 Task: Find connections with filter location Illapel with filter topic #Selfworthwith filter profile language Spanish with filter current company Accolite Digital with filter school Jawahar Education Societys A.C.Patil College of Engineering 17 Sector-4 Kharghar Navi Mumbai-410 210 with filter industry Retail Pharmacies with filter service category Training with filter keywords title Biological Engineer
Action: Mouse moved to (594, 84)
Screenshot: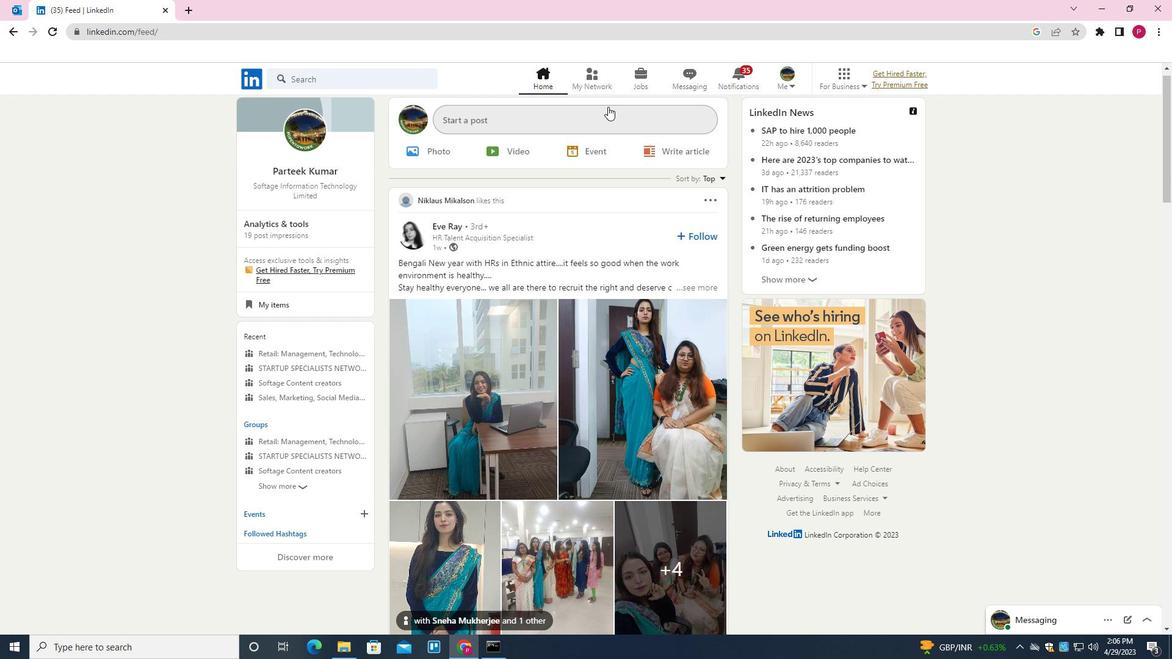 
Action: Mouse pressed left at (594, 84)
Screenshot: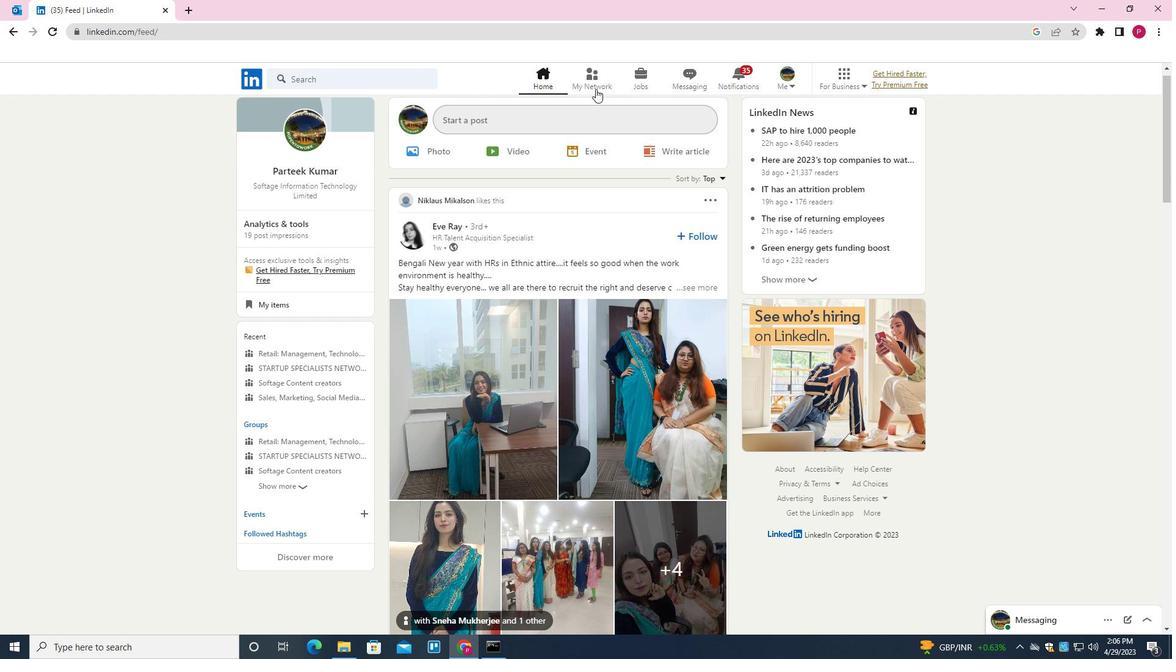 
Action: Mouse moved to (374, 149)
Screenshot: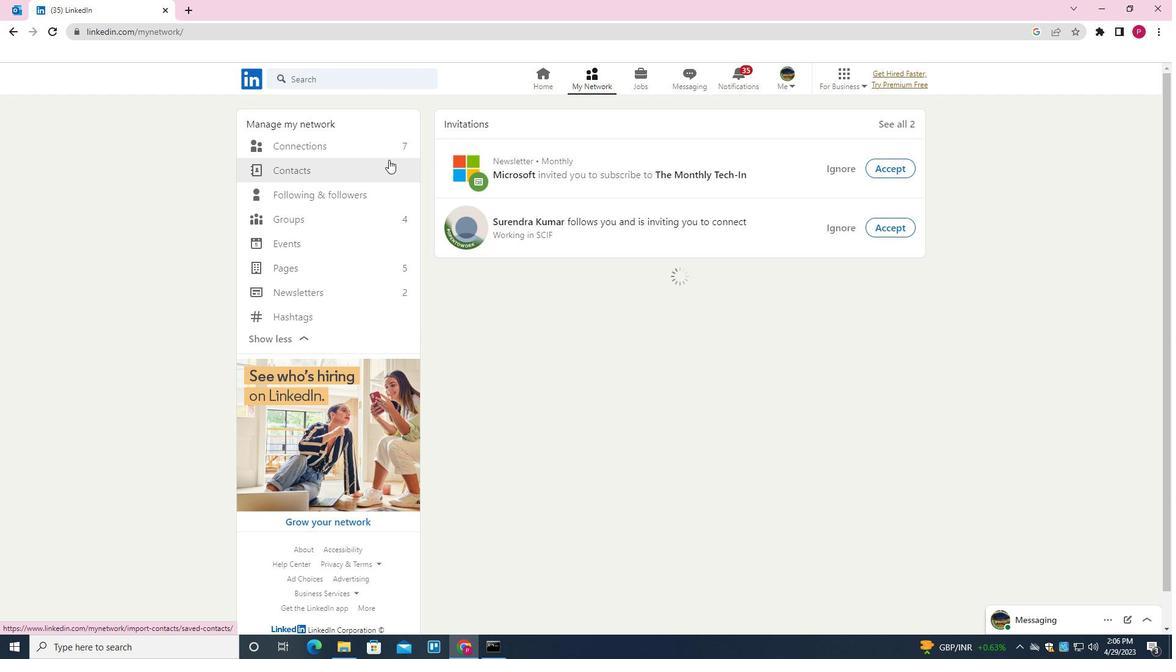 
Action: Mouse pressed left at (374, 149)
Screenshot: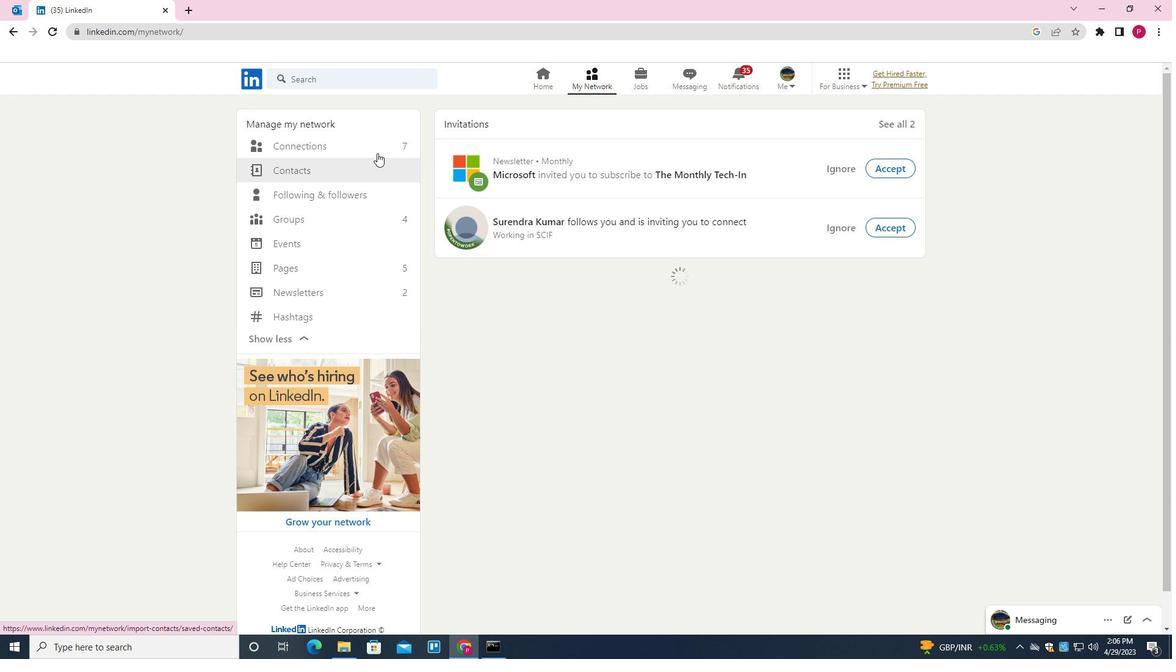 
Action: Mouse moved to (663, 151)
Screenshot: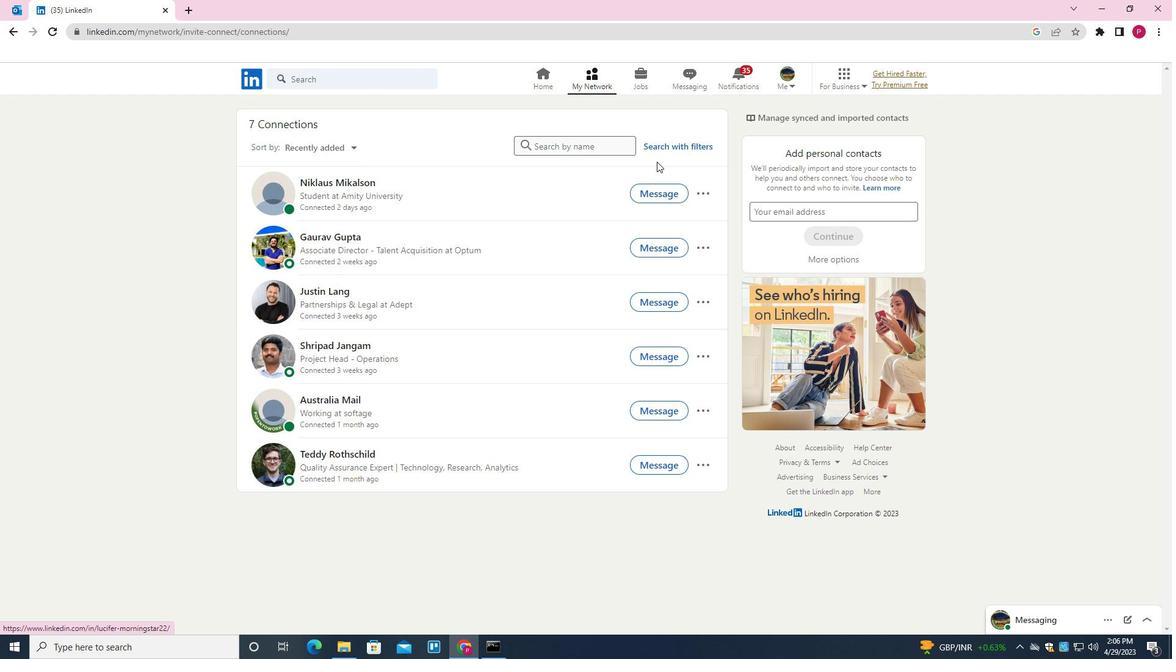 
Action: Mouse pressed left at (663, 151)
Screenshot: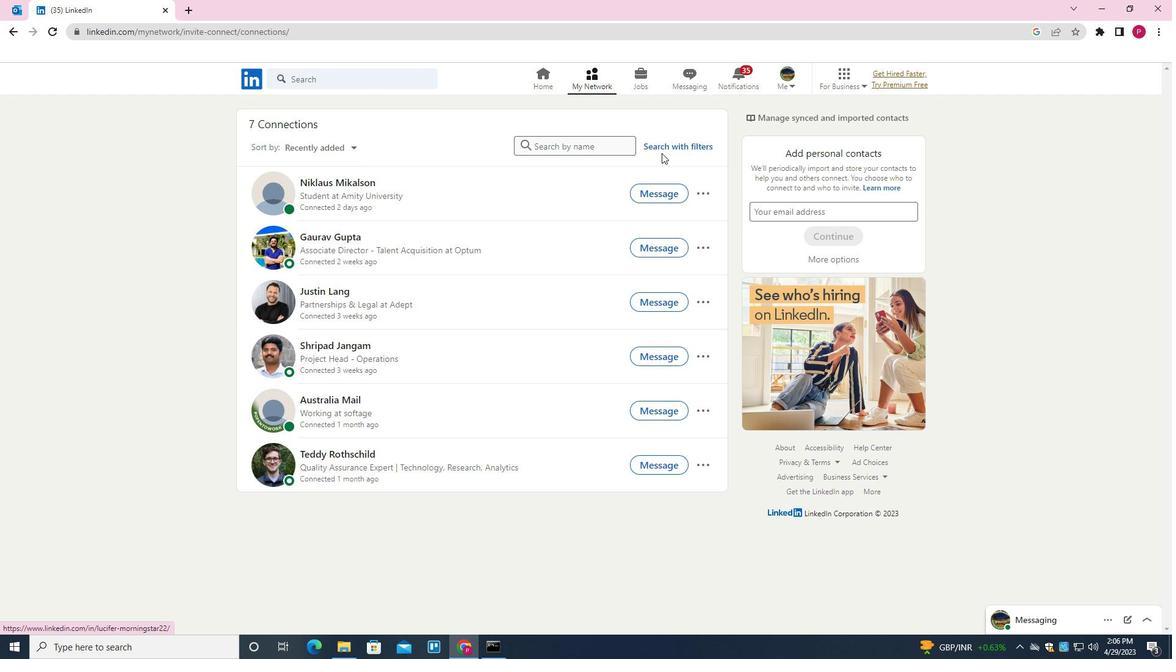 
Action: Mouse moved to (628, 114)
Screenshot: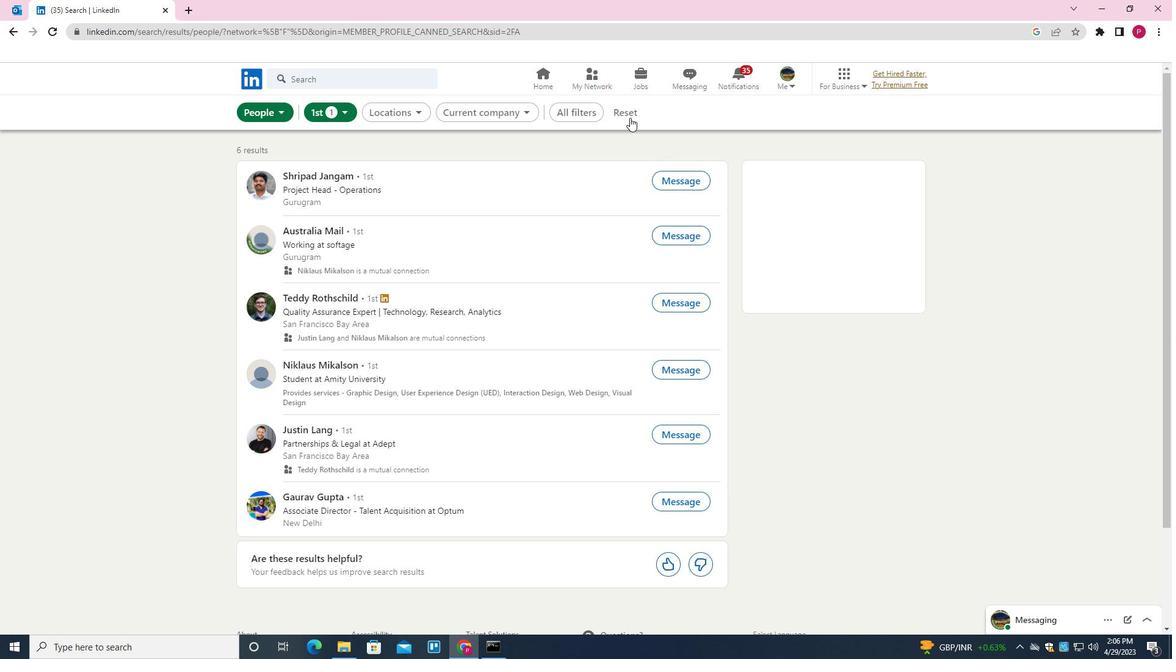 
Action: Mouse pressed left at (628, 114)
Screenshot: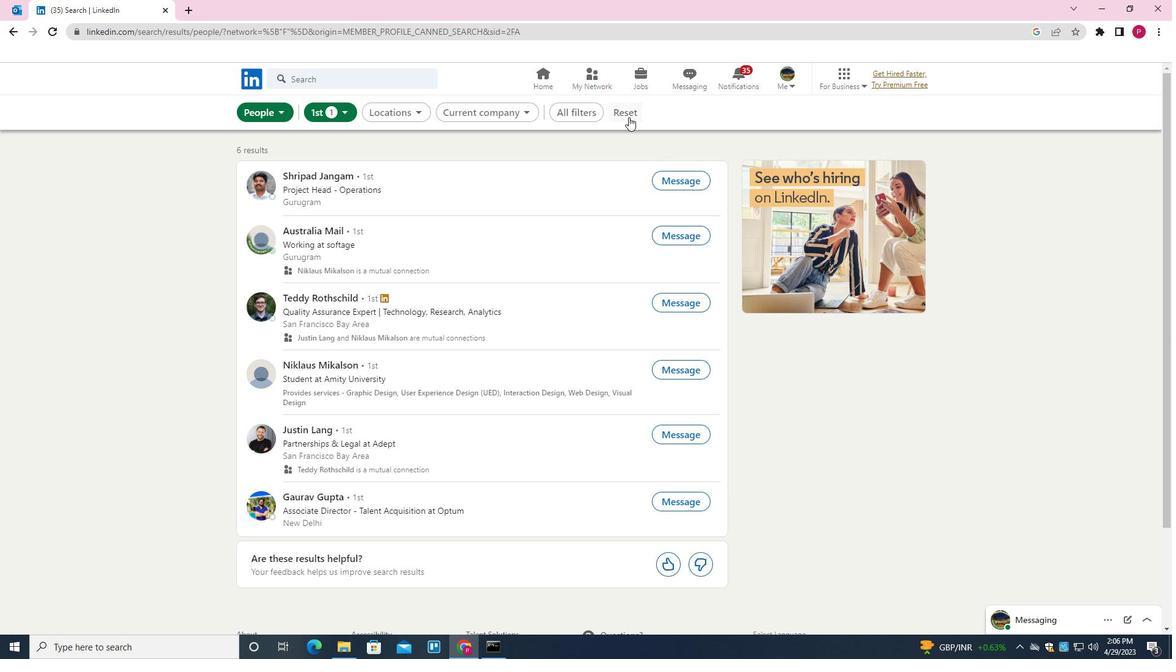 
Action: Mouse moved to (600, 110)
Screenshot: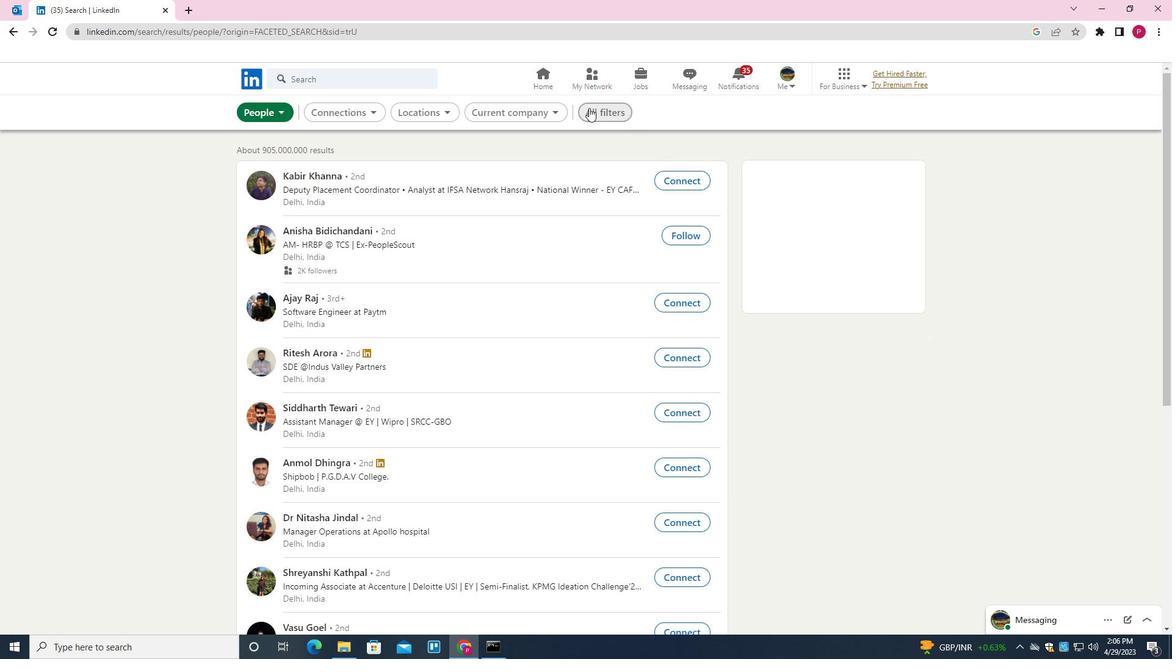 
Action: Mouse pressed left at (600, 110)
Screenshot: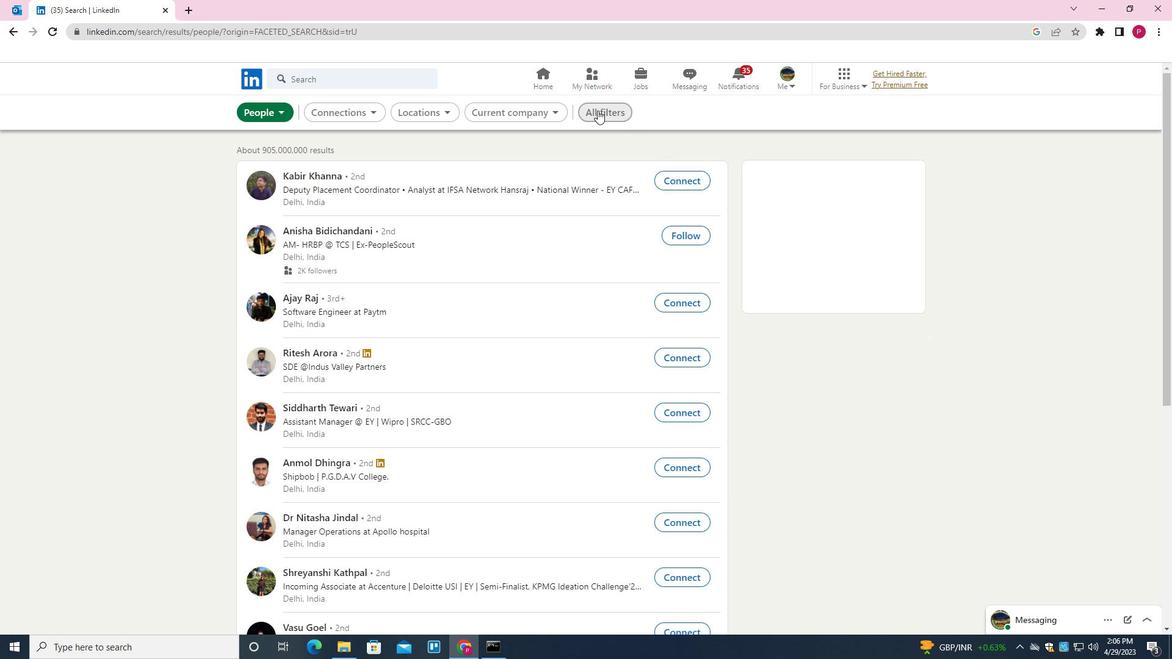 
Action: Mouse moved to (916, 315)
Screenshot: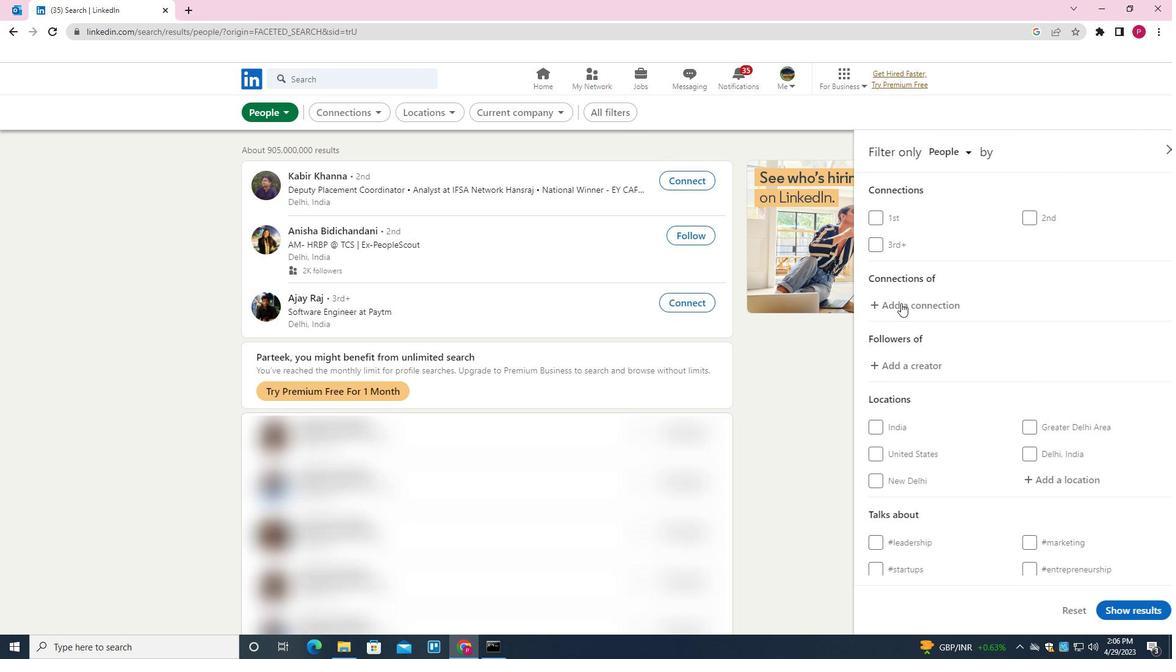 
Action: Mouse scrolled (916, 315) with delta (0, 0)
Screenshot: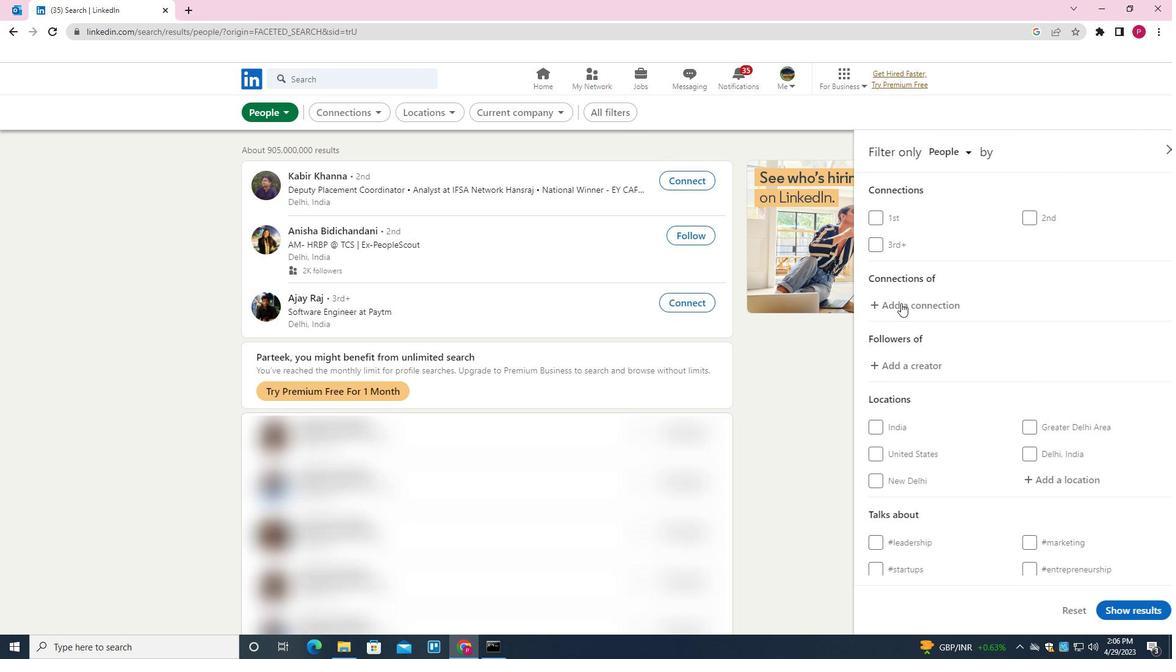 
Action: Mouse moved to (923, 319)
Screenshot: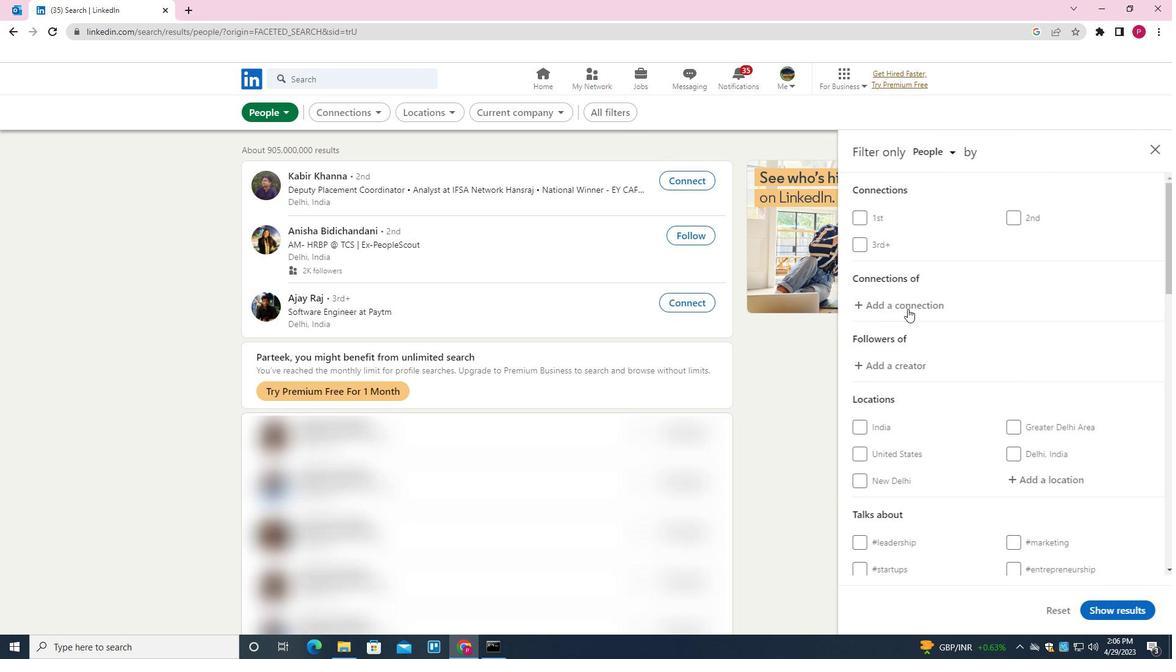 
Action: Mouse scrolled (923, 319) with delta (0, 0)
Screenshot: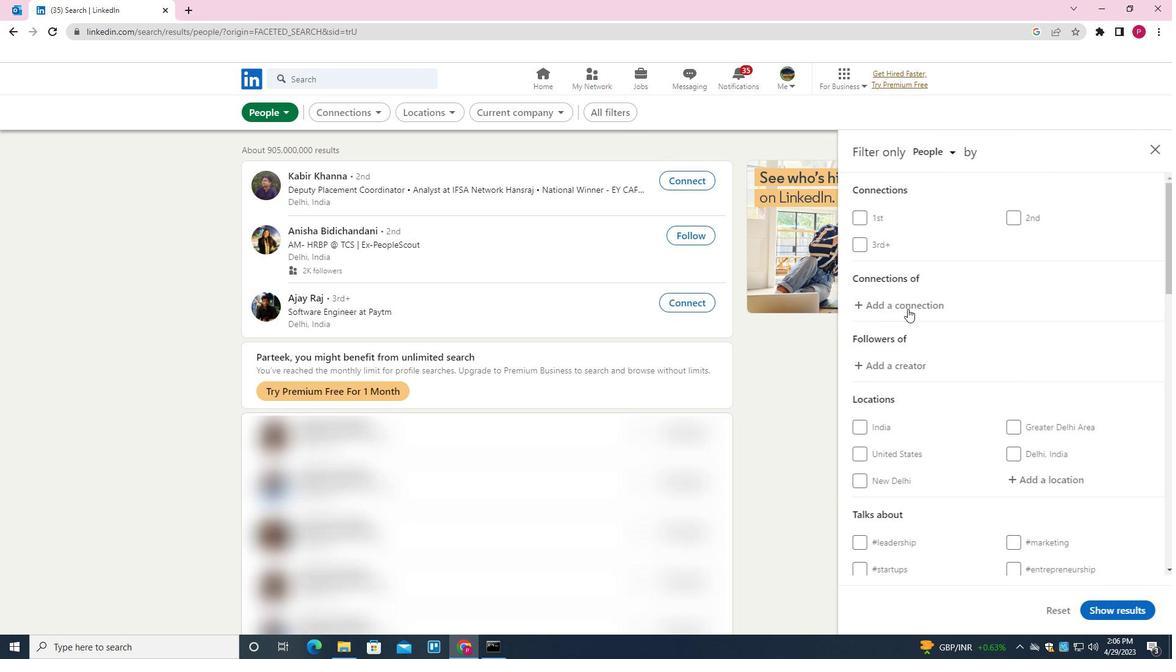 
Action: Mouse moved to (1027, 354)
Screenshot: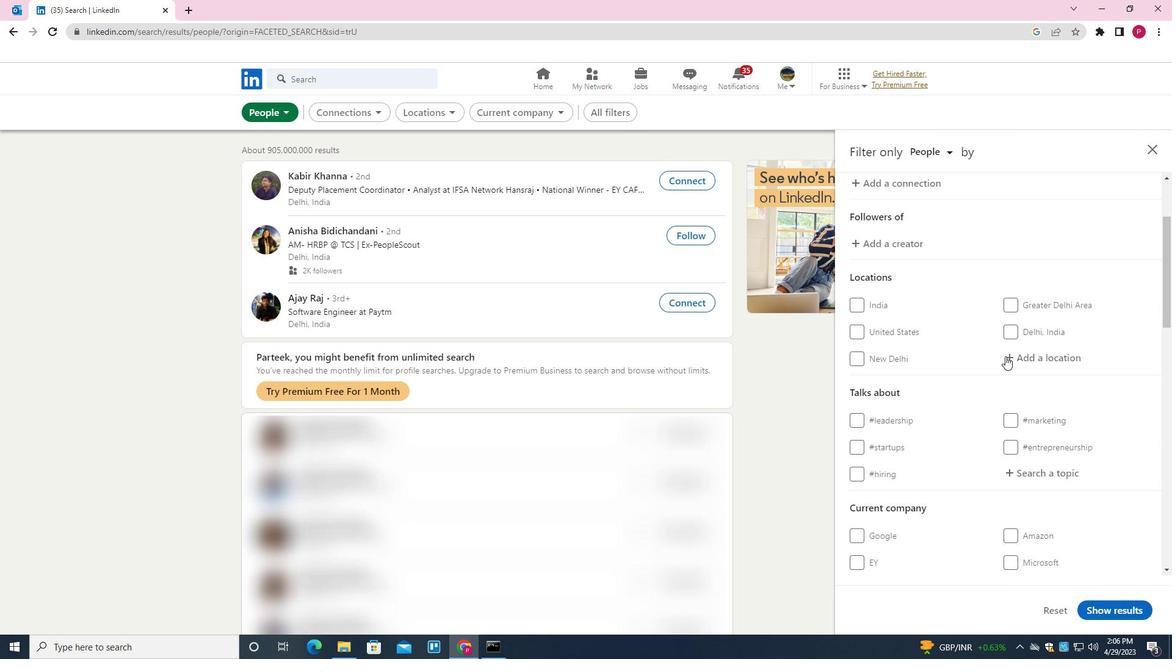 
Action: Mouse pressed left at (1027, 354)
Screenshot: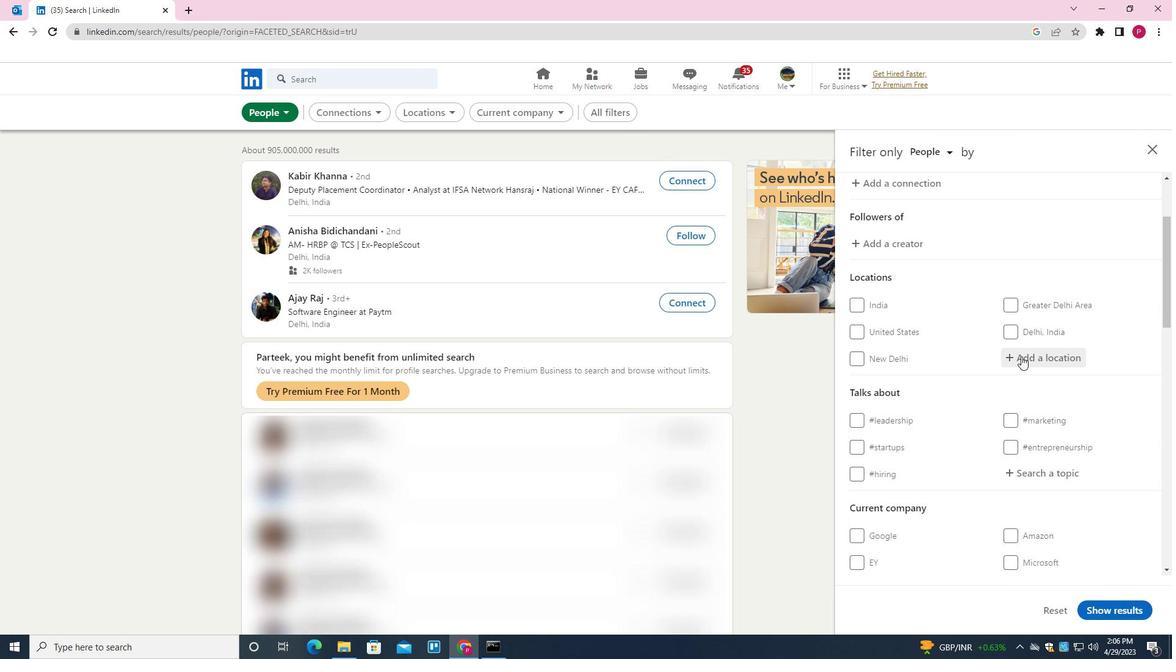 
Action: Mouse moved to (1029, 348)
Screenshot: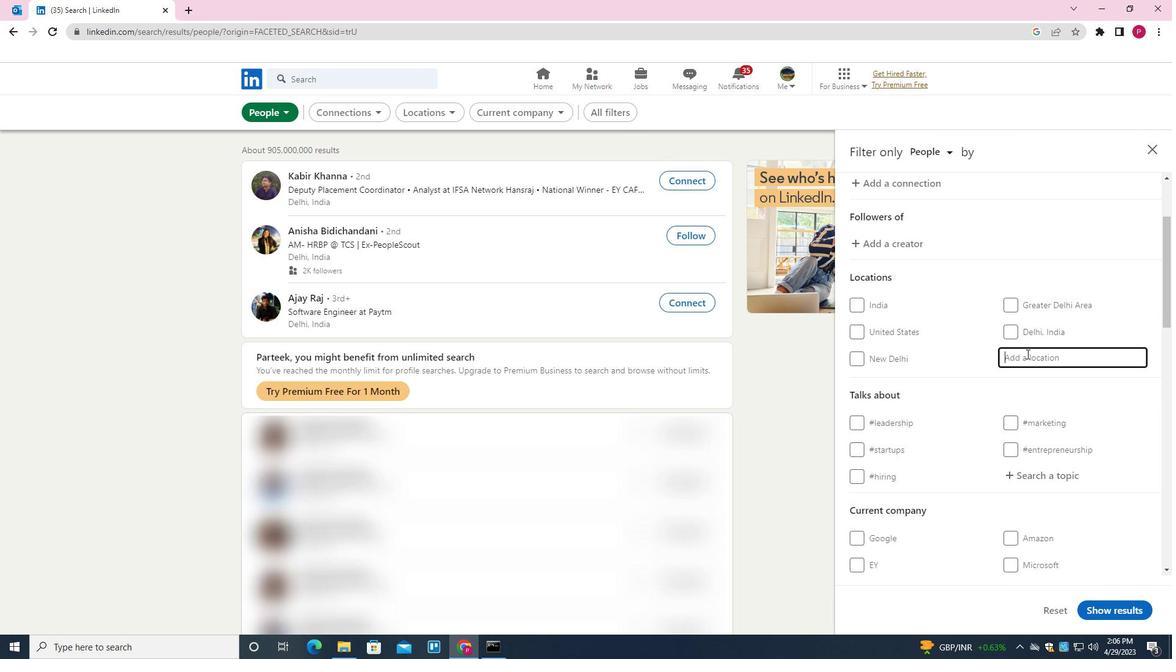 
Action: Key pressed <Key.shift><Key.shift><Key.shift>I<Key.shift>LL
Screenshot: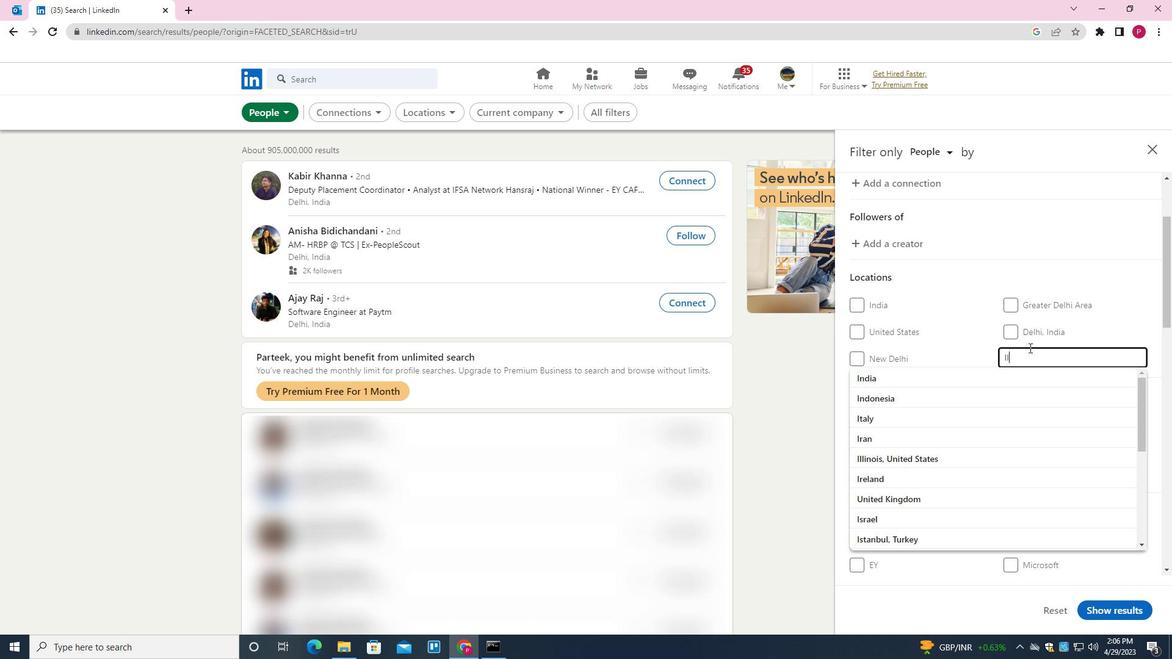 
Action: Mouse moved to (1029, 347)
Screenshot: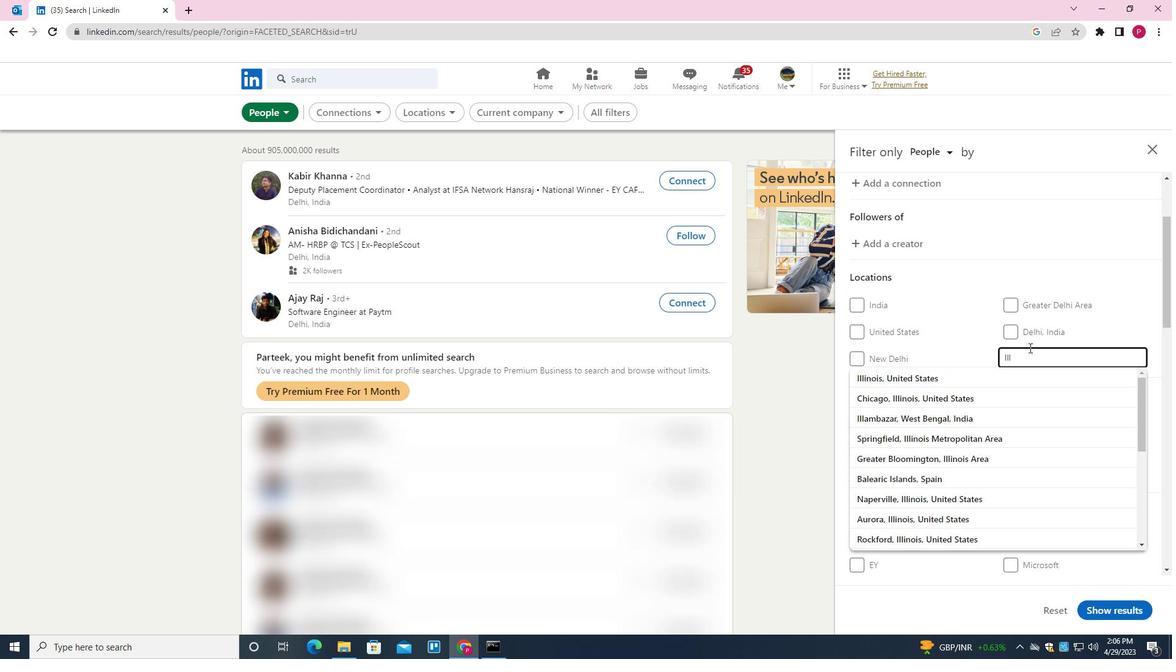 
Action: Key pressed APEL<Key.down><Key.enter>
Screenshot: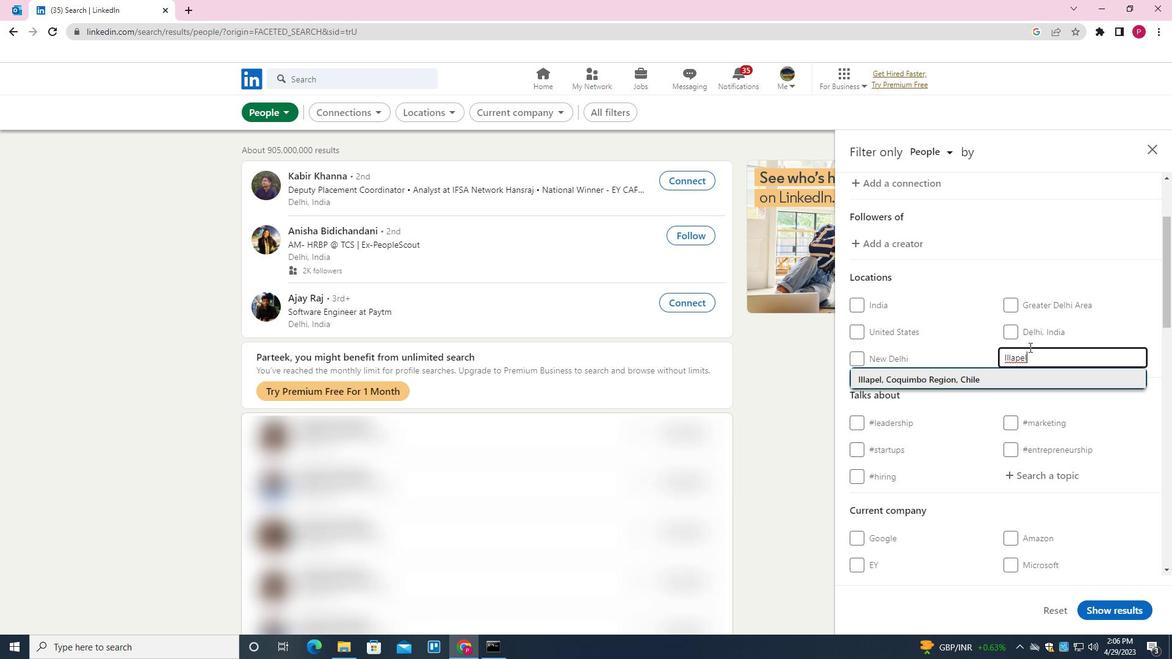 
Action: Mouse moved to (896, 385)
Screenshot: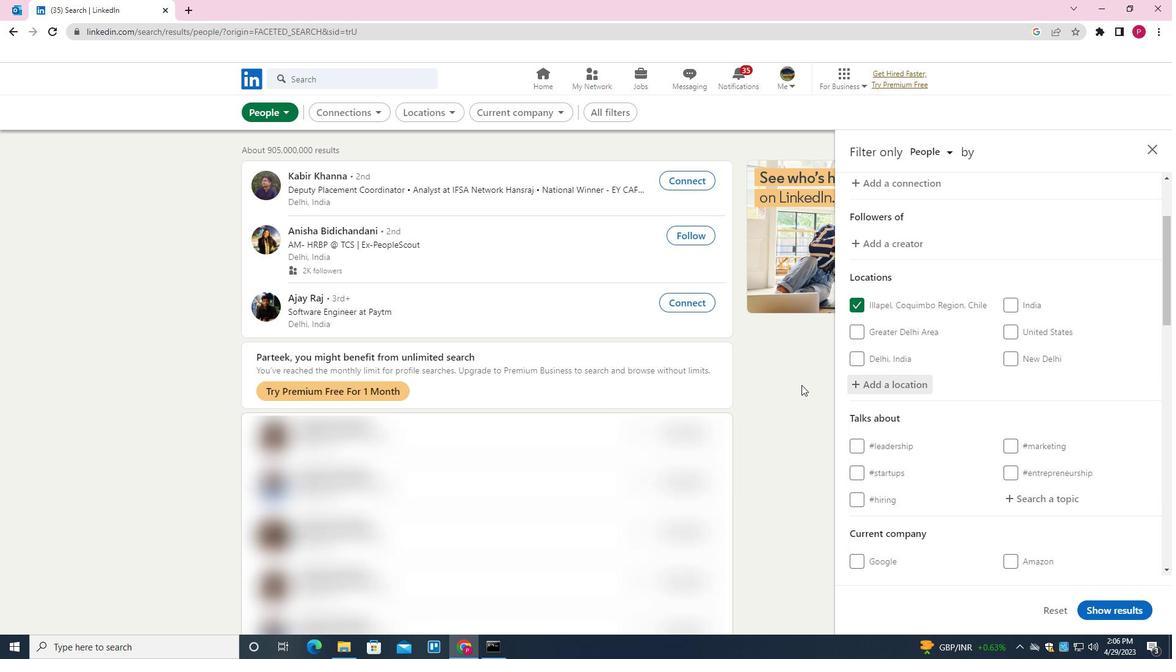 
Action: Mouse scrolled (896, 384) with delta (0, 0)
Screenshot: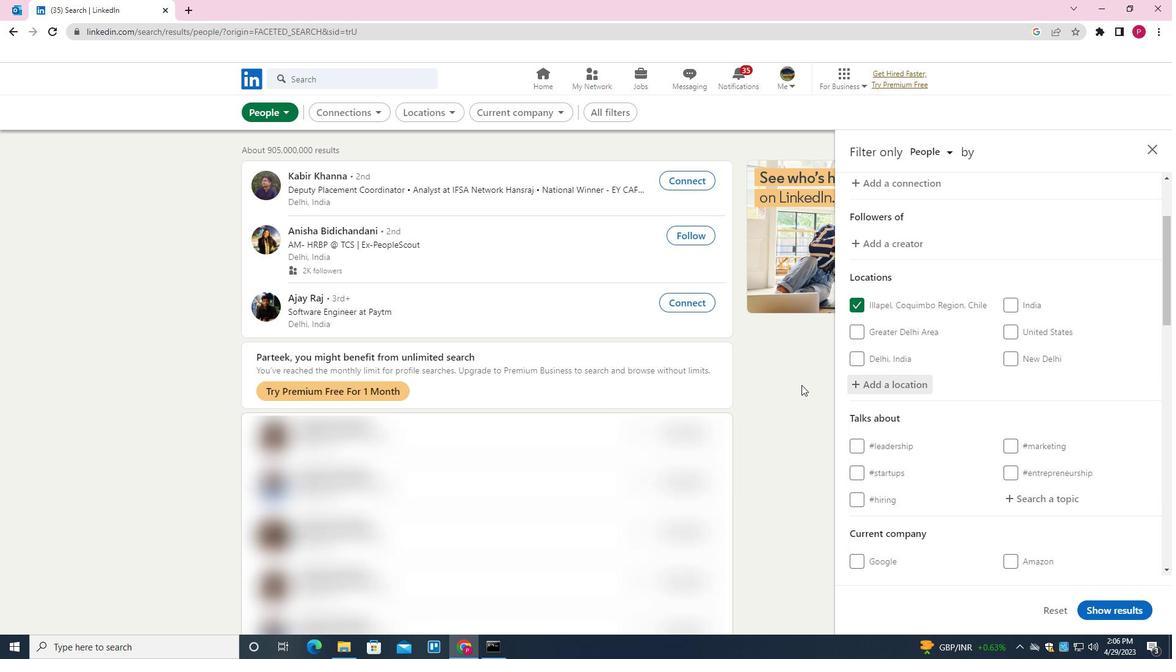 
Action: Mouse moved to (898, 385)
Screenshot: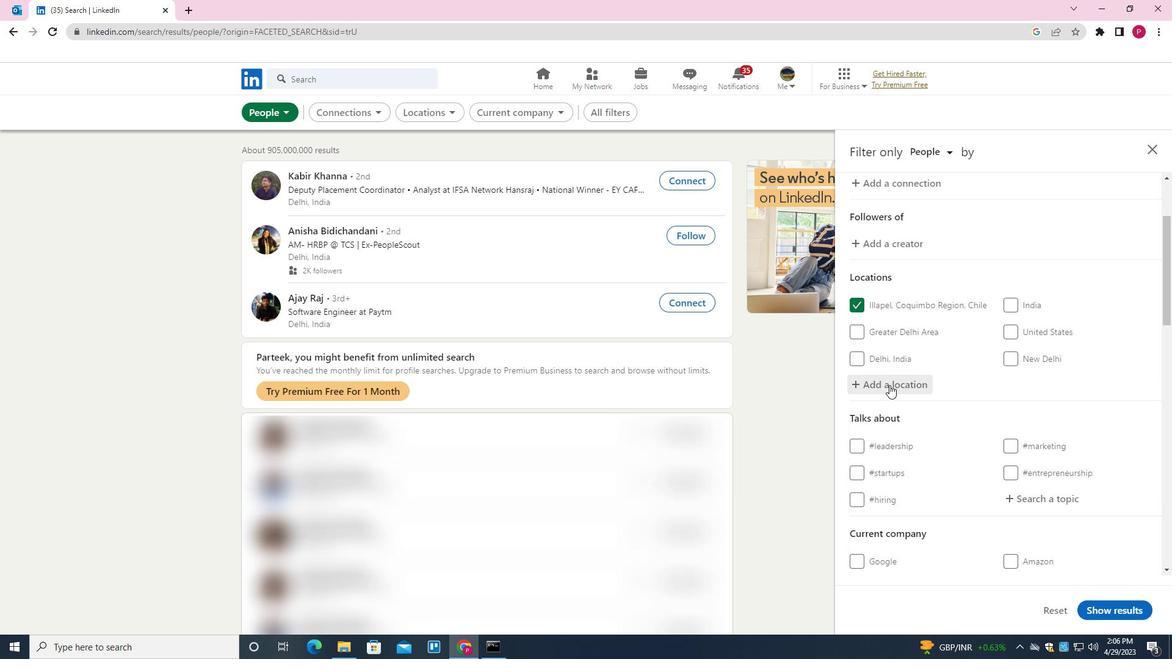 
Action: Mouse scrolled (898, 384) with delta (0, 0)
Screenshot: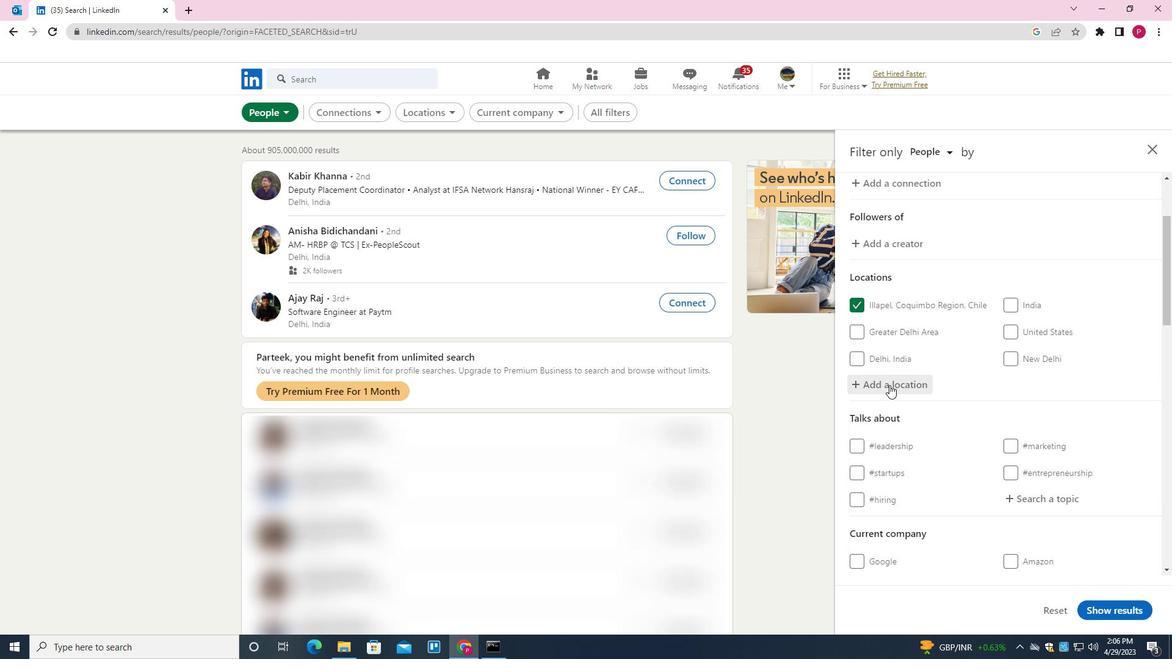 
Action: Mouse moved to (901, 382)
Screenshot: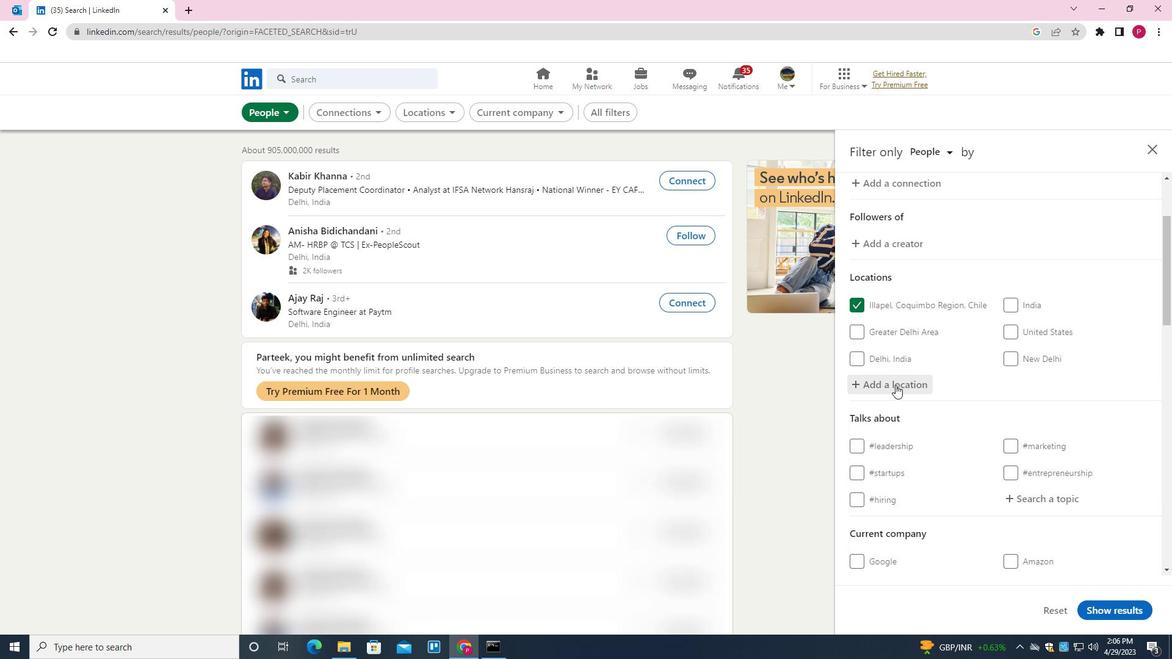 
Action: Mouse scrolled (901, 382) with delta (0, 0)
Screenshot: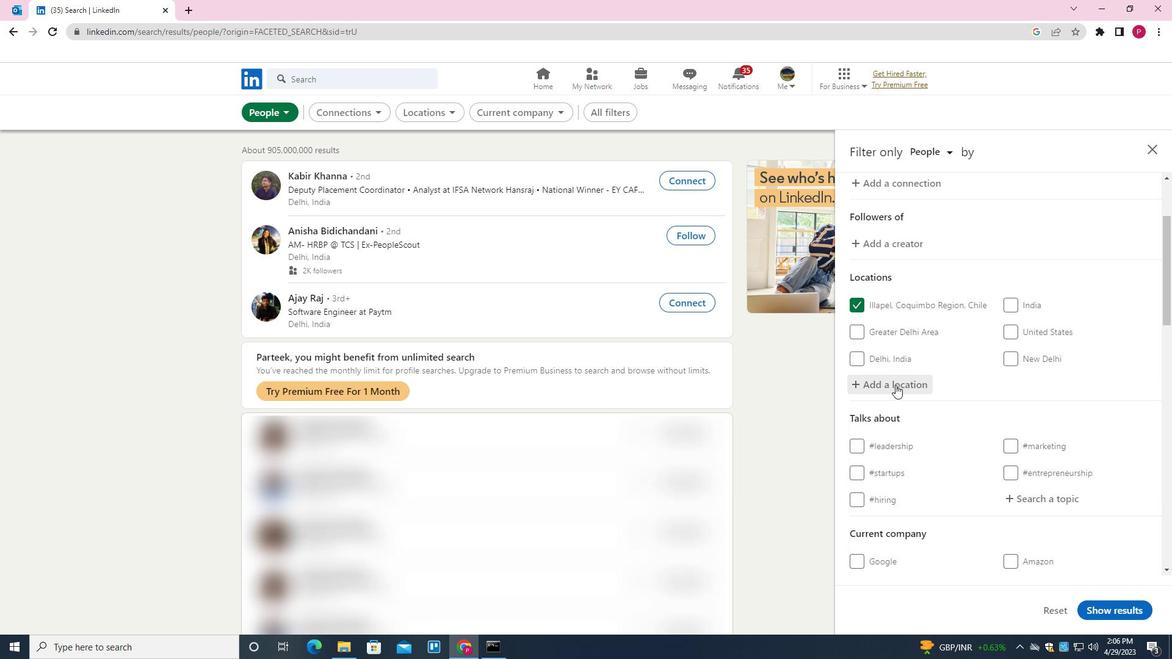 
Action: Mouse moved to (1045, 311)
Screenshot: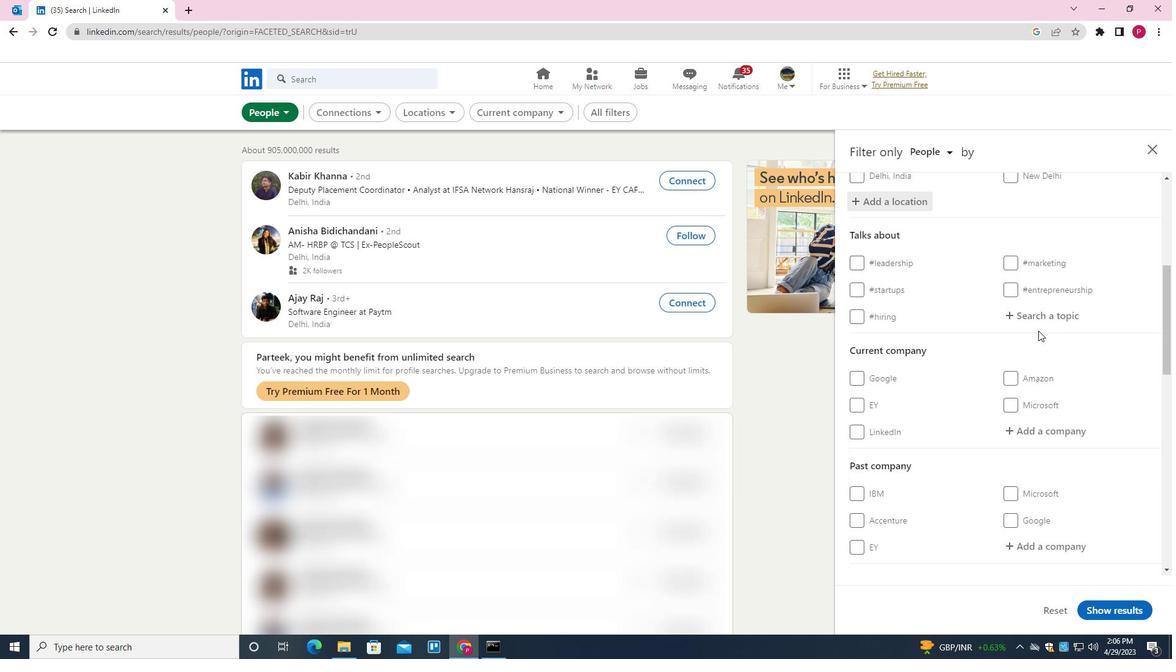 
Action: Mouse pressed left at (1045, 311)
Screenshot: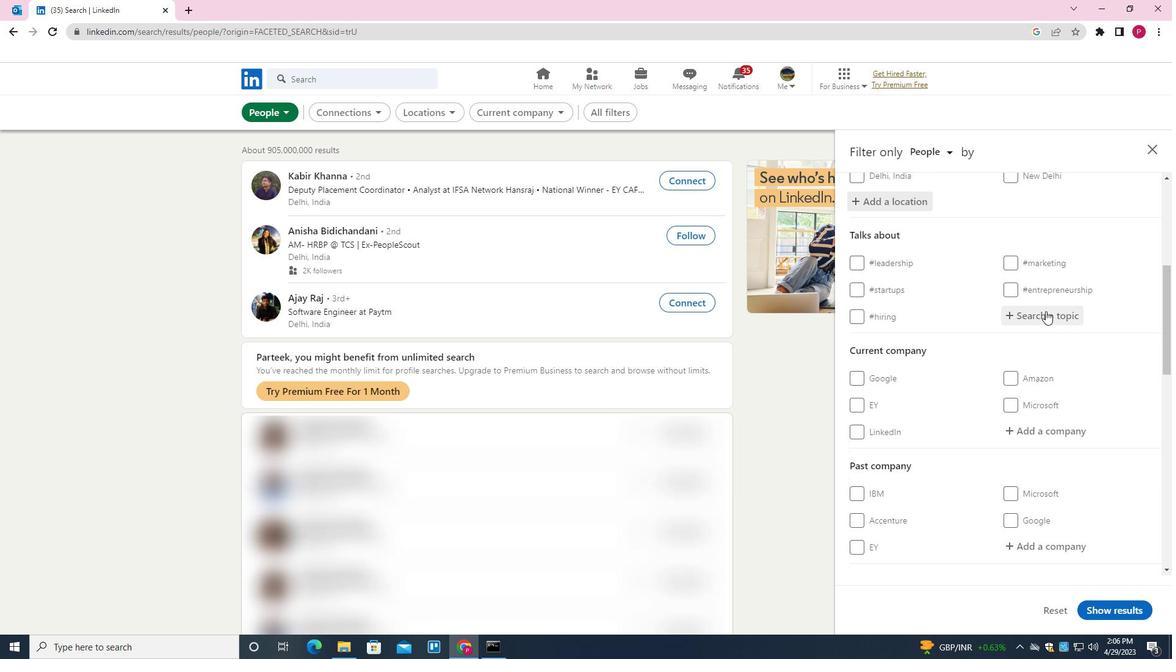 
Action: Key pressed SELFWORTH<Key.down><Key.enter>
Screenshot: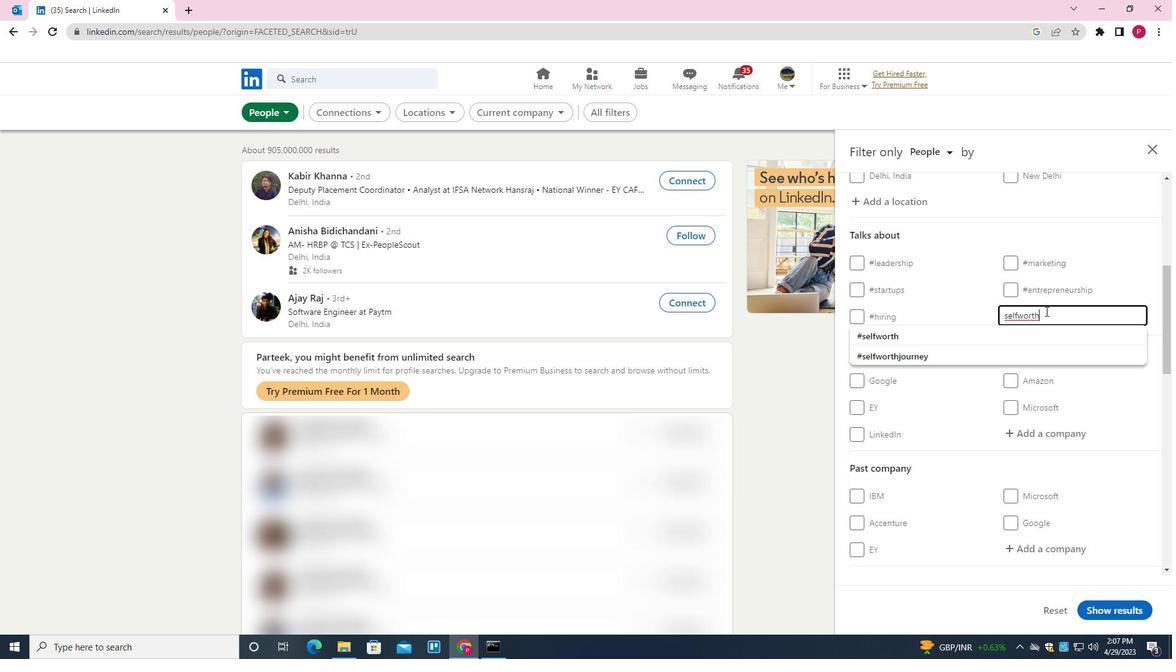 
Action: Mouse moved to (1098, 318)
Screenshot: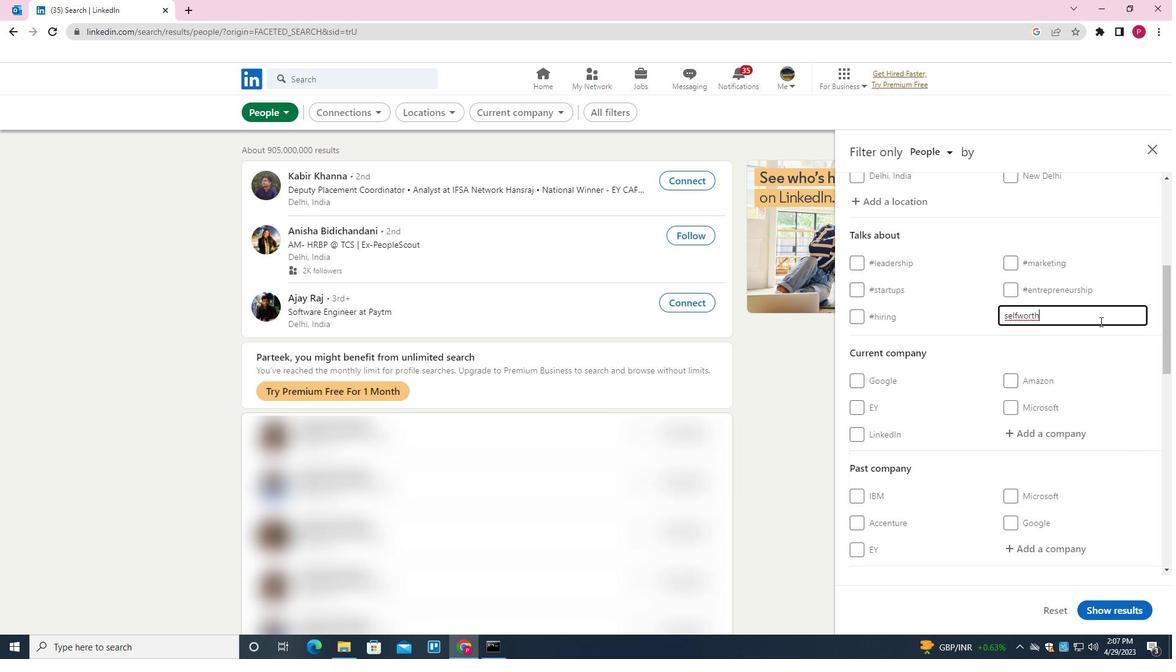 
Action: Mouse pressed left at (1098, 318)
Screenshot: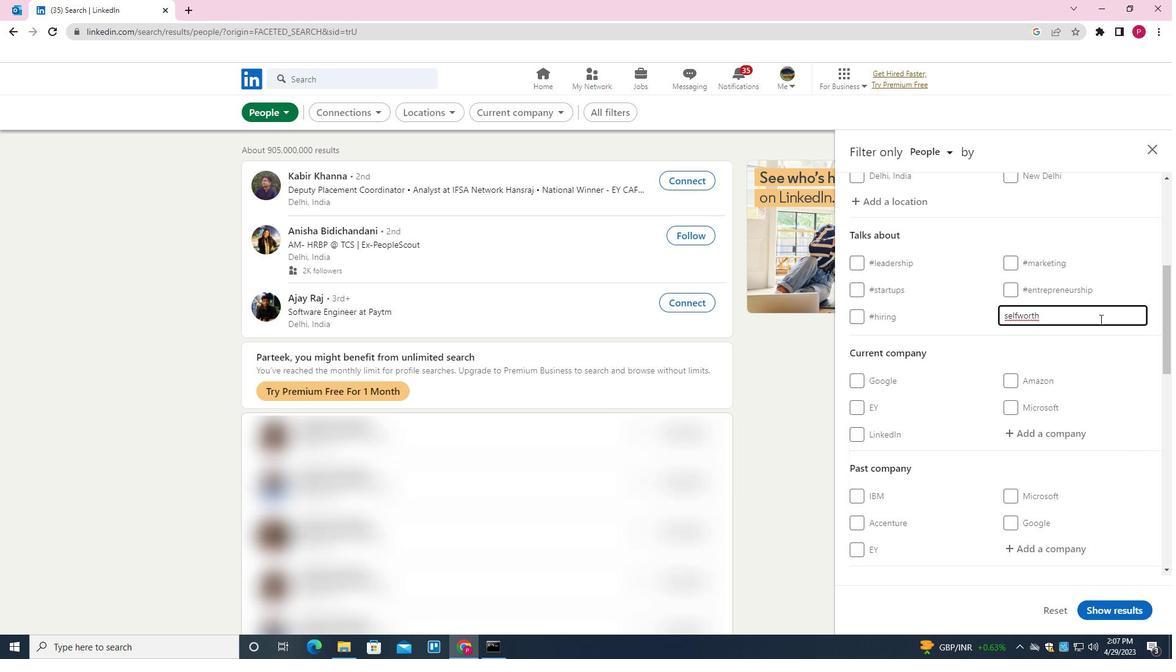 
Action: Key pressed <Key.backspace><Key.down><Key.enter>
Screenshot: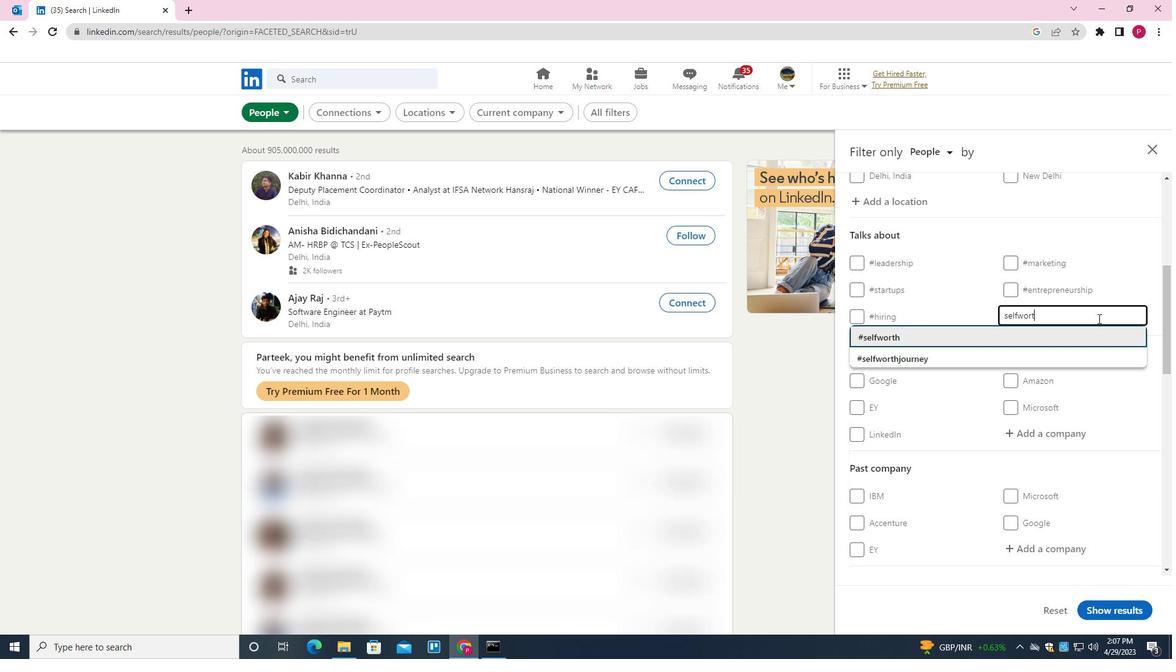 
Action: Mouse moved to (846, 423)
Screenshot: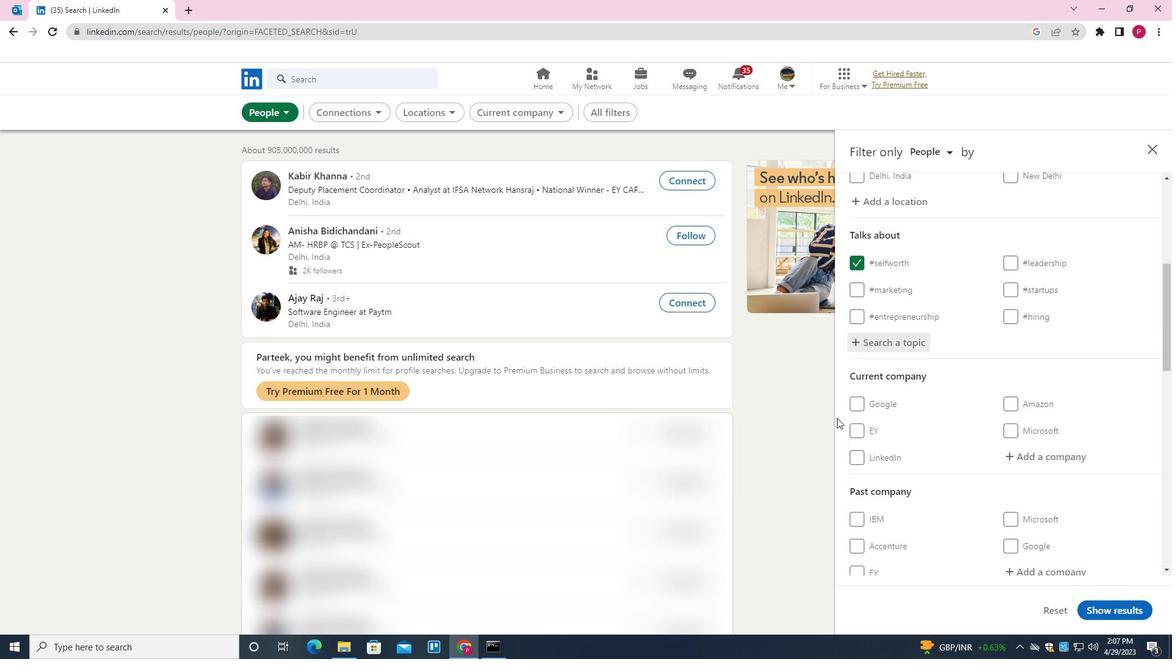 
Action: Mouse scrolled (846, 422) with delta (0, 0)
Screenshot: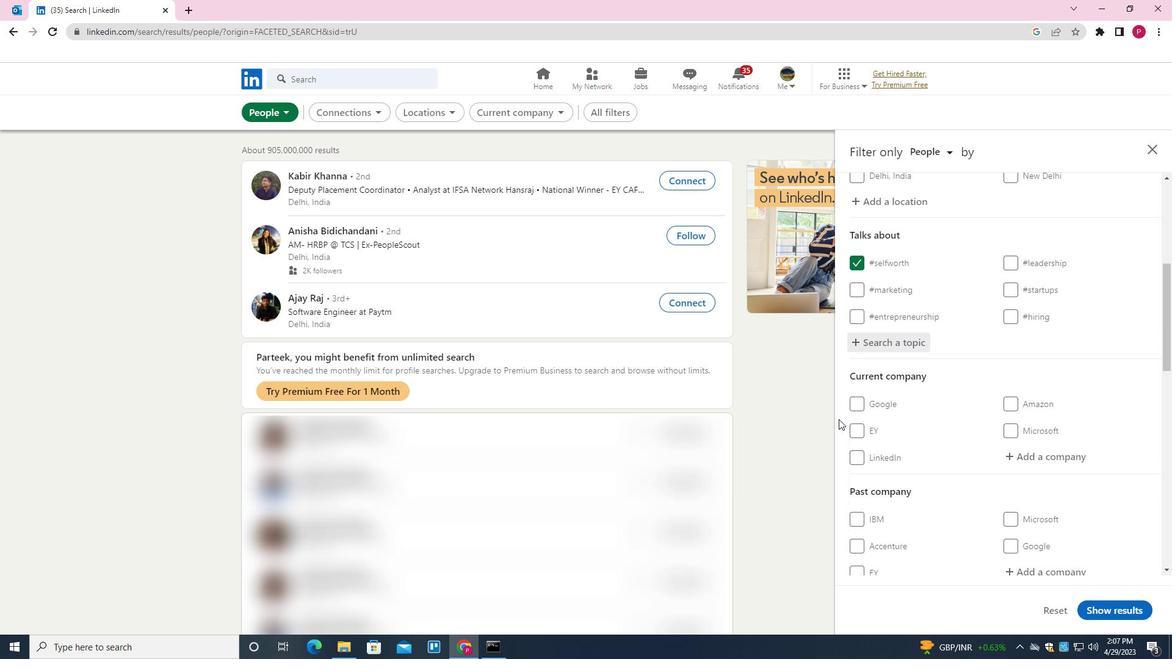 
Action: Mouse scrolled (846, 422) with delta (0, 0)
Screenshot: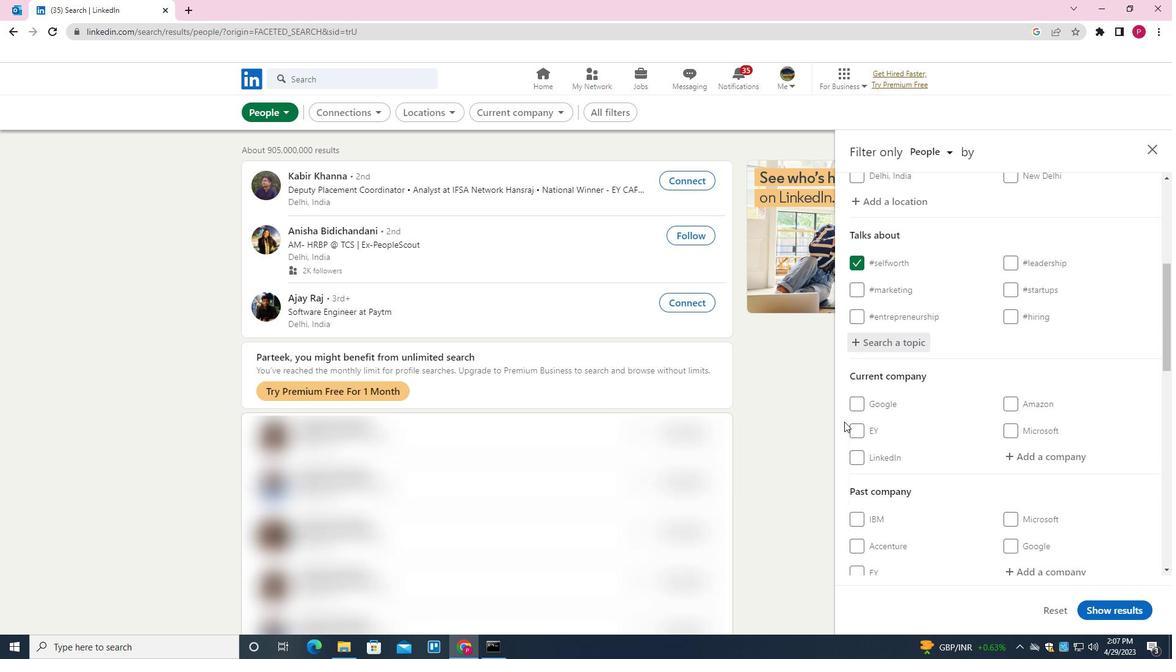 
Action: Mouse scrolled (846, 422) with delta (0, 0)
Screenshot: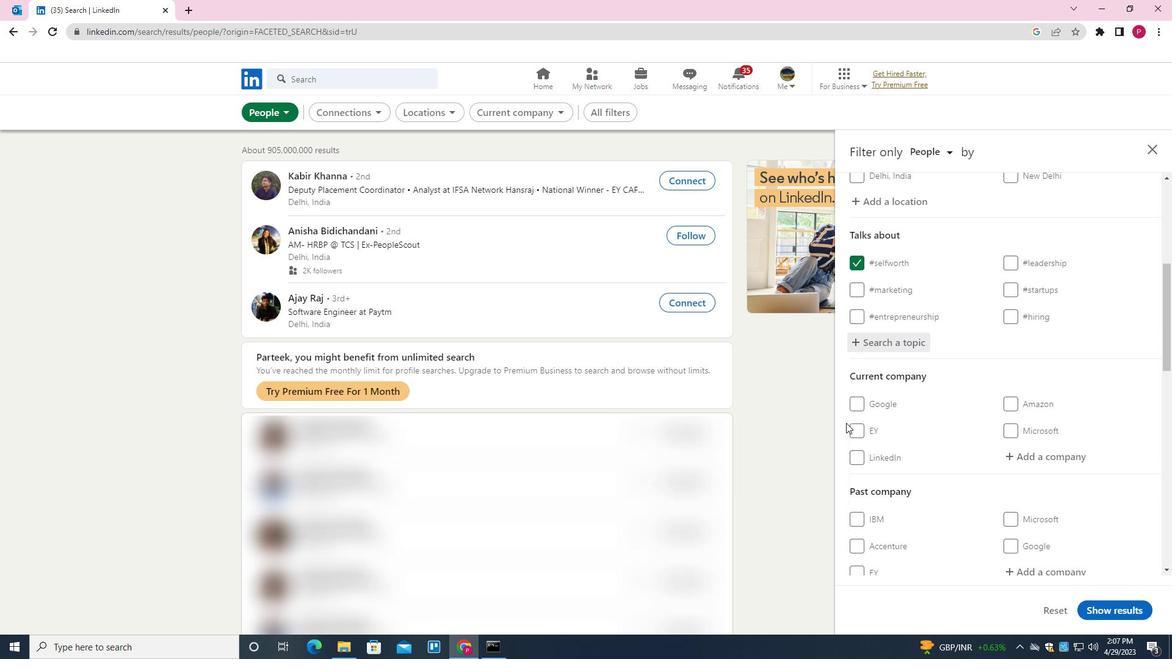 
Action: Mouse moved to (946, 410)
Screenshot: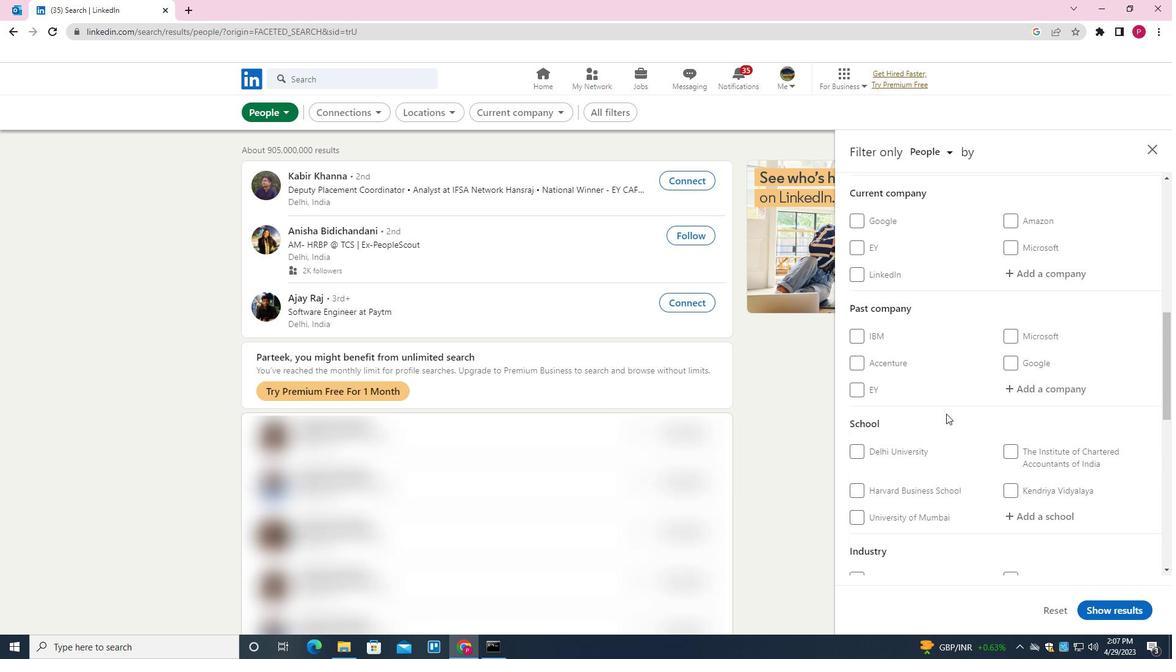 
Action: Mouse scrolled (946, 410) with delta (0, 0)
Screenshot: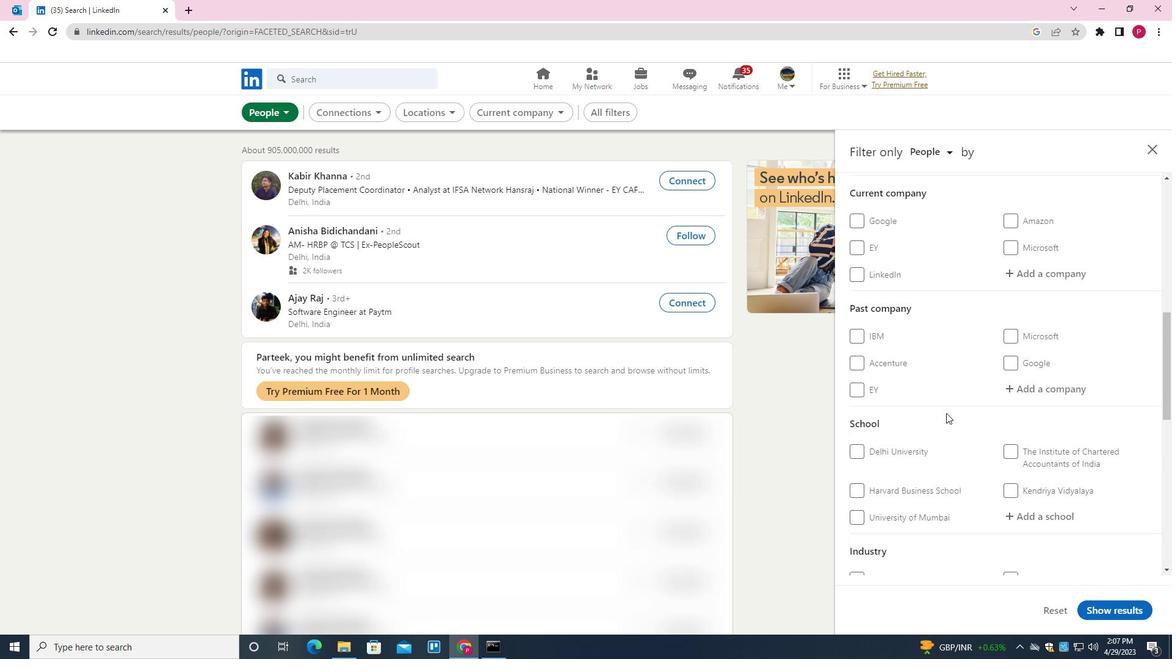 
Action: Mouse scrolled (946, 410) with delta (0, 0)
Screenshot: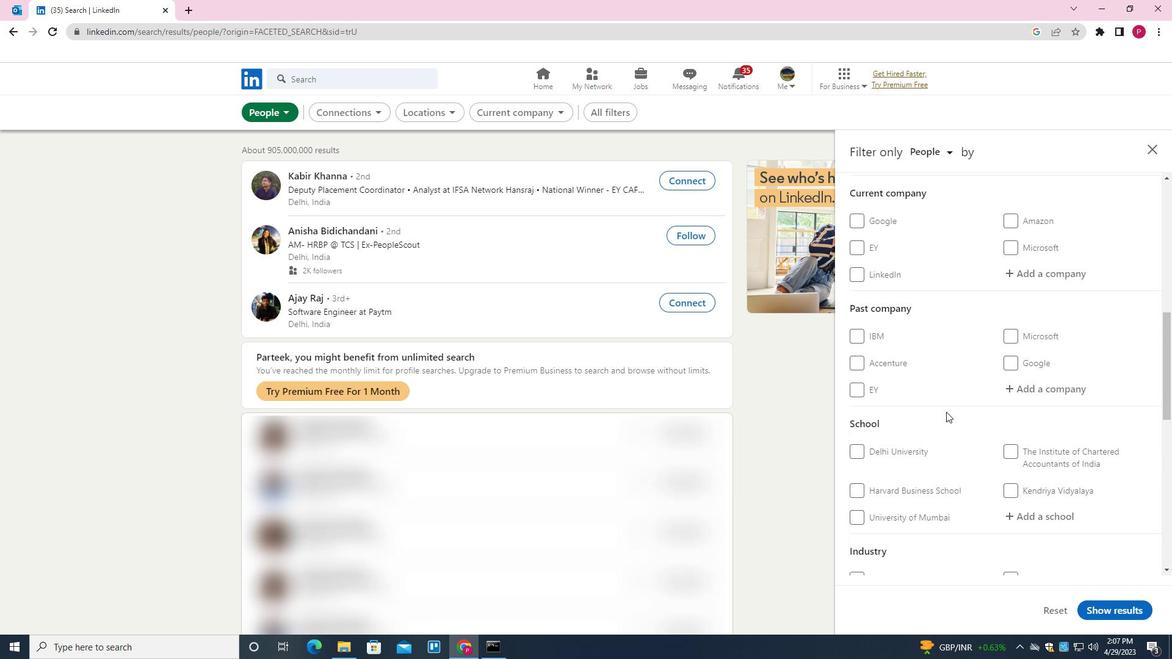 
Action: Mouse scrolled (946, 410) with delta (0, 0)
Screenshot: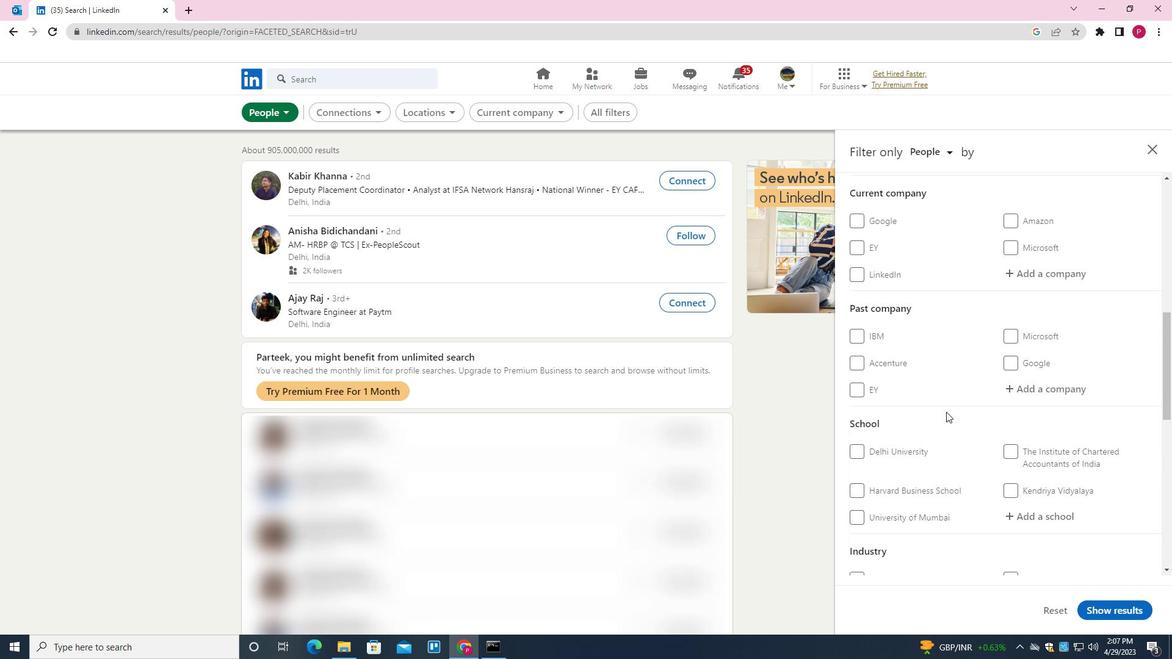 
Action: Mouse moved to (912, 433)
Screenshot: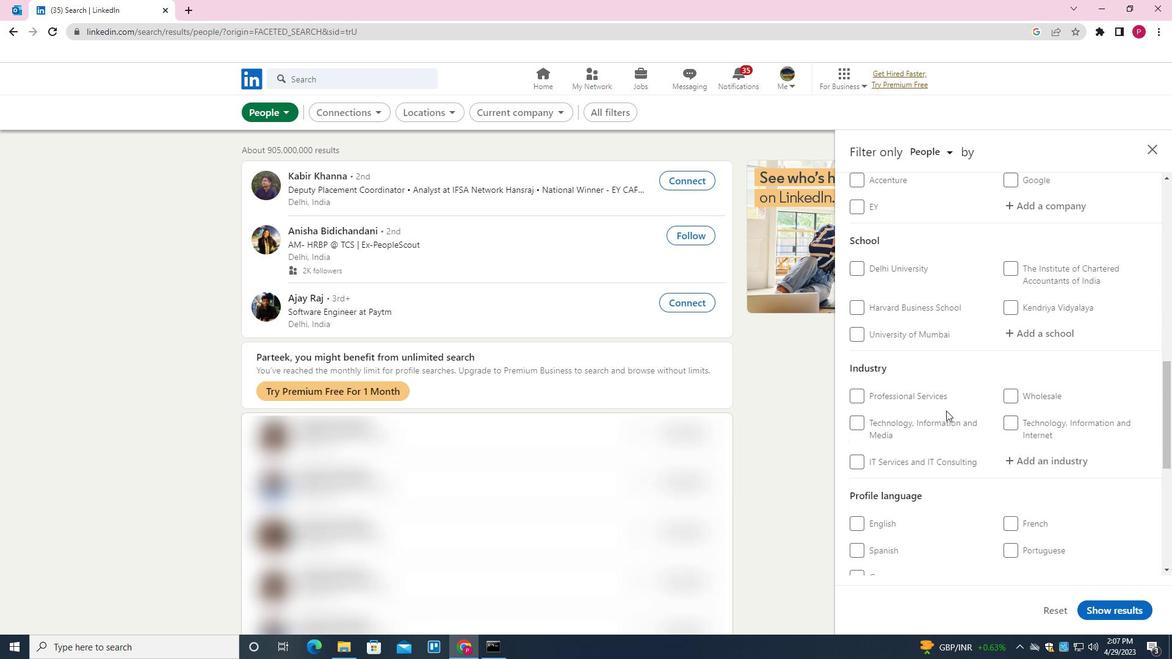 
Action: Mouse scrolled (912, 432) with delta (0, 0)
Screenshot: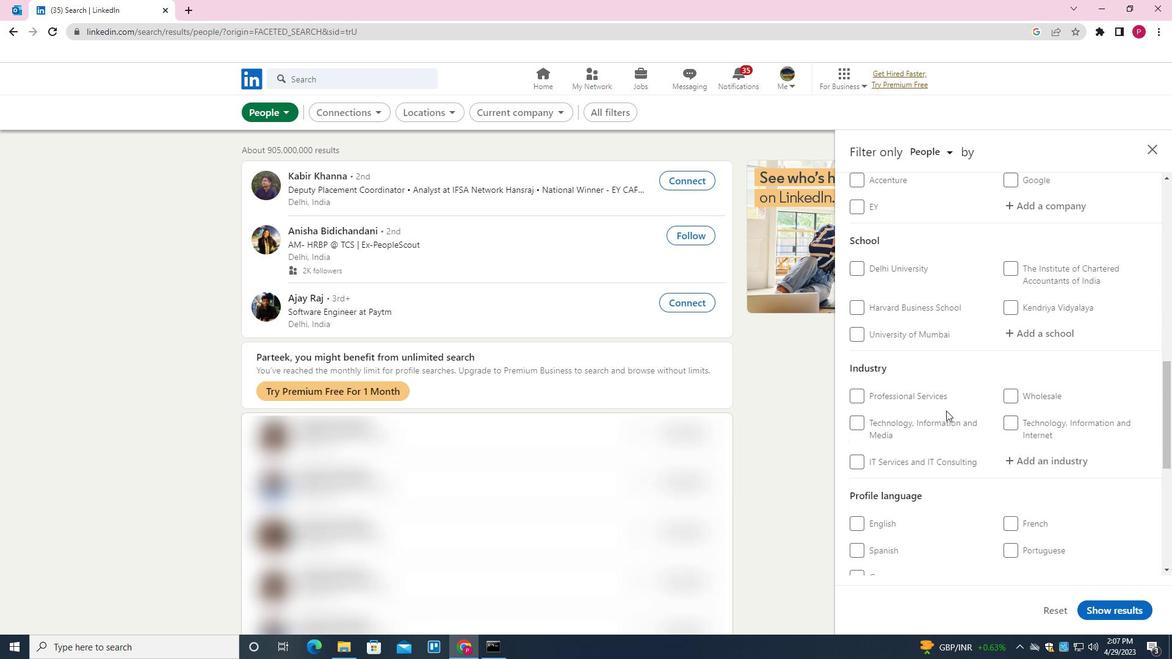 
Action: Mouse moved to (914, 427)
Screenshot: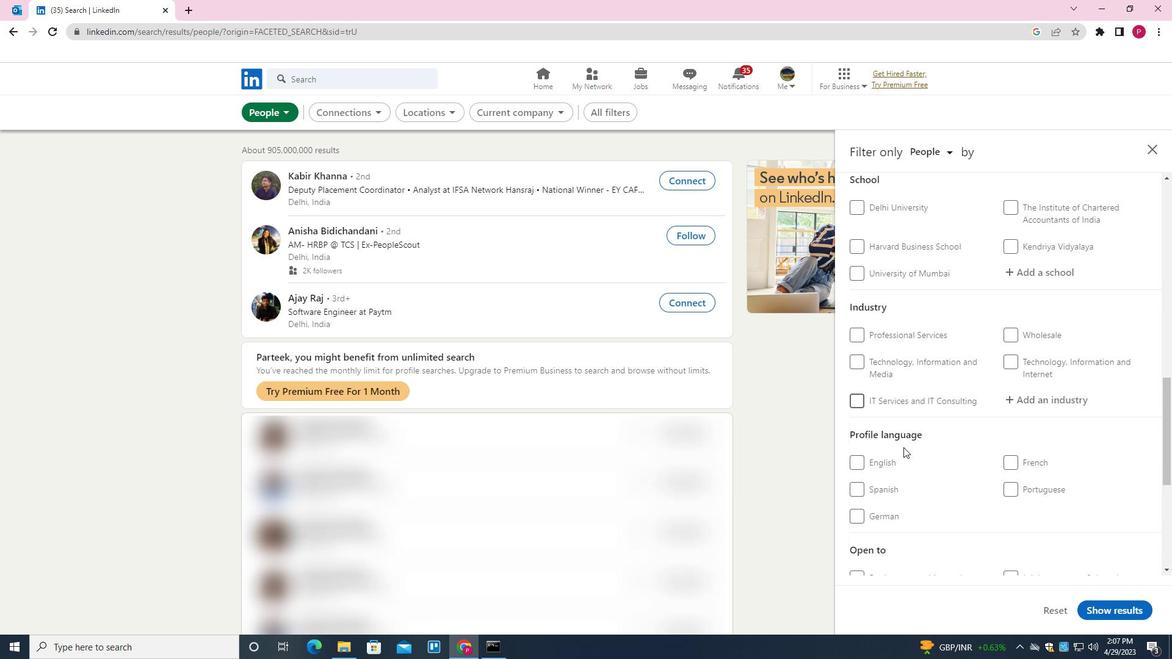 
Action: Mouse scrolled (914, 426) with delta (0, 0)
Screenshot: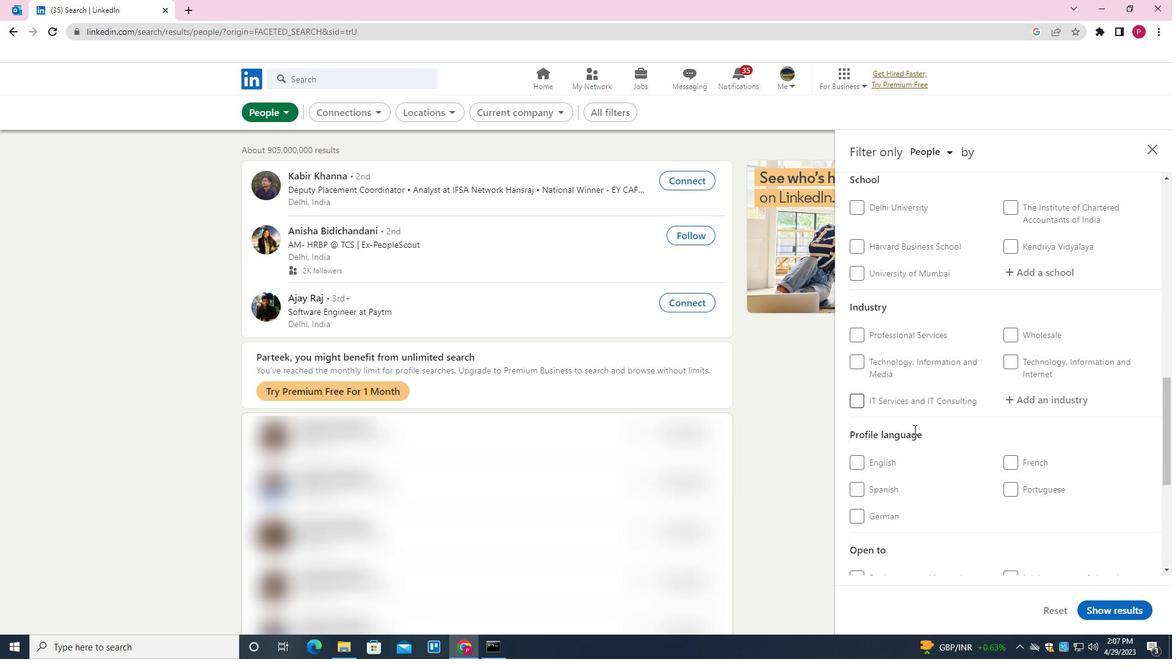 
Action: Mouse scrolled (914, 426) with delta (0, 0)
Screenshot: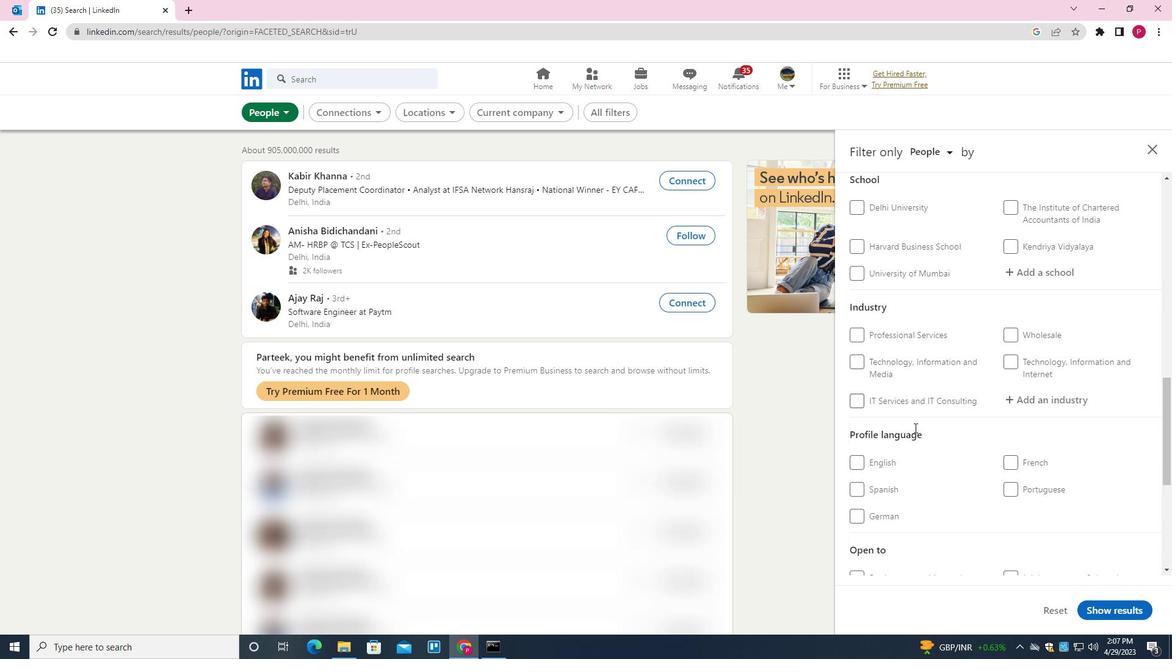 
Action: Mouse moved to (895, 369)
Screenshot: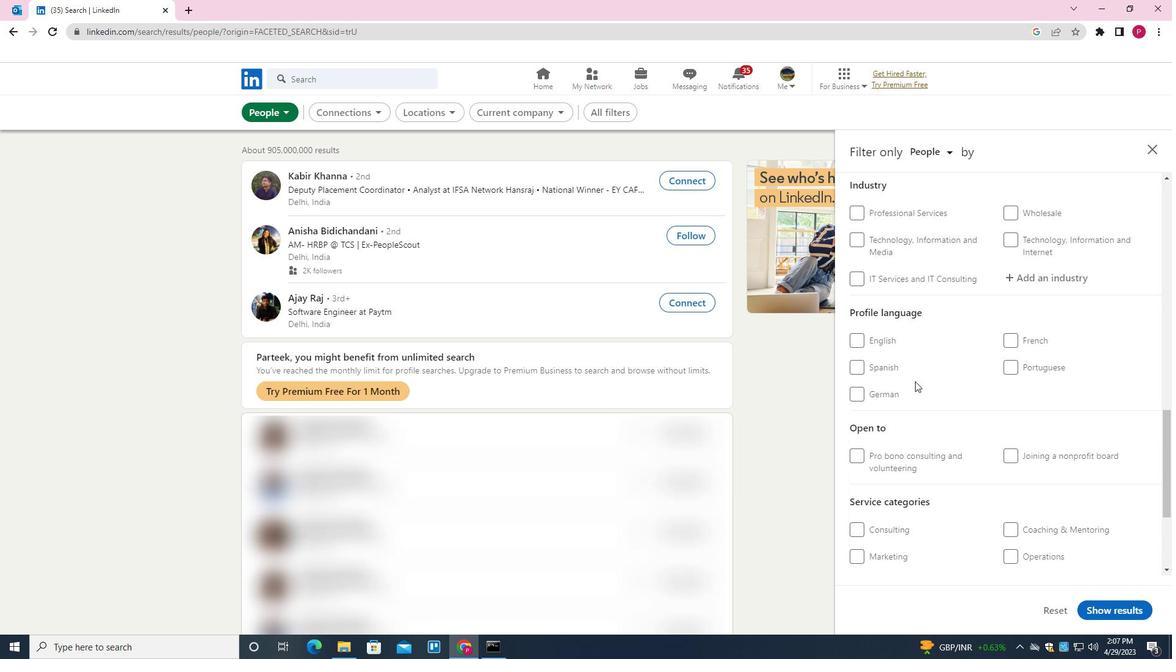 
Action: Mouse pressed left at (895, 369)
Screenshot: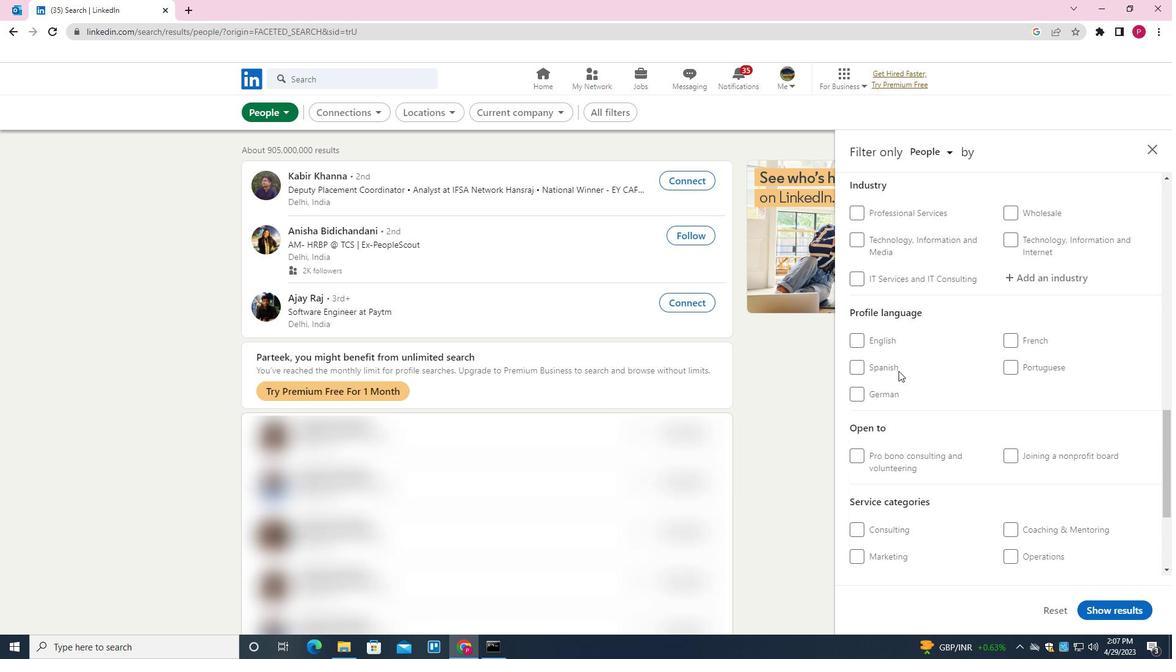 
Action: Mouse scrolled (895, 370) with delta (0, 0)
Screenshot: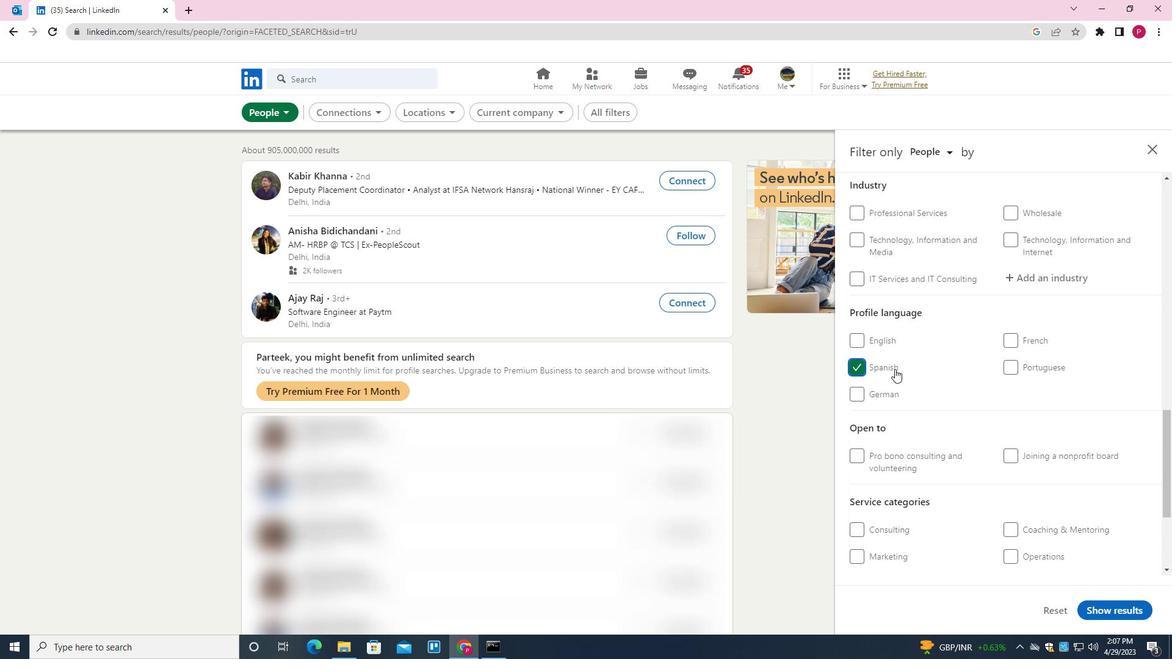 
Action: Mouse scrolled (895, 370) with delta (0, 0)
Screenshot: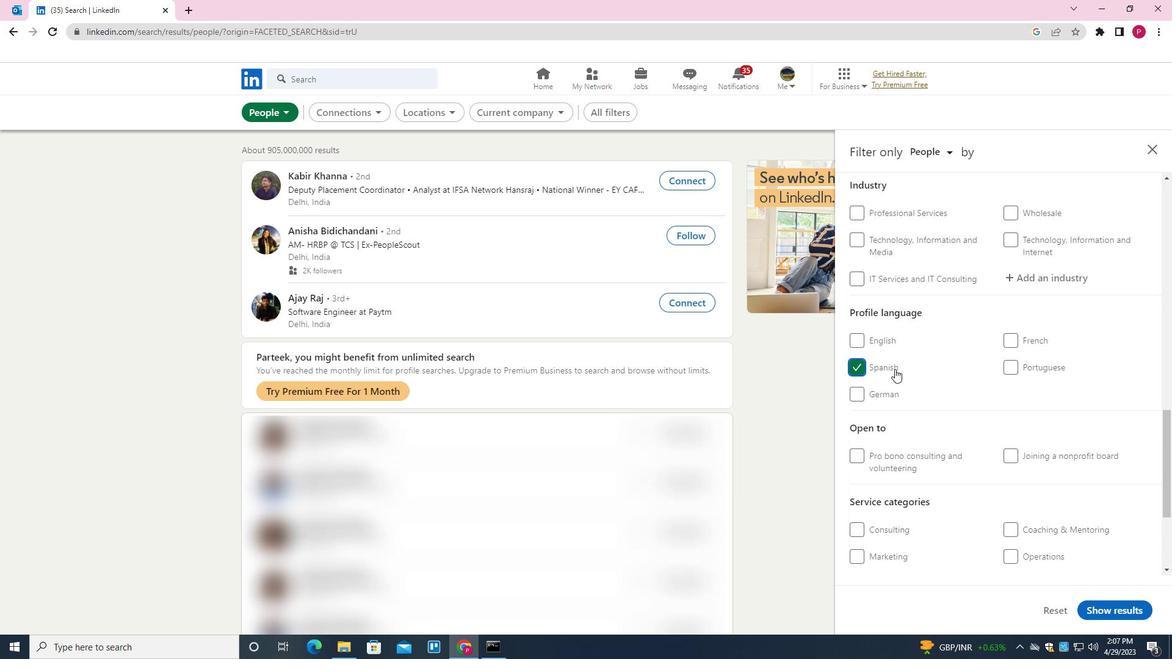 
Action: Mouse scrolled (895, 370) with delta (0, 0)
Screenshot: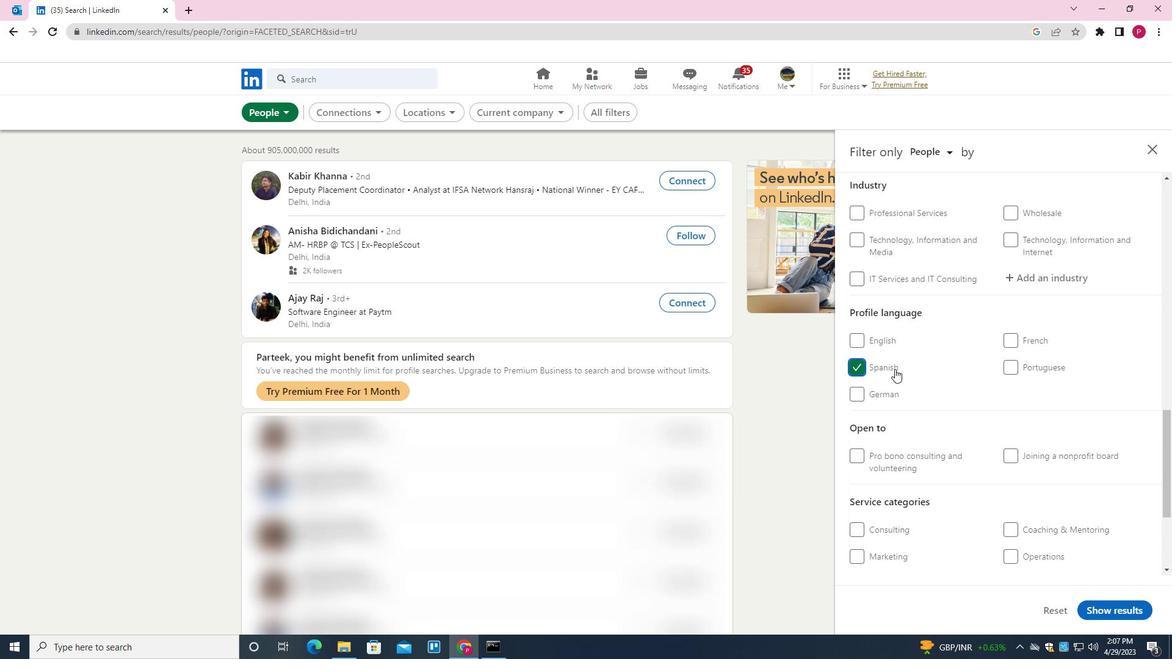 
Action: Mouse scrolled (895, 370) with delta (0, 0)
Screenshot: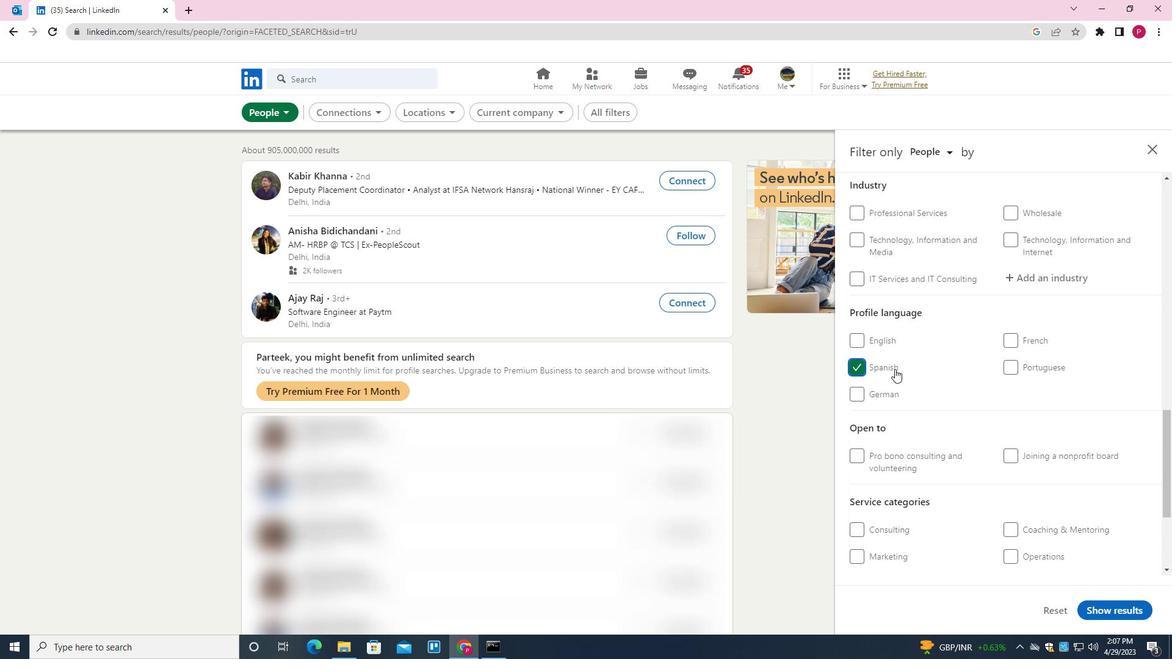 
Action: Mouse moved to (1033, 272)
Screenshot: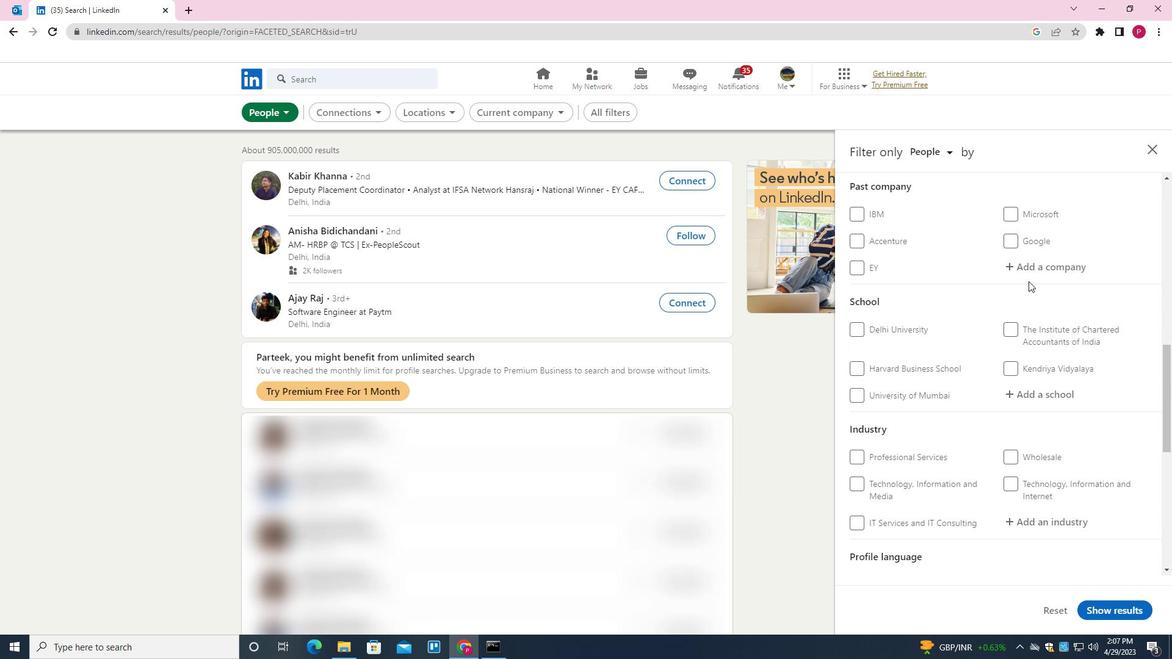 
Action: Mouse pressed left at (1033, 272)
Screenshot: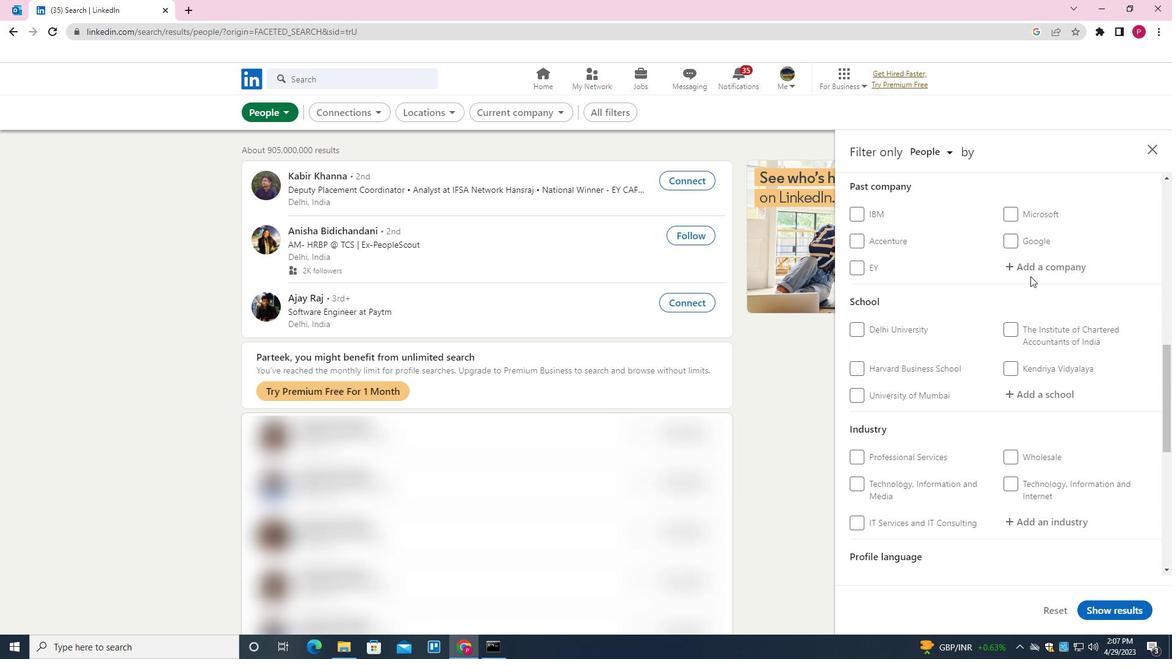 
Action: Mouse scrolled (1033, 273) with delta (0, 0)
Screenshot: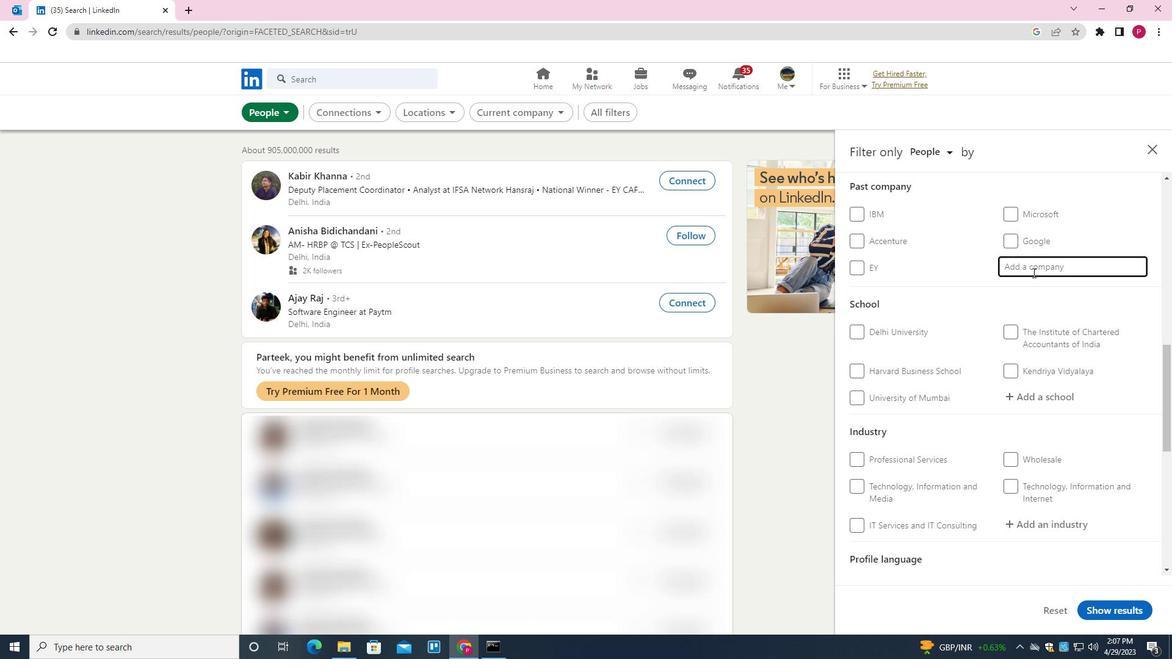
Action: Mouse scrolled (1033, 273) with delta (0, 0)
Screenshot: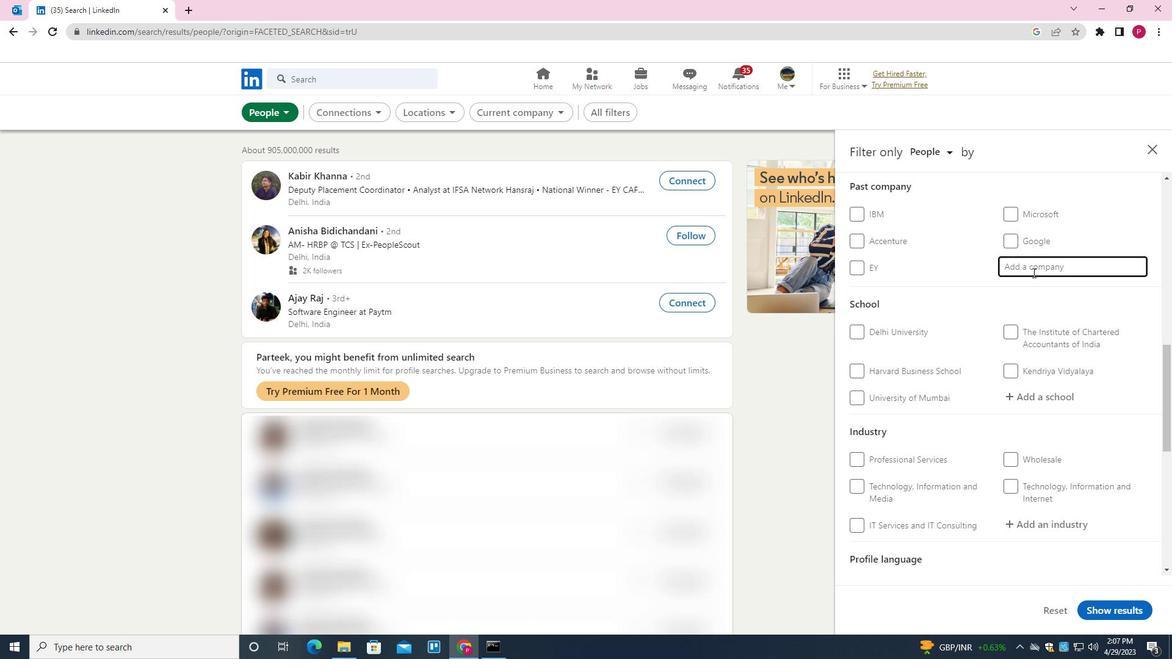 
Action: Mouse pressed left at (1033, 272)
Screenshot: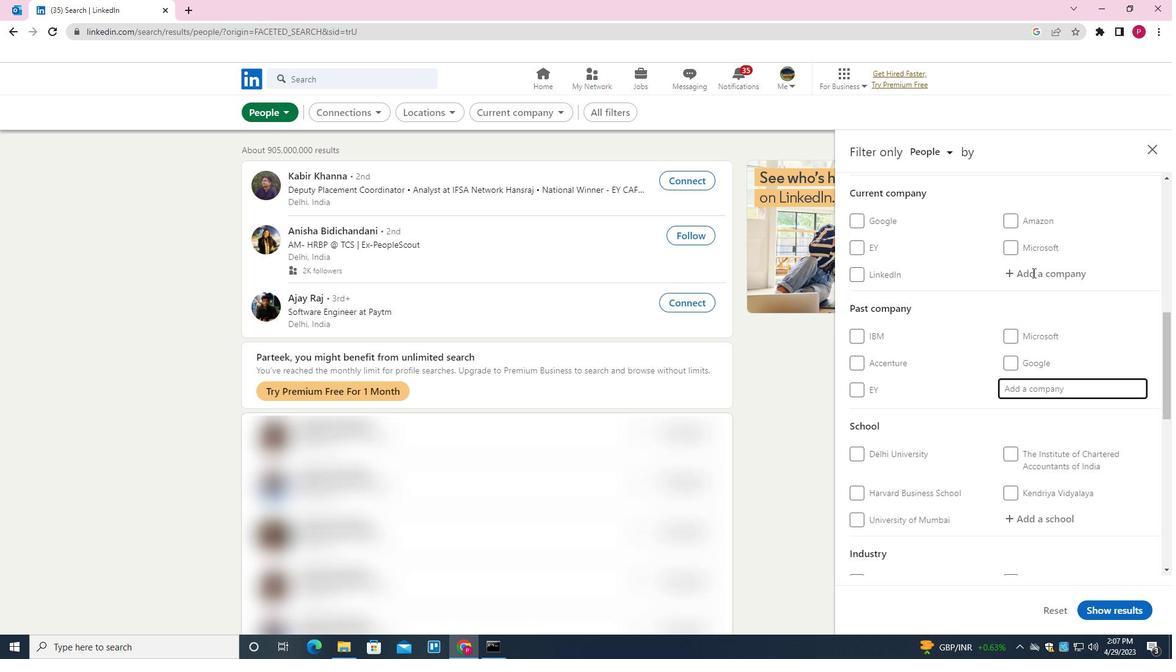 
Action: Key pressed <Key.shift>ACCOLITE<Key.down><Key.enter>
Screenshot: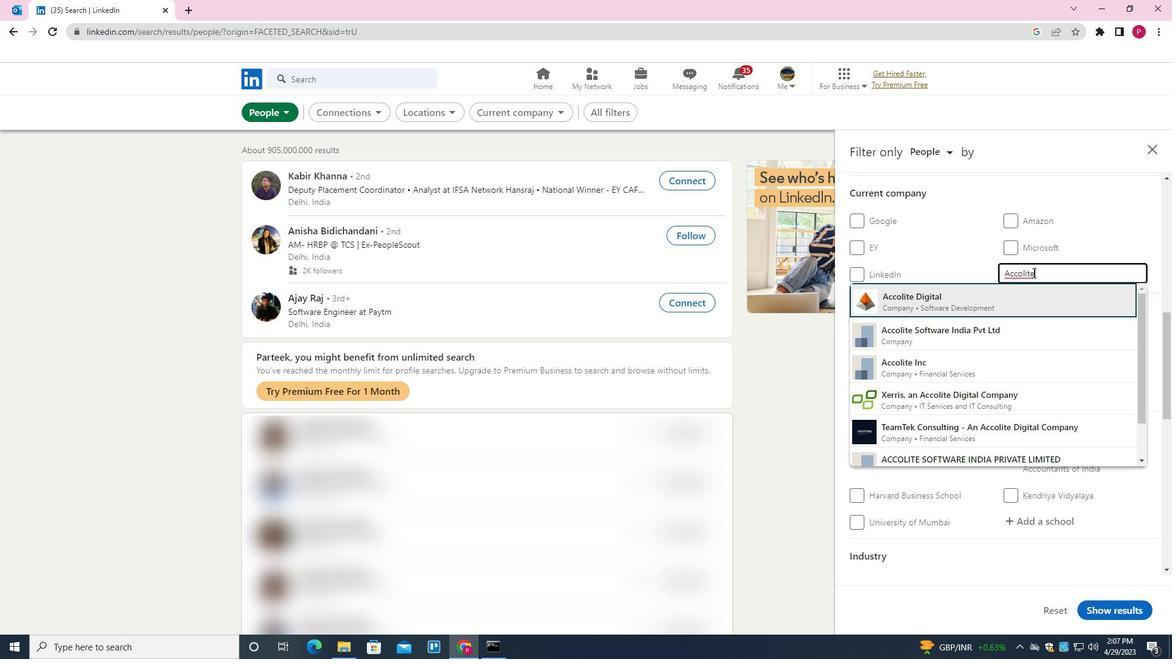 
Action: Mouse moved to (996, 348)
Screenshot: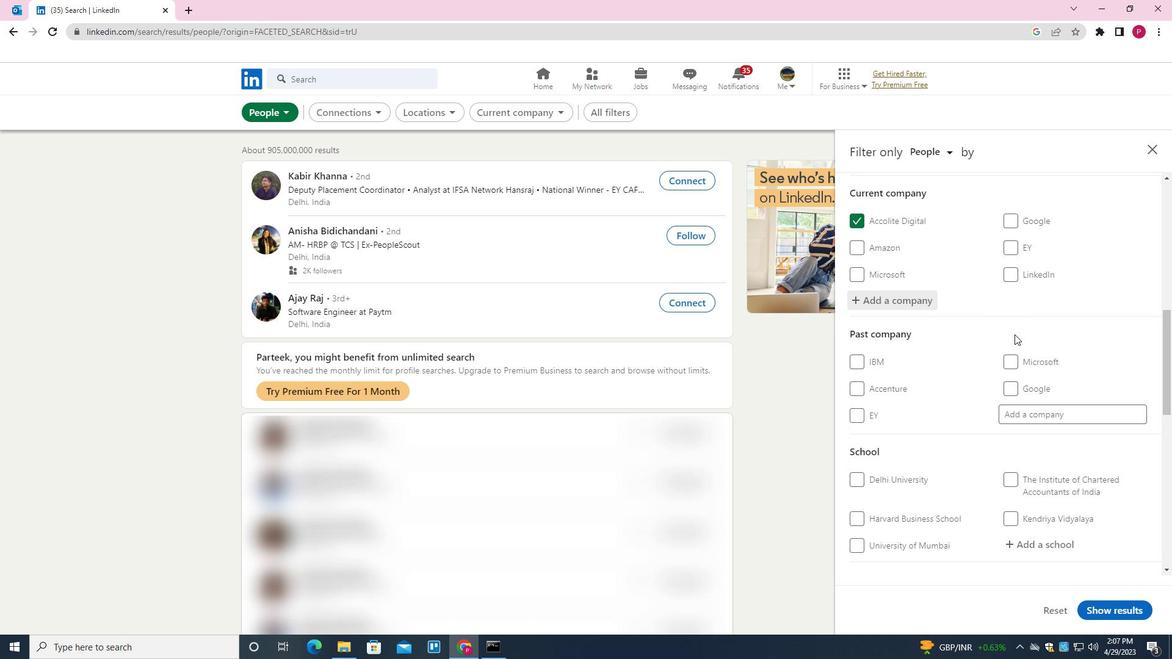 
Action: Mouse scrolled (996, 347) with delta (0, 0)
Screenshot: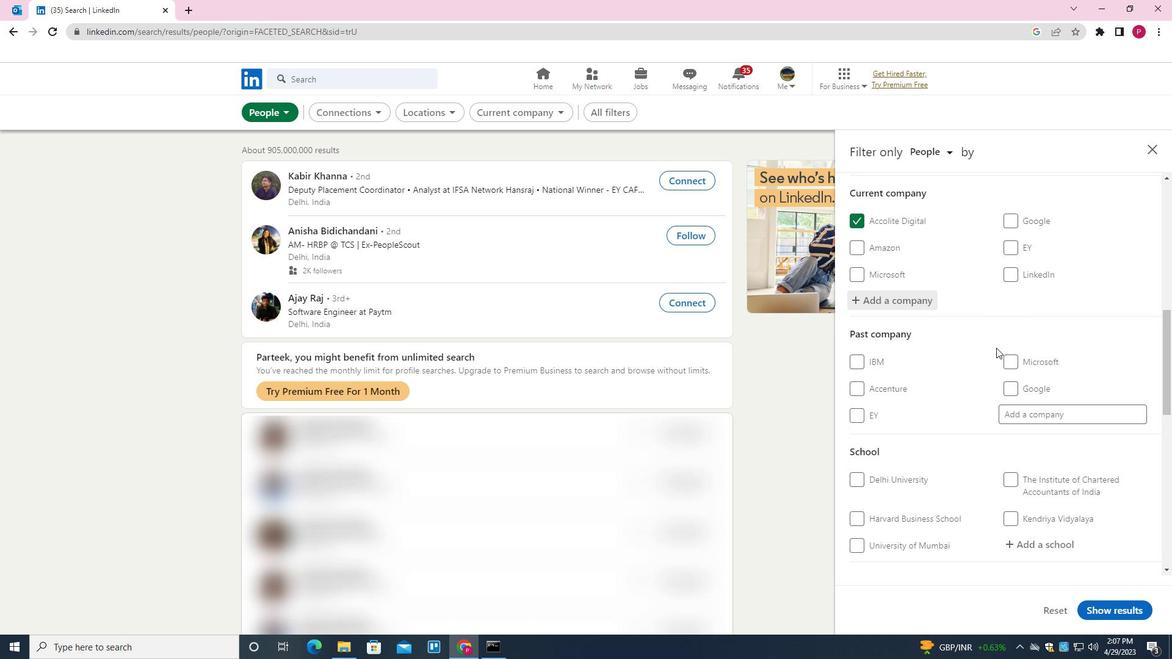 
Action: Mouse scrolled (996, 347) with delta (0, 0)
Screenshot: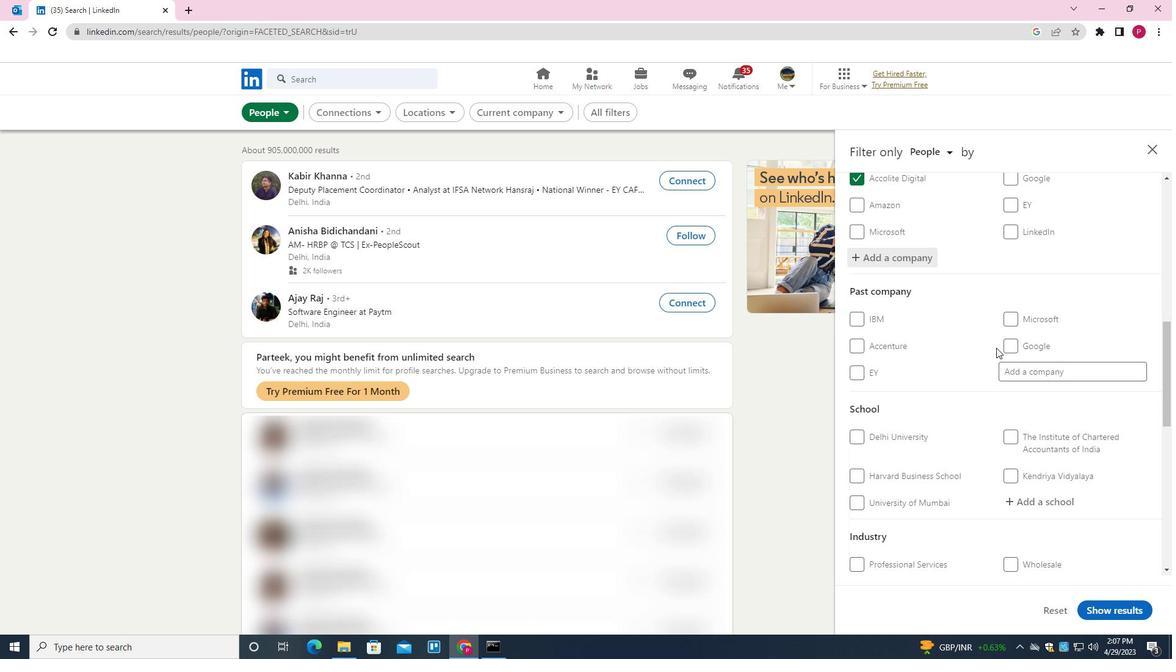 
Action: Mouse scrolled (996, 347) with delta (0, 0)
Screenshot: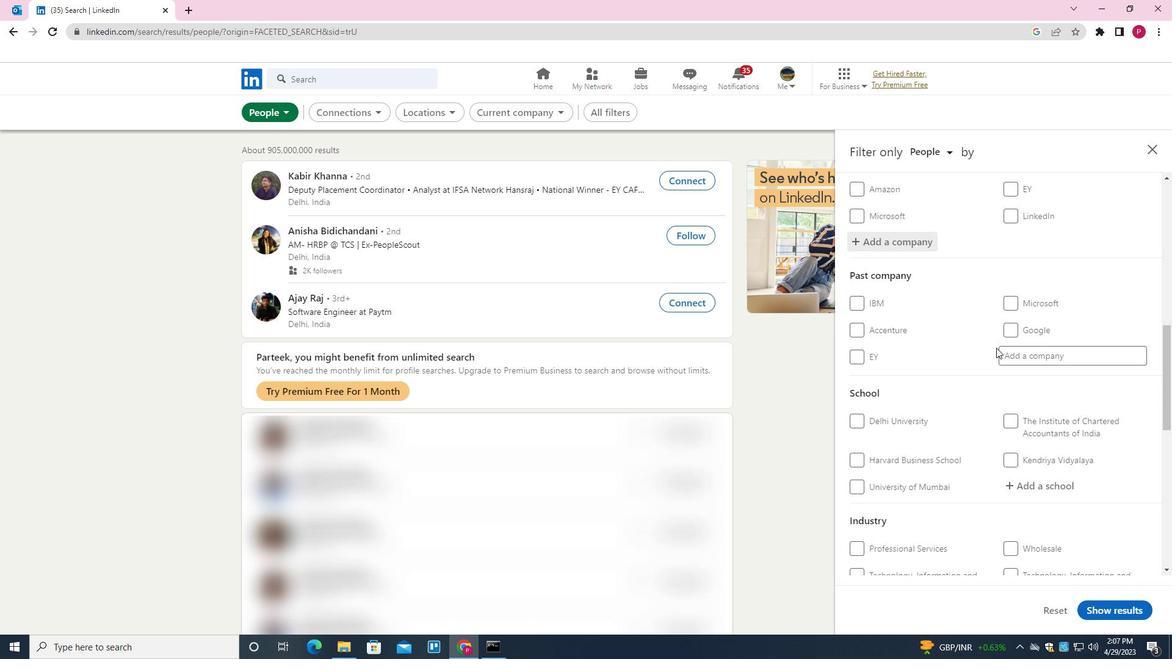 
Action: Mouse scrolled (996, 347) with delta (0, 0)
Screenshot: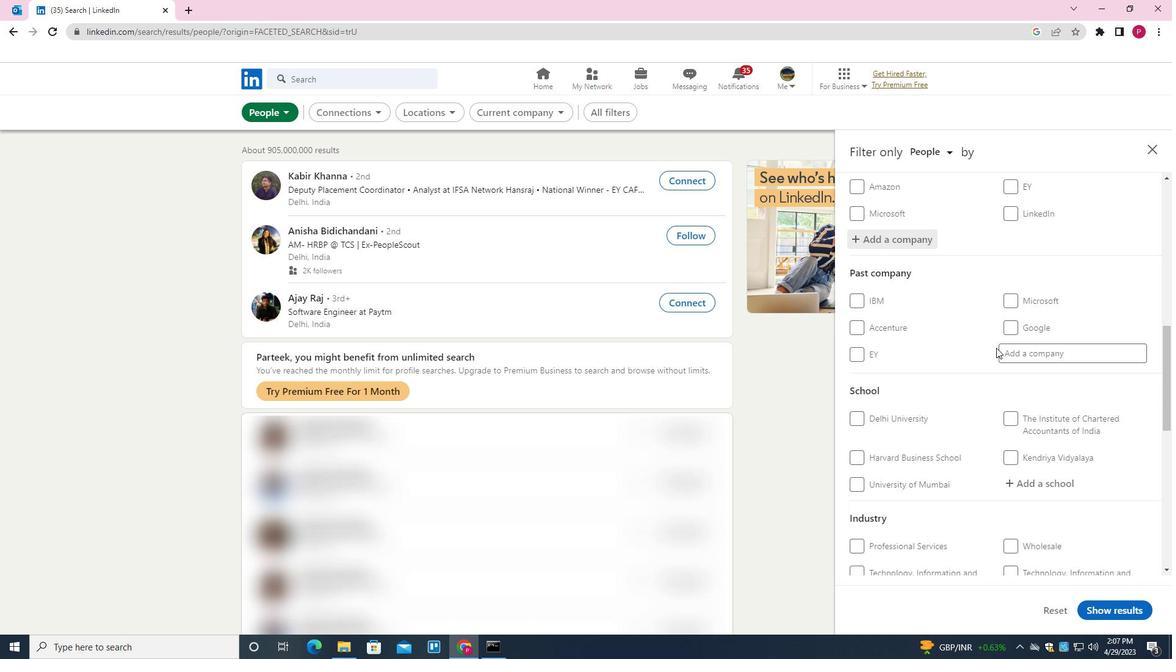 
Action: Mouse moved to (1057, 301)
Screenshot: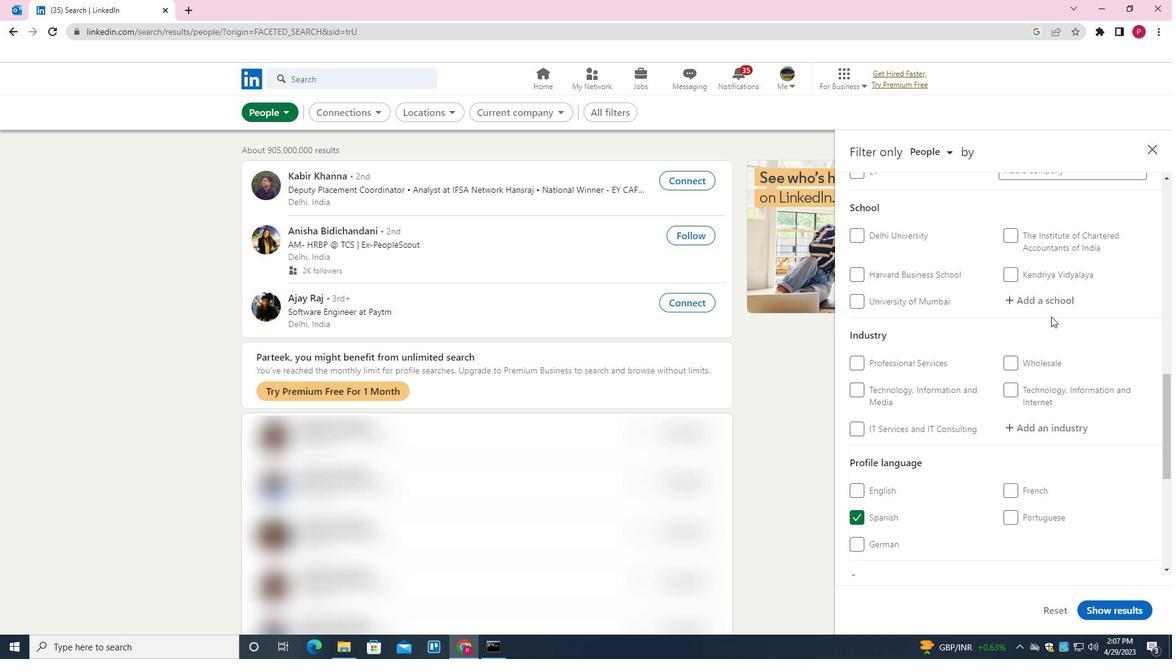 
Action: Mouse pressed left at (1057, 301)
Screenshot: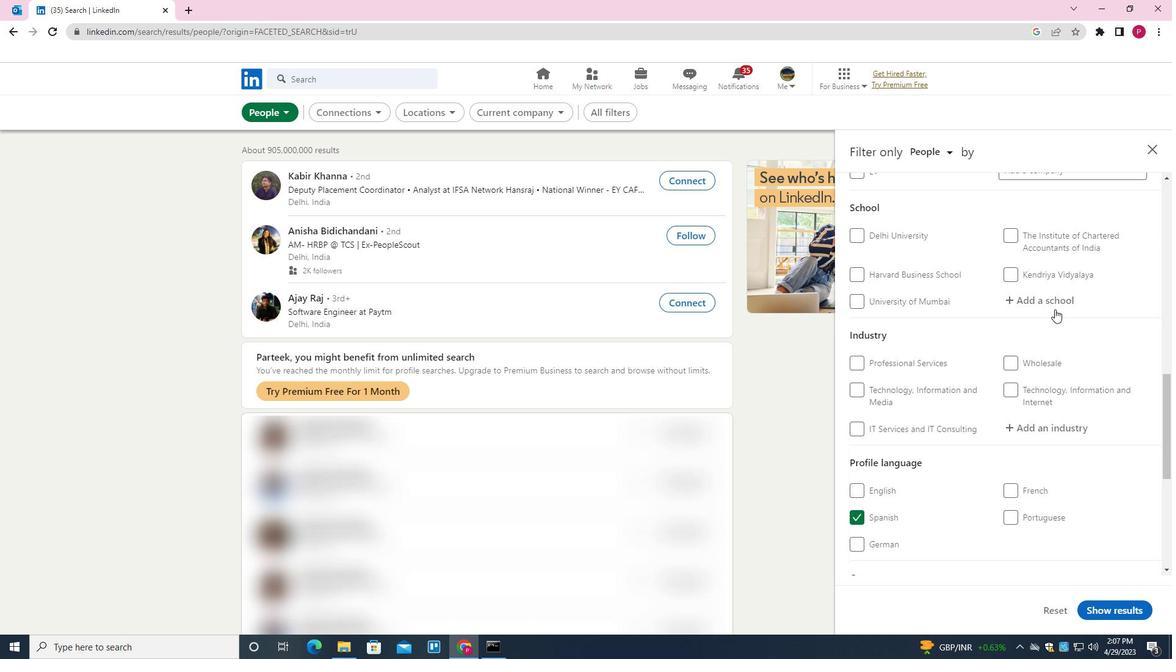 
Action: Key pressed <Key.shift><Key.shift><Key.shift><Key.shift><Key.shift><Key.shift><Key.shift><Key.shift><Key.shift><Key.shift><Key.shift><Key.shift><Key.shift><Key.shift><Key.shift><Key.shift><Key.shift>JAWAHAR<Key.space><Key.shift>EDUCATU<Key.backspace>ION<Key.space><Key.down><Key.enter>
Screenshot: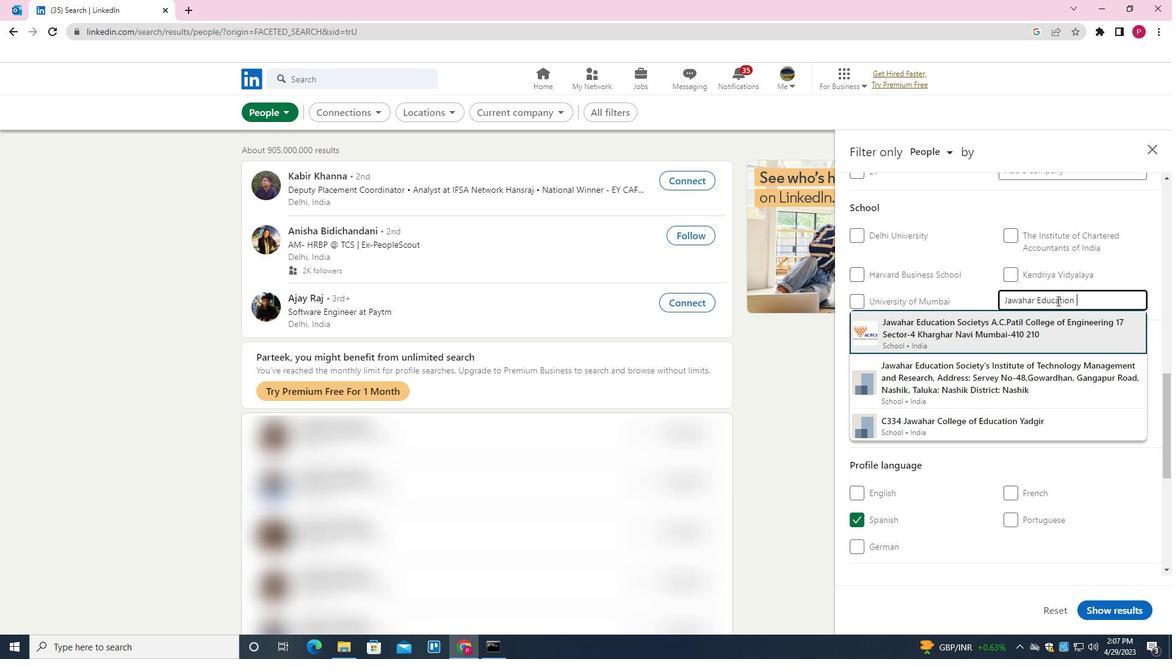 
Action: Mouse scrolled (1057, 300) with delta (0, 0)
Screenshot: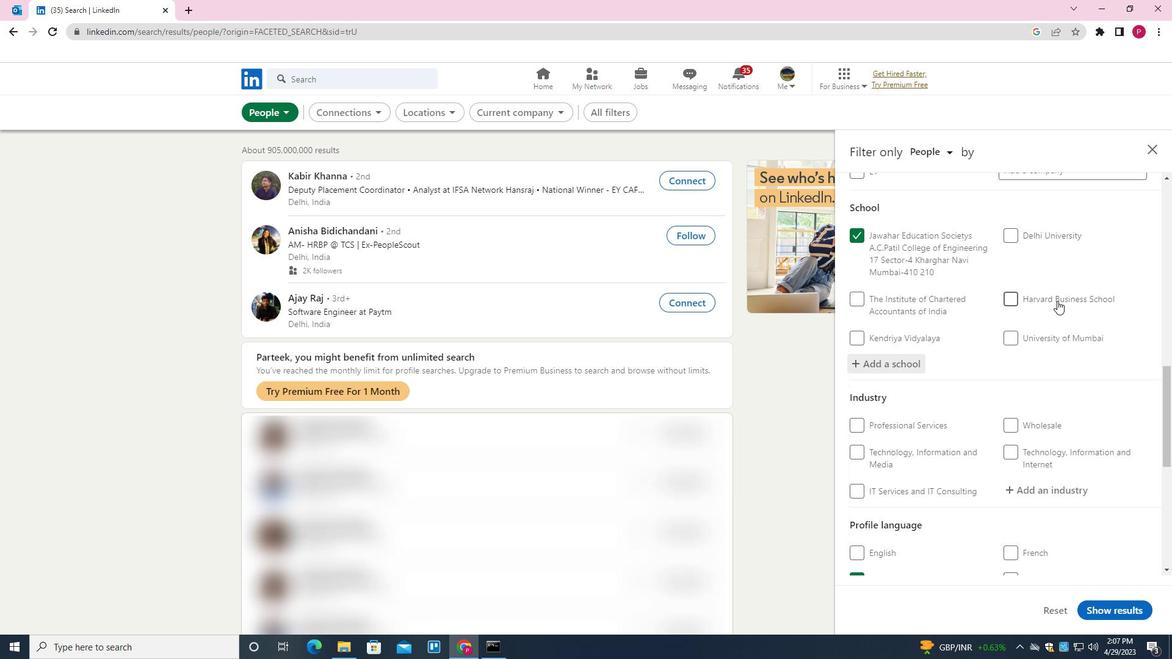 
Action: Mouse scrolled (1057, 300) with delta (0, 0)
Screenshot: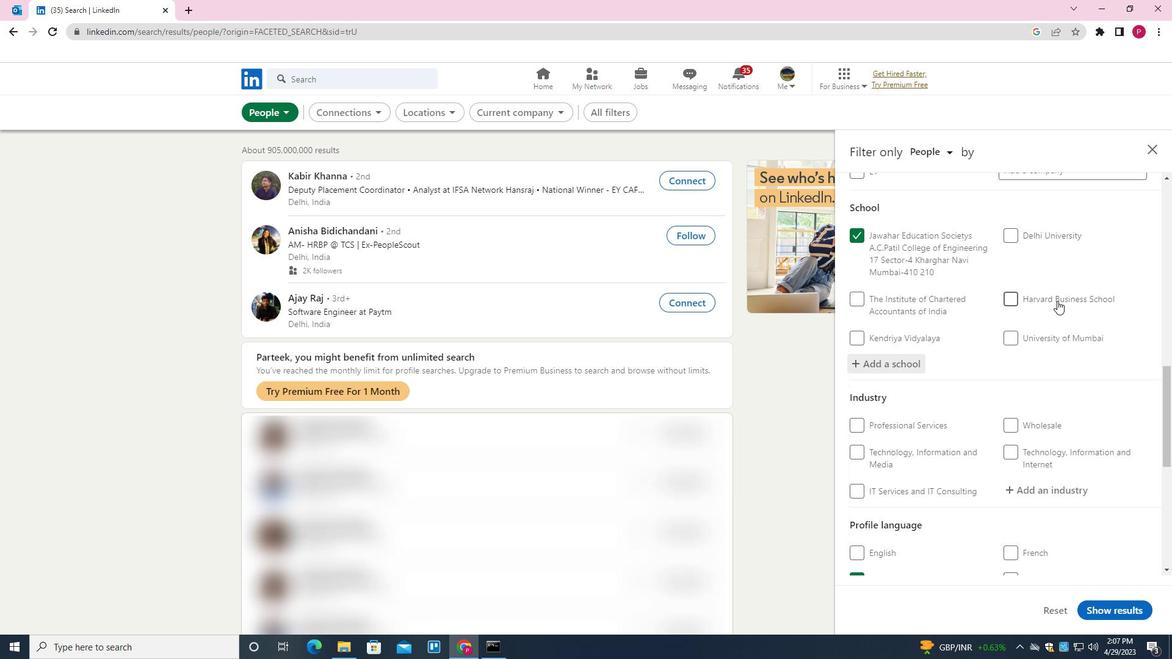 
Action: Mouse scrolled (1057, 300) with delta (0, 0)
Screenshot: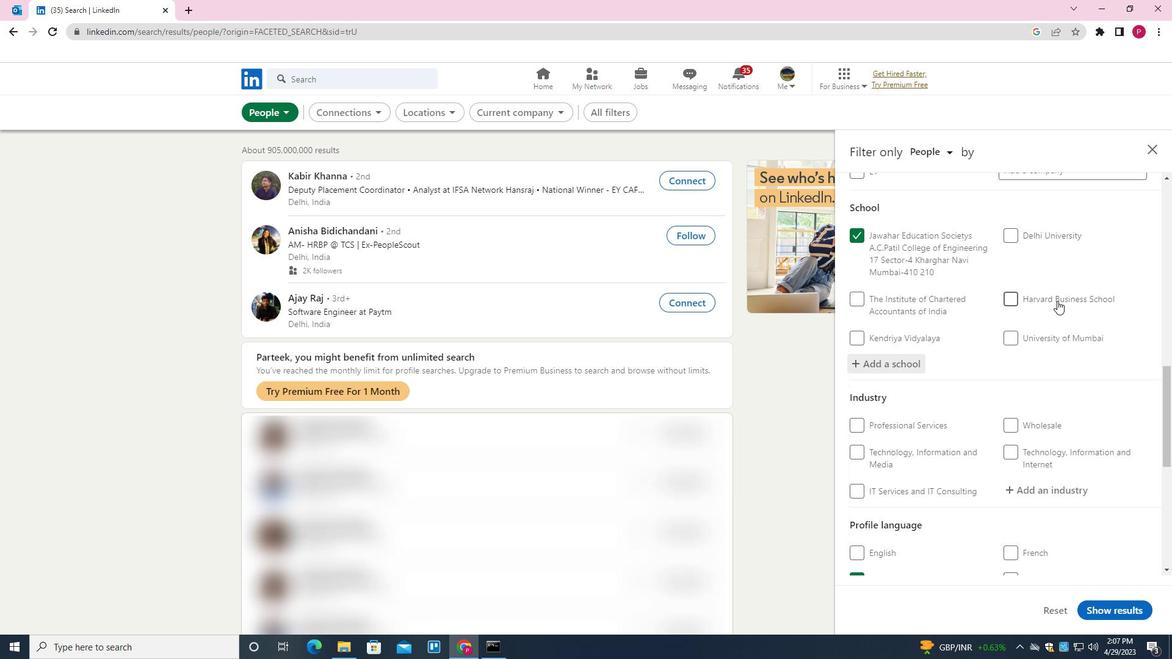 
Action: Mouse scrolled (1057, 300) with delta (0, 0)
Screenshot: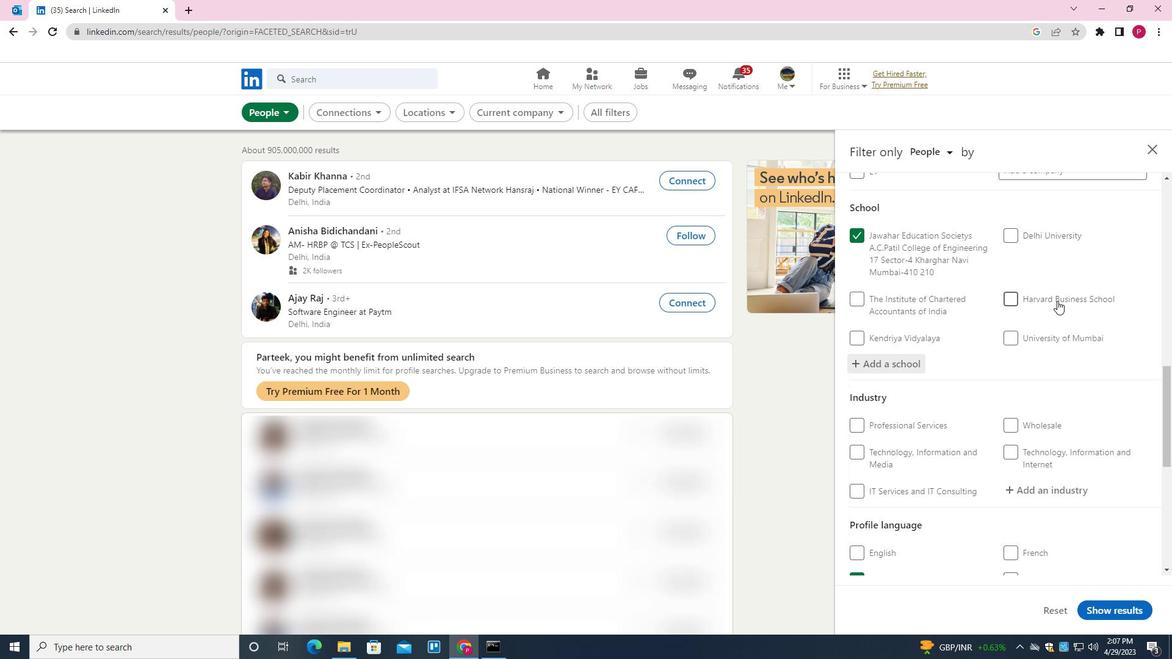 
Action: Mouse moved to (1055, 242)
Screenshot: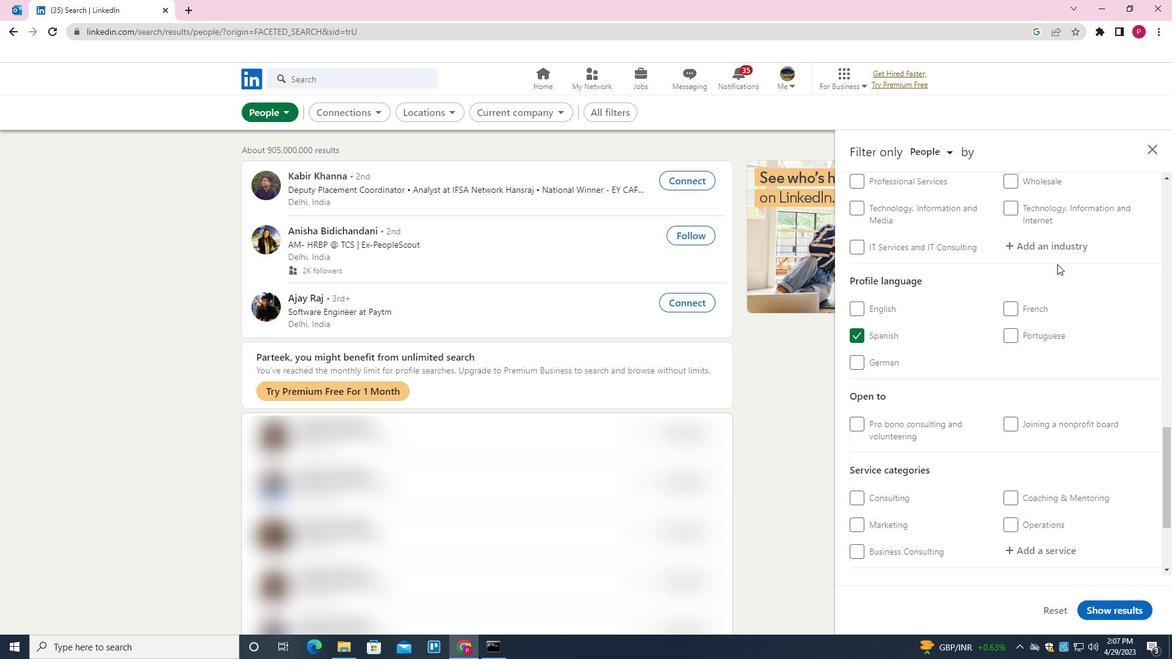 
Action: Mouse pressed left at (1055, 242)
Screenshot: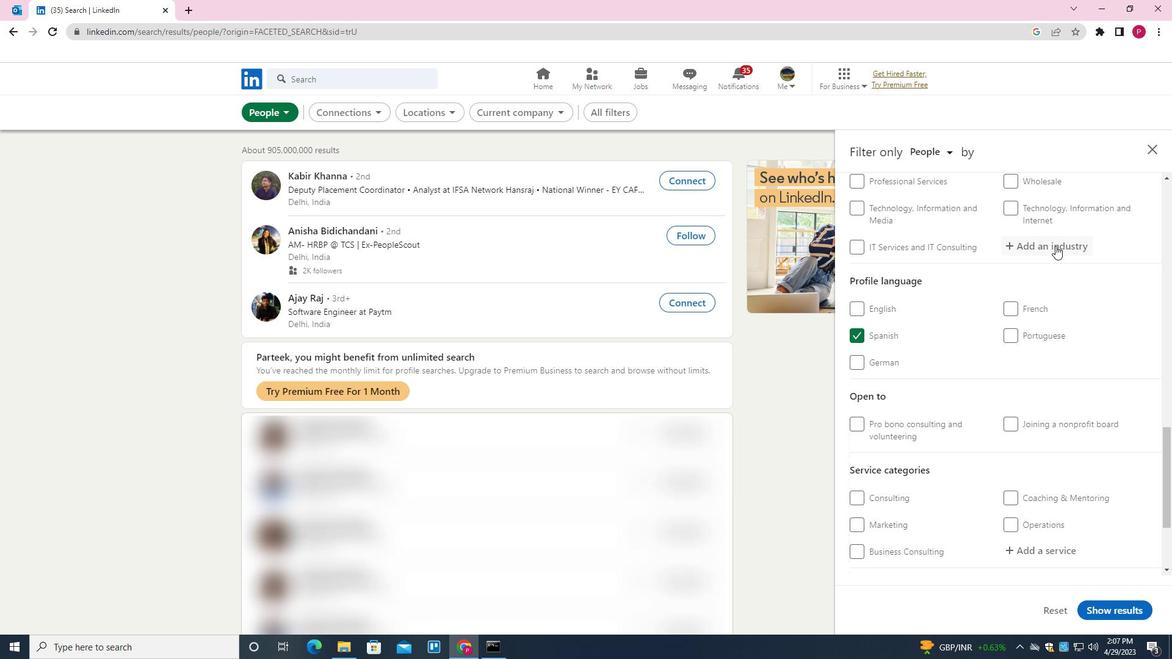 
Action: Key pressed <Key.shift>RETAIL<Key.down><Key.down><Key.down><Key.down><Key.down><Key.down><Key.down><Key.enter>
Screenshot: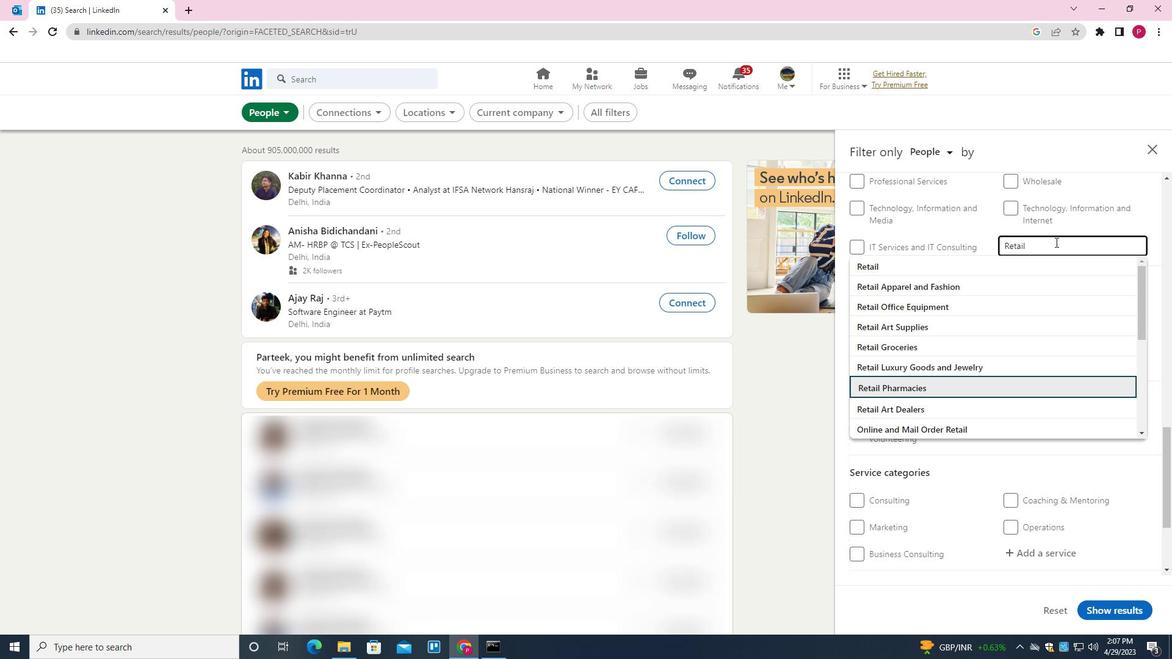 
Action: Mouse moved to (1026, 307)
Screenshot: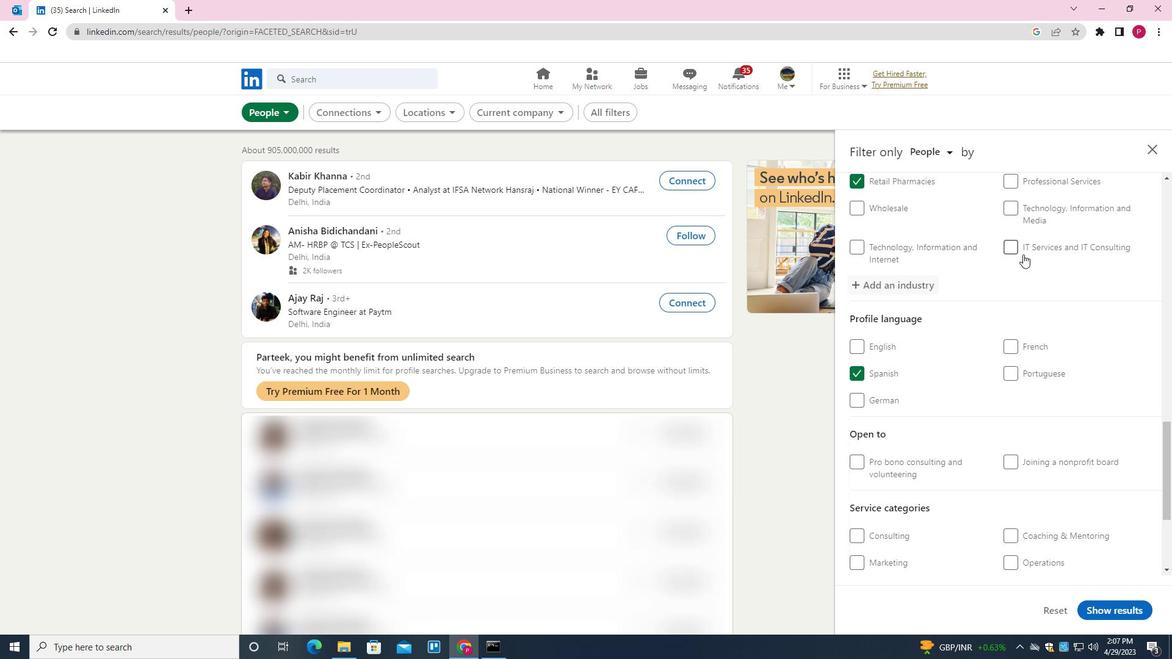 
Action: Mouse scrolled (1026, 306) with delta (0, 0)
Screenshot: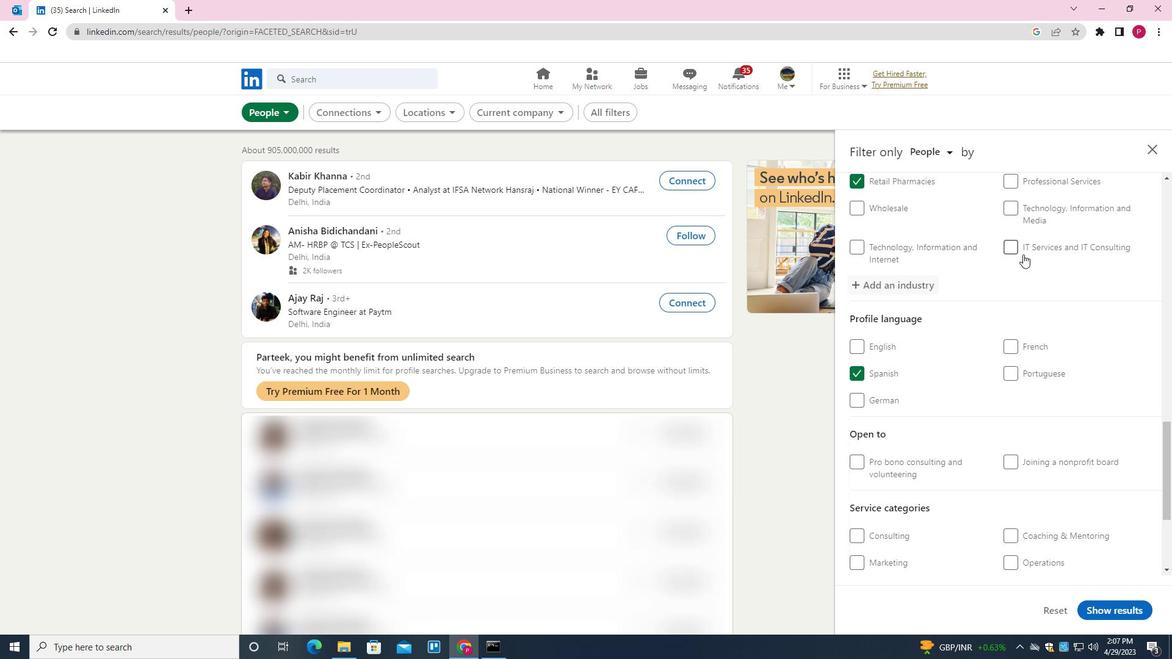 
Action: Mouse moved to (1025, 307)
Screenshot: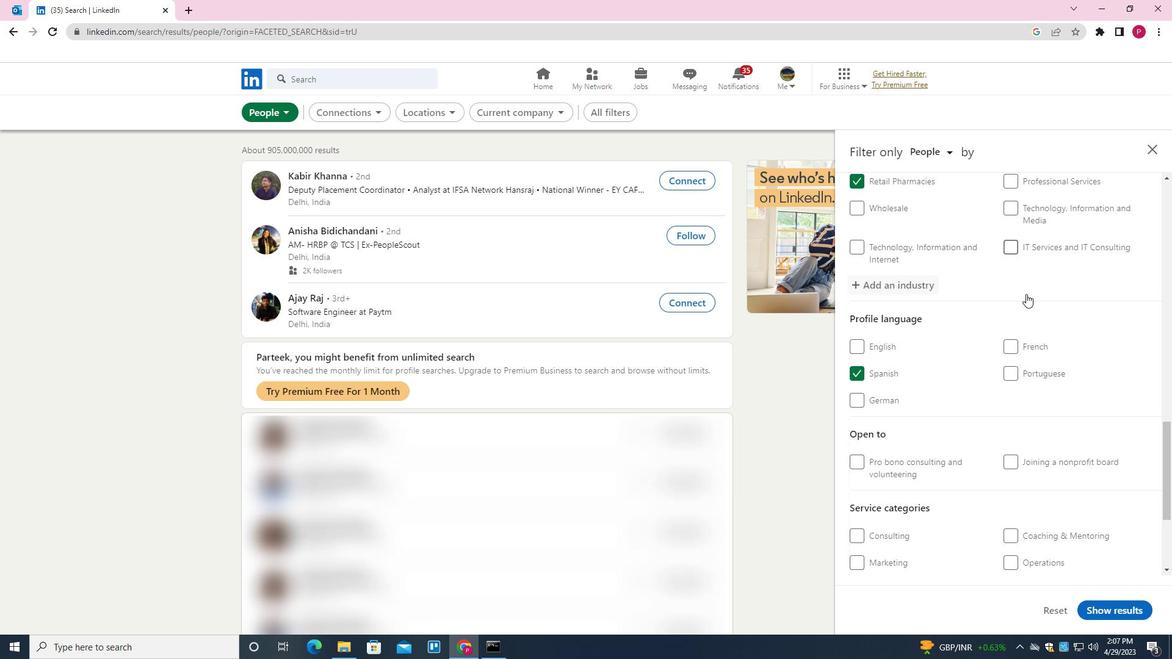 
Action: Mouse scrolled (1025, 307) with delta (0, 0)
Screenshot: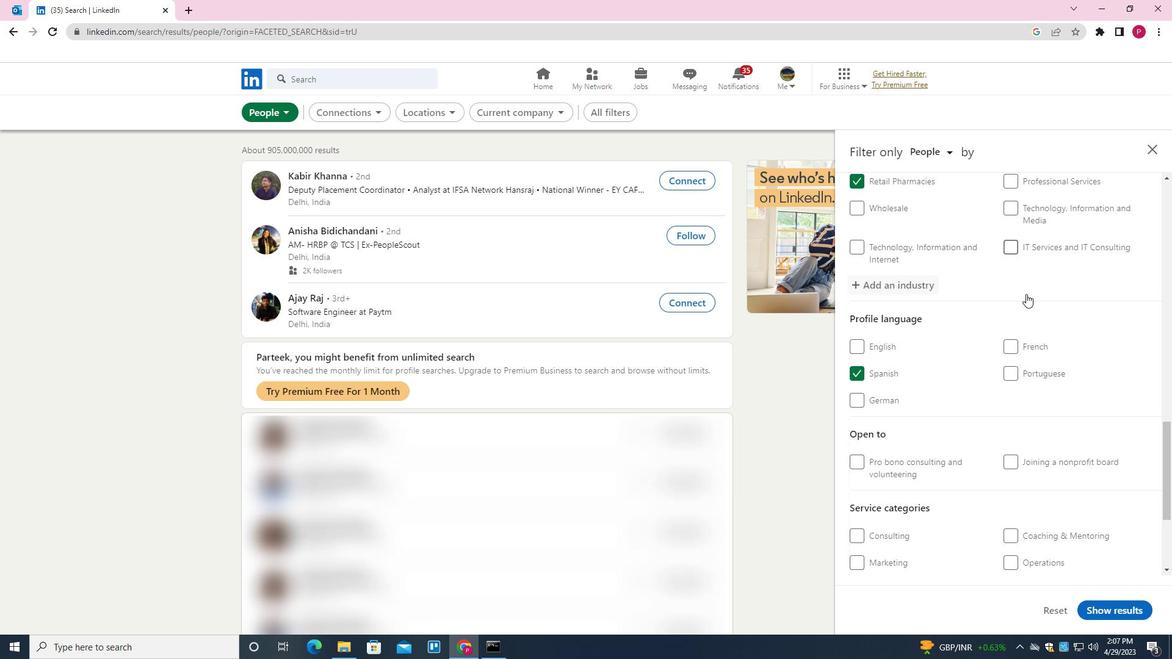 
Action: Mouse moved to (1025, 309)
Screenshot: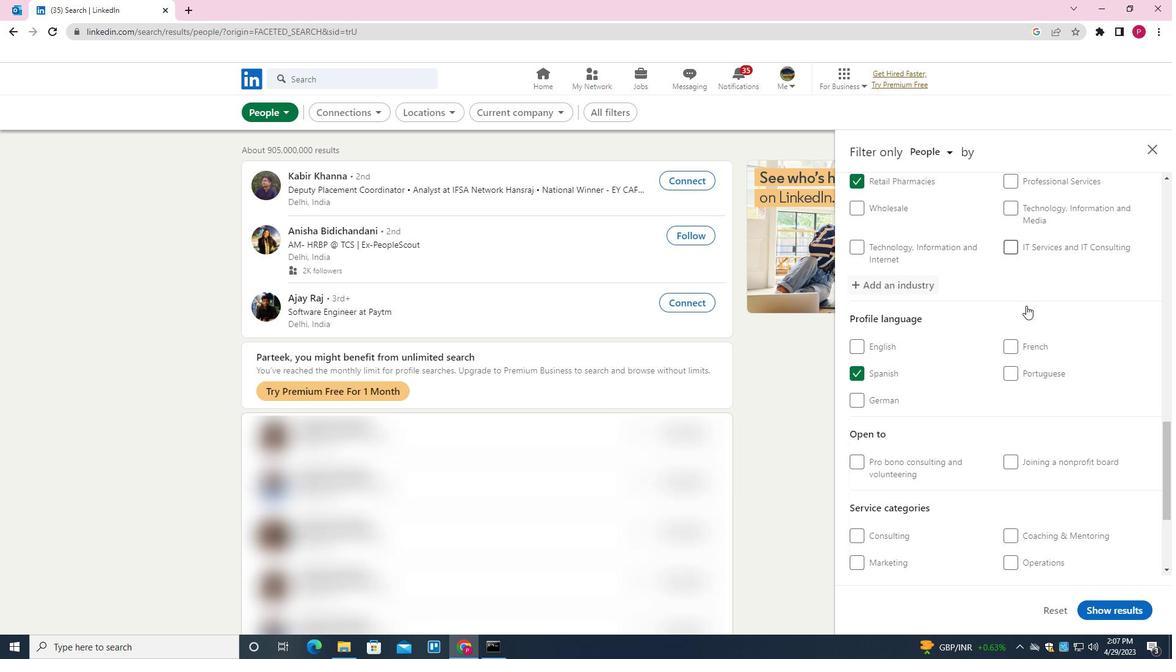 
Action: Mouse scrolled (1025, 308) with delta (0, 0)
Screenshot: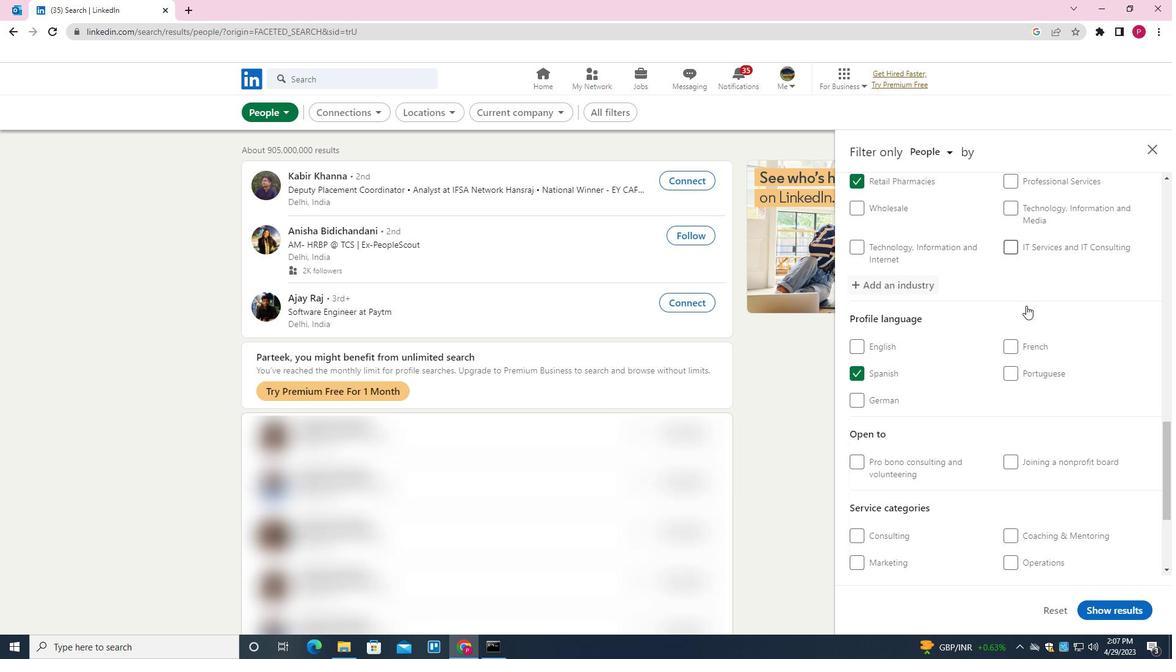 
Action: Mouse moved to (1025, 311)
Screenshot: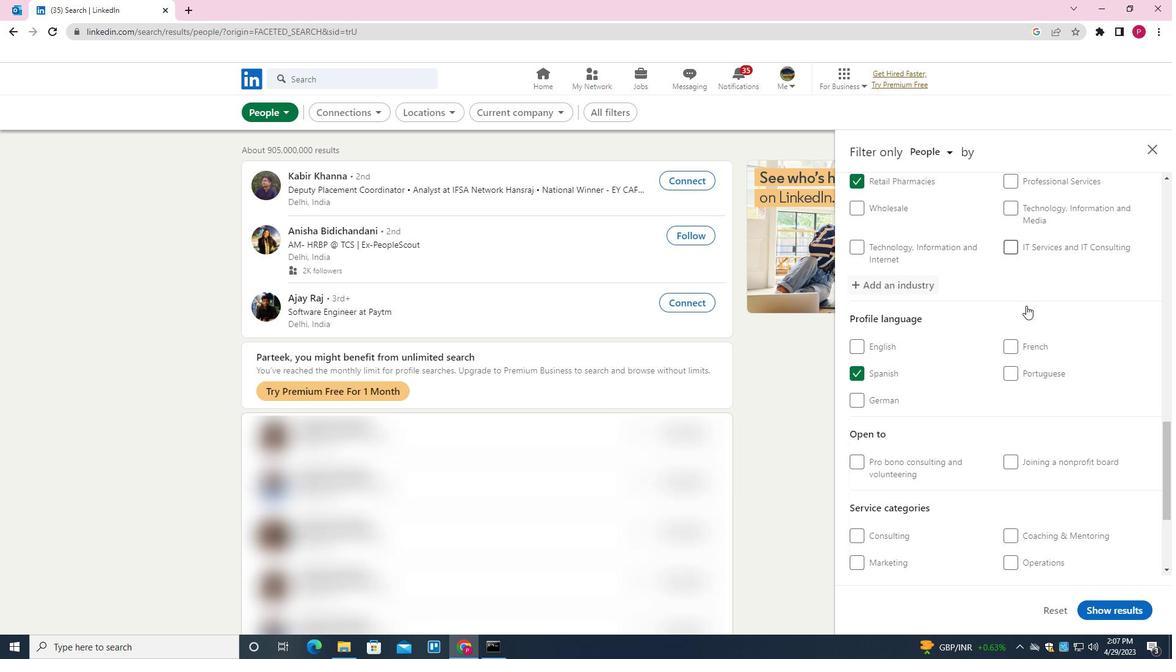 
Action: Mouse scrolled (1025, 310) with delta (0, 0)
Screenshot: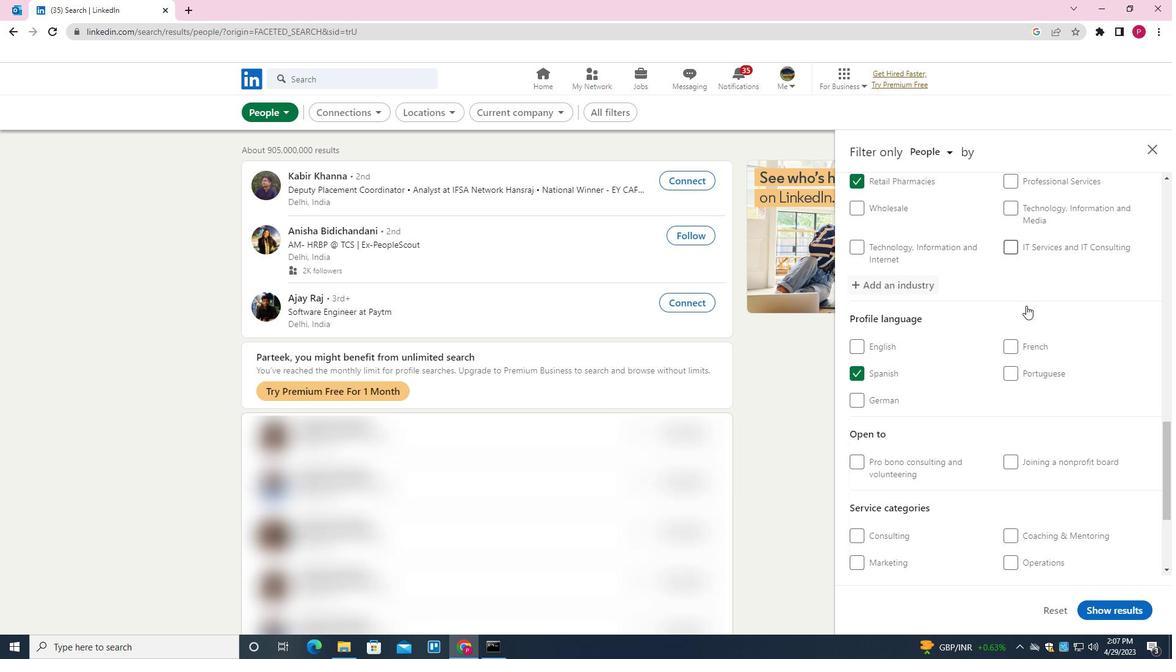 
Action: Mouse moved to (1024, 432)
Screenshot: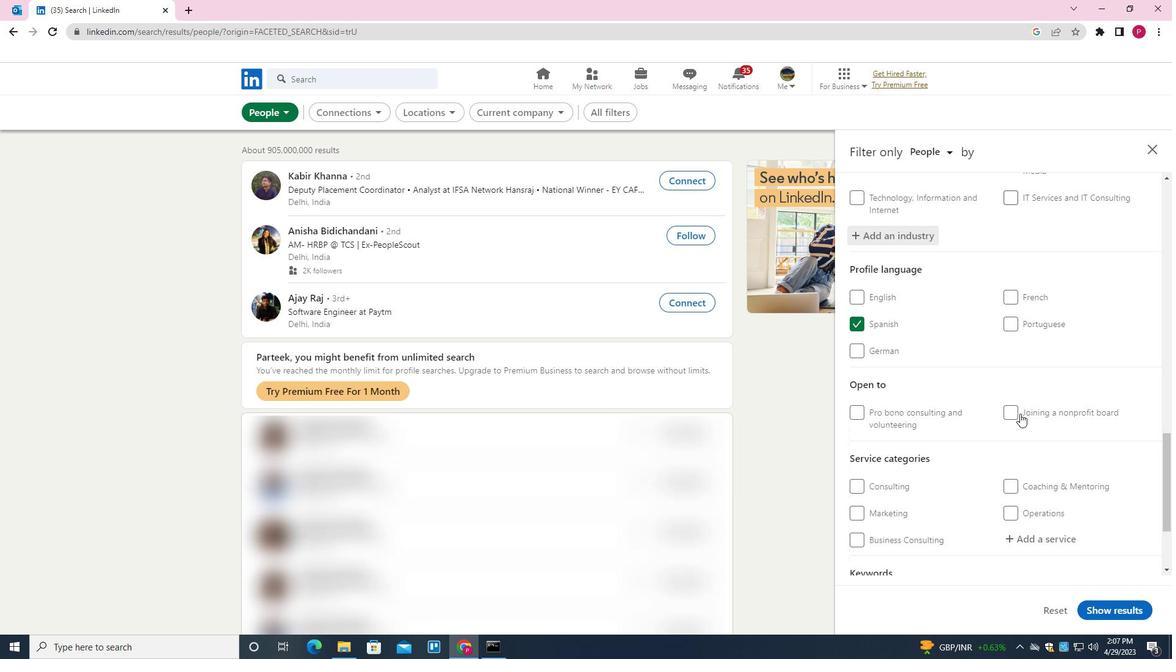 
Action: Mouse scrolled (1024, 432) with delta (0, 0)
Screenshot: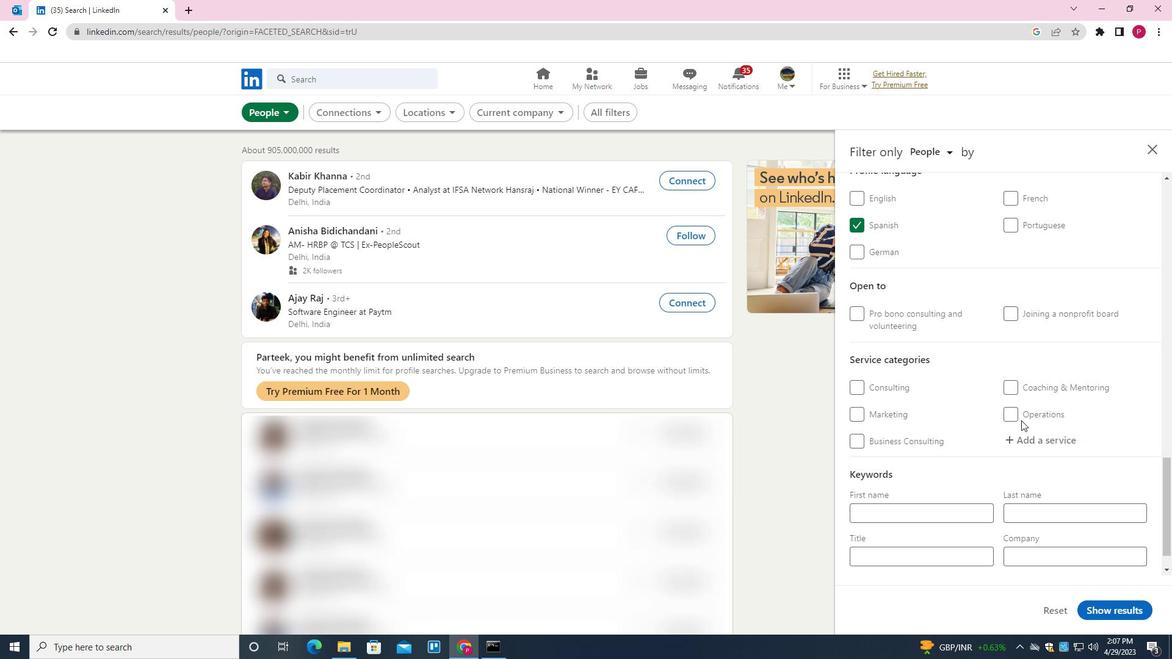 
Action: Mouse moved to (1027, 396)
Screenshot: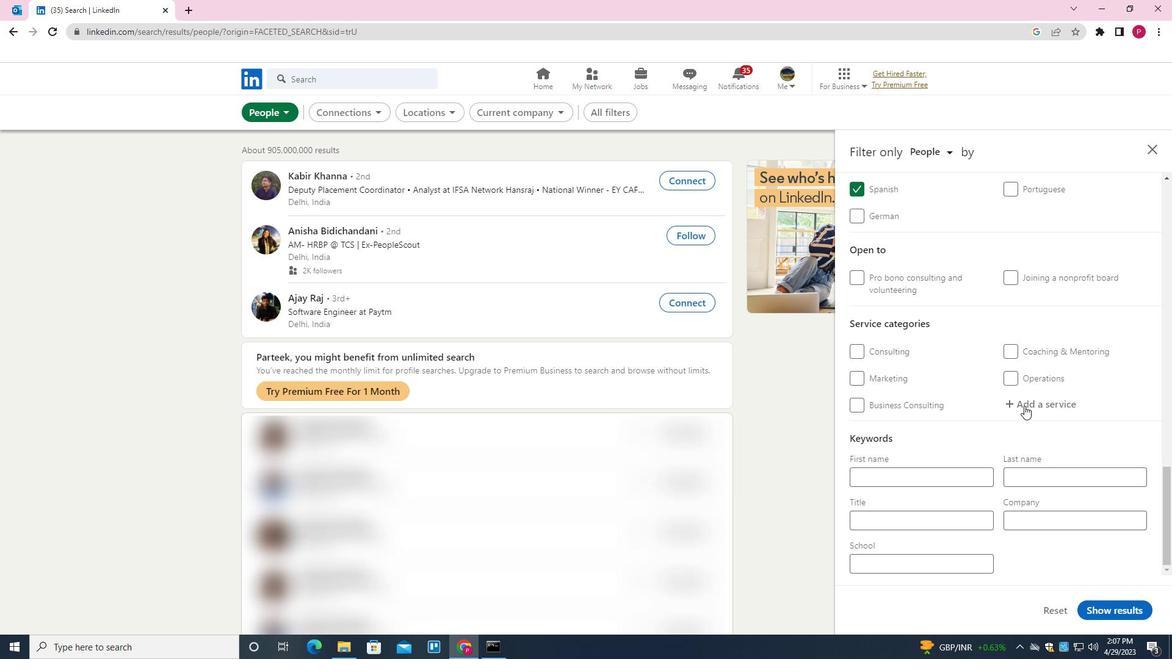 
Action: Mouse pressed left at (1027, 396)
Screenshot: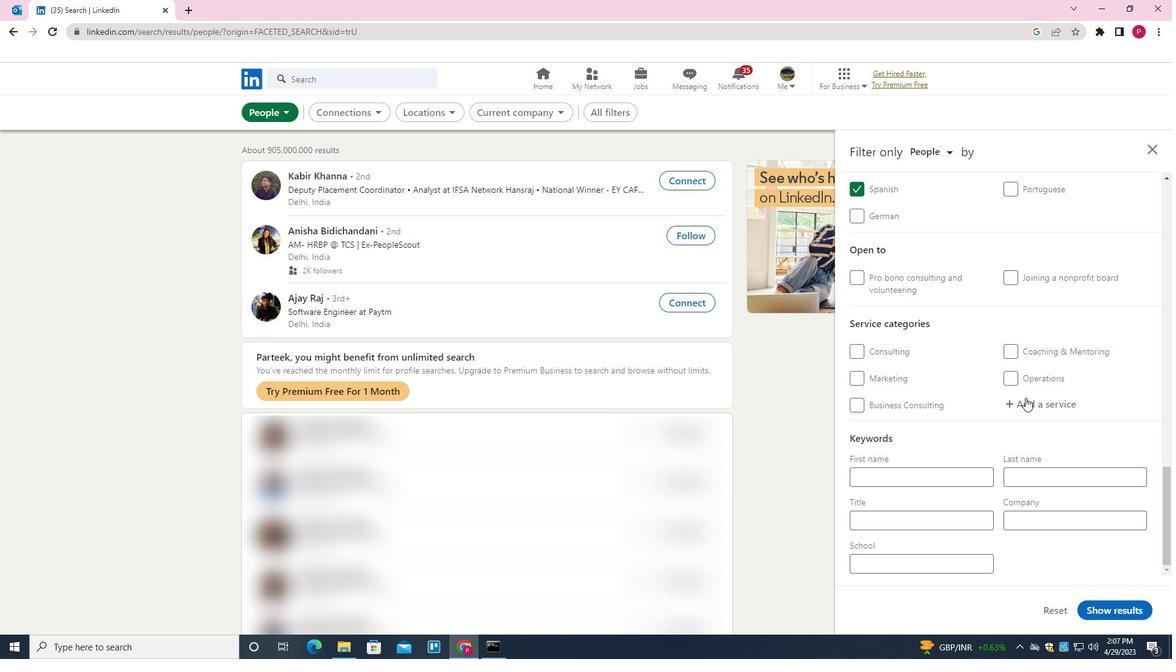 
Action: Key pressed <Key.shift>TRAINING<Key.down><Key.enter>
Screenshot: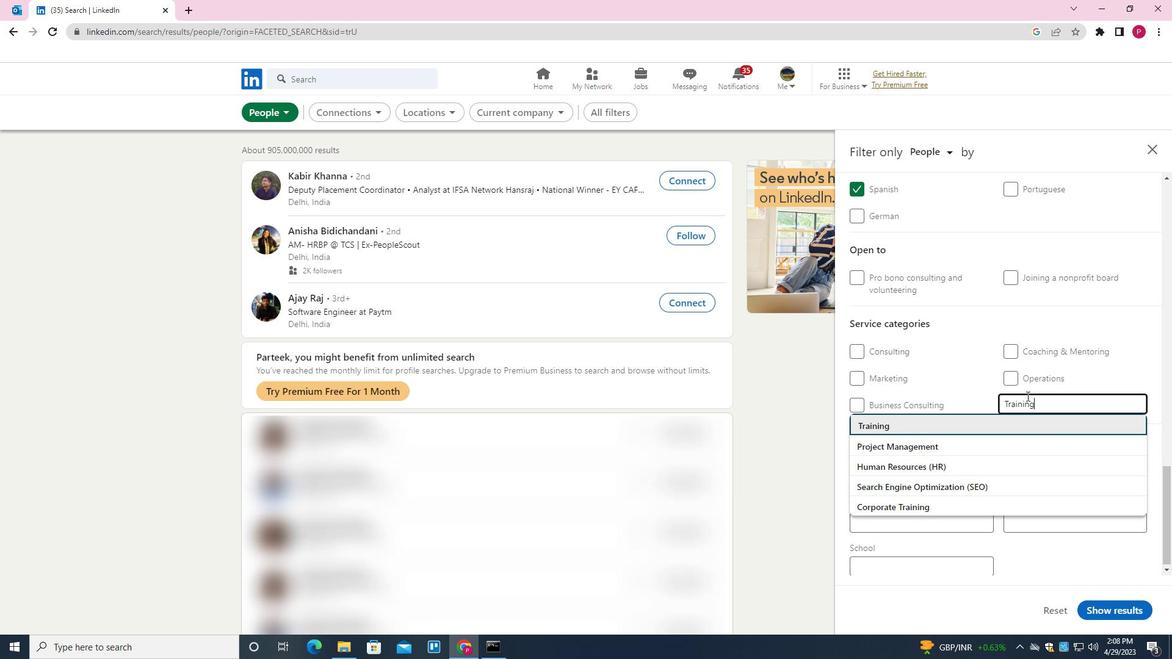 
Action: Mouse moved to (991, 445)
Screenshot: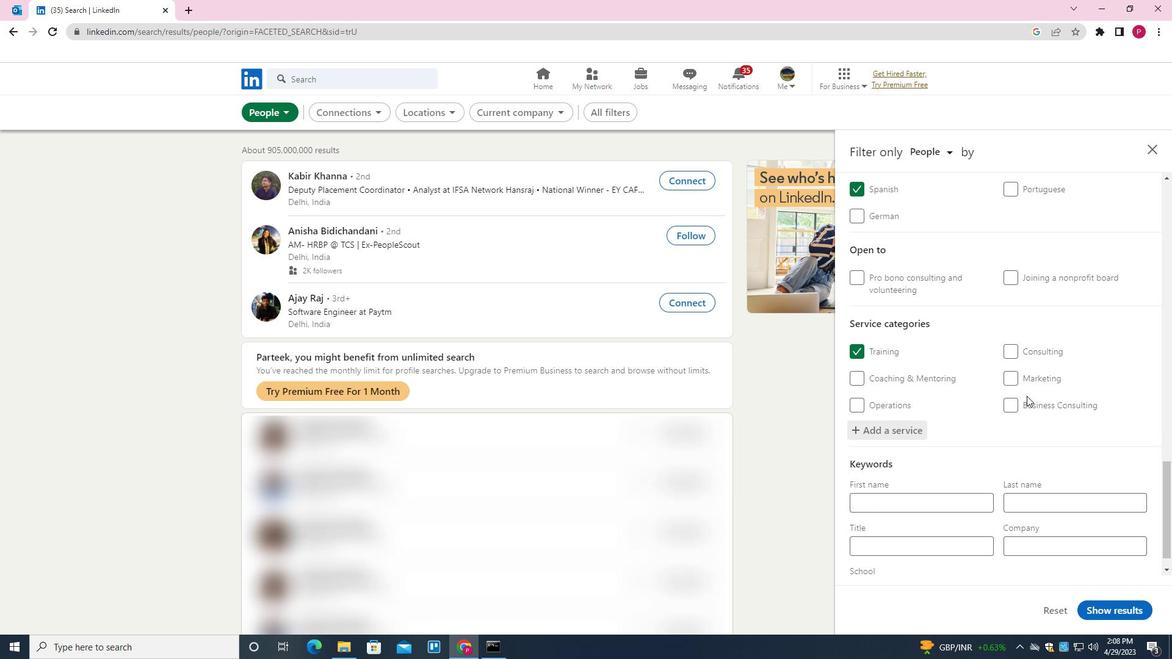 
Action: Mouse scrolled (991, 444) with delta (0, 0)
Screenshot: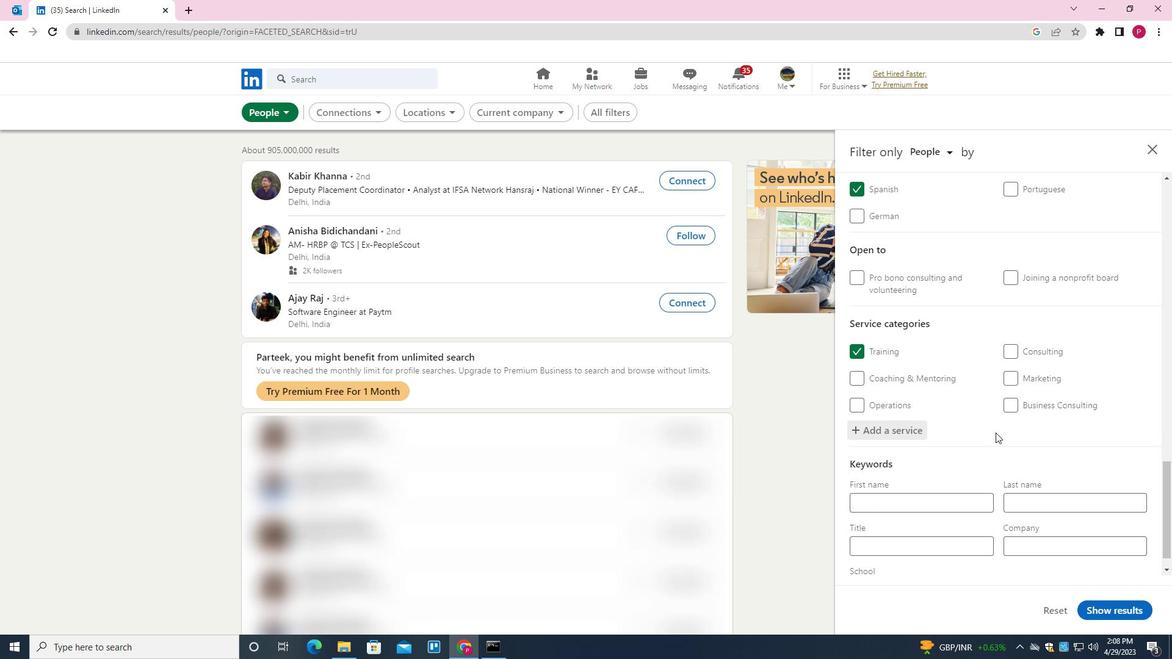 
Action: Mouse moved to (991, 446)
Screenshot: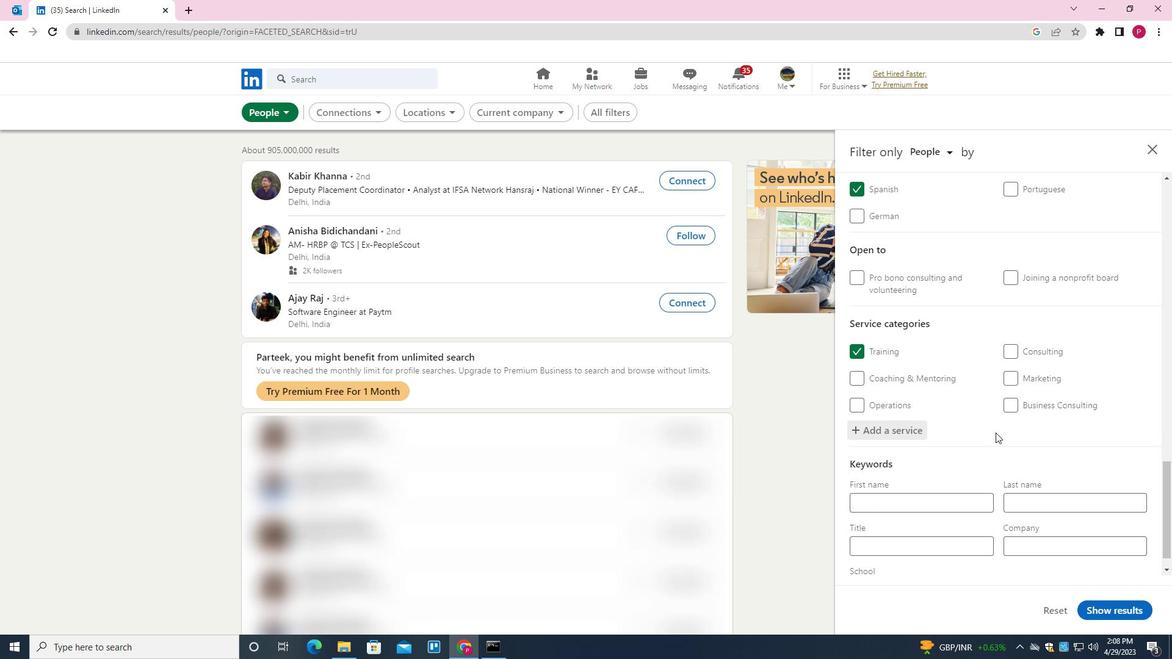 
Action: Mouse scrolled (991, 445) with delta (0, 0)
Screenshot: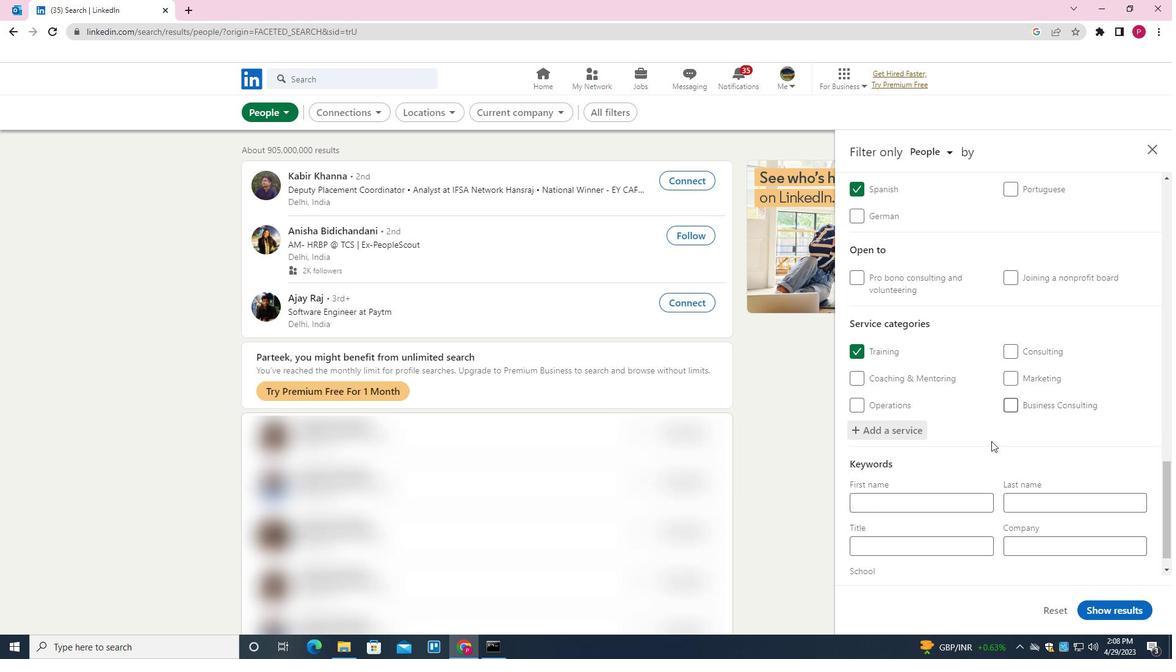 
Action: Mouse scrolled (991, 445) with delta (0, 0)
Screenshot: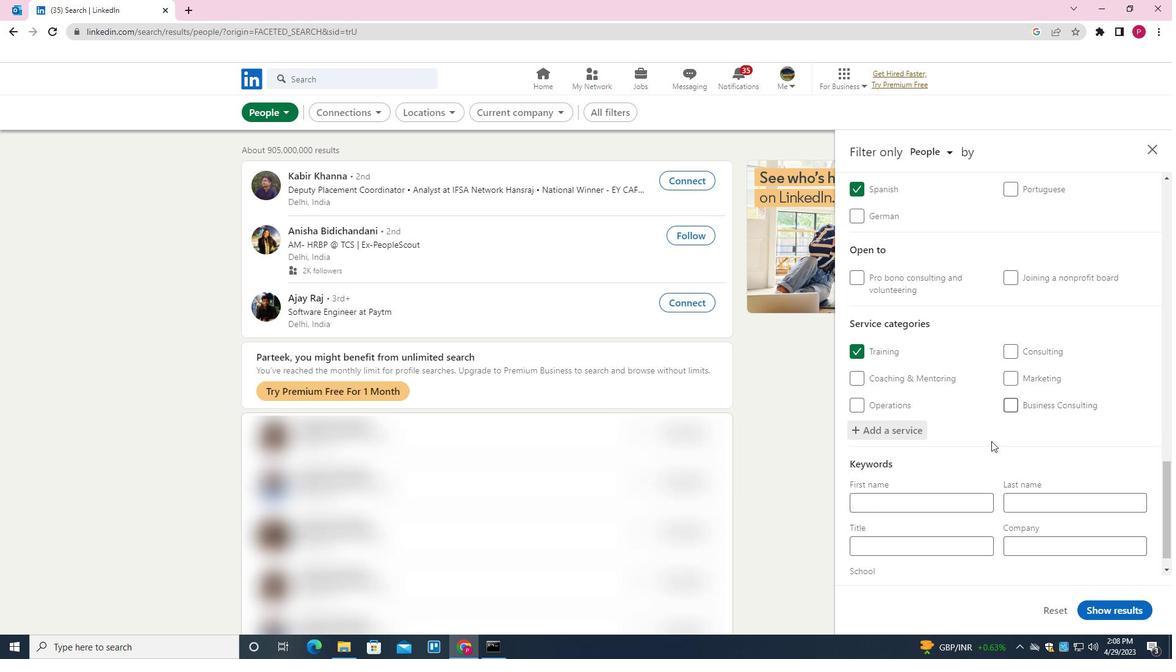 
Action: Mouse moved to (958, 517)
Screenshot: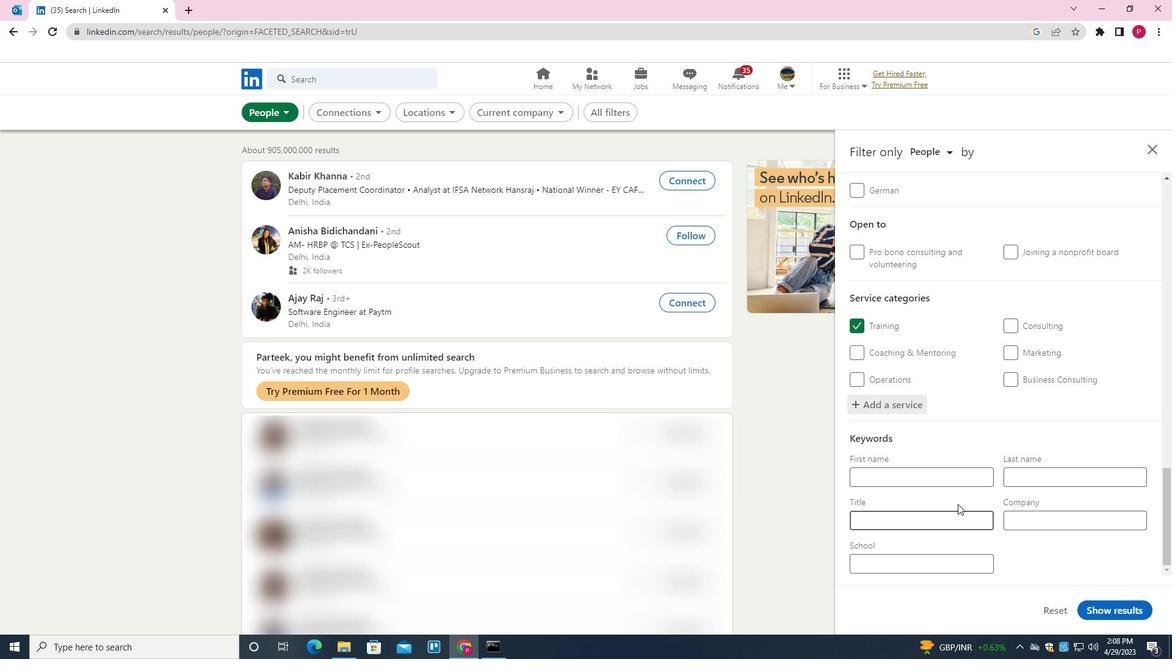 
Action: Mouse pressed left at (958, 517)
Screenshot: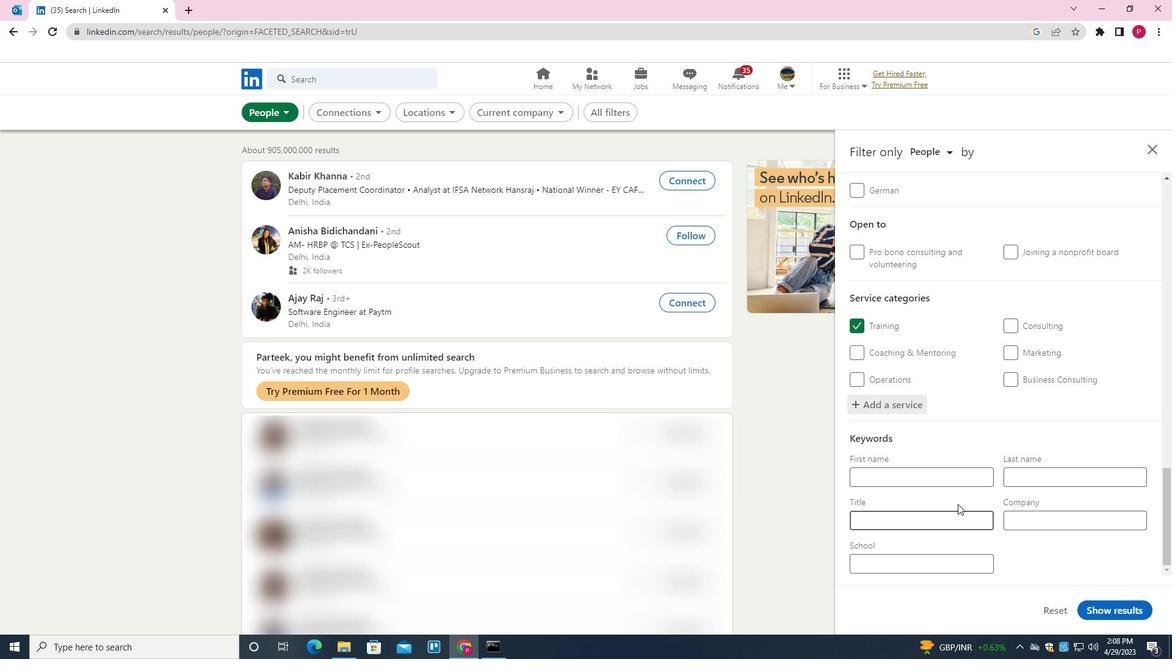 
Action: Key pressed <Key.shift><Key.shift><Key.shift><Key.shift><Key.shift><Key.shift><Key.shift><Key.shift><Key.shift><Key.shift><Key.shift><Key.shift><Key.shift><Key.shift><Key.shift><Key.shift><Key.shift><Key.shift><Key.shift><Key.shift>BIOLOGICAL<Key.space><Key.shift><Key.shift><Key.shift><Key.shift><Key.shift><Key.shift><Key.shift>ENGINEER
Screenshot: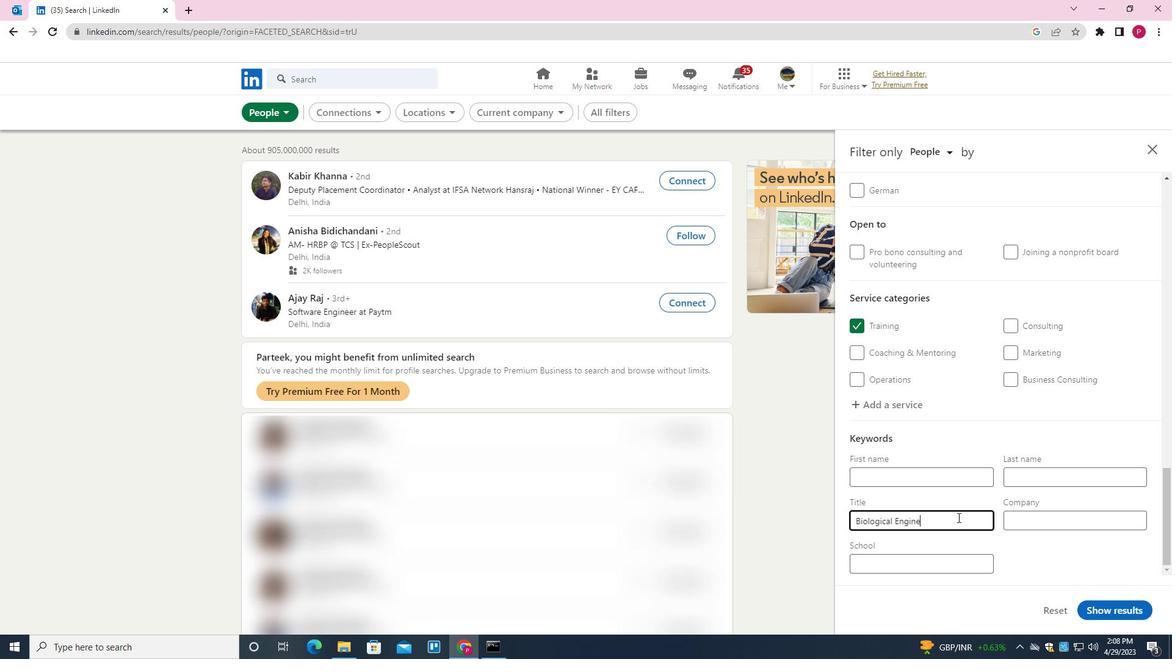 
Action: Mouse moved to (1101, 608)
Screenshot: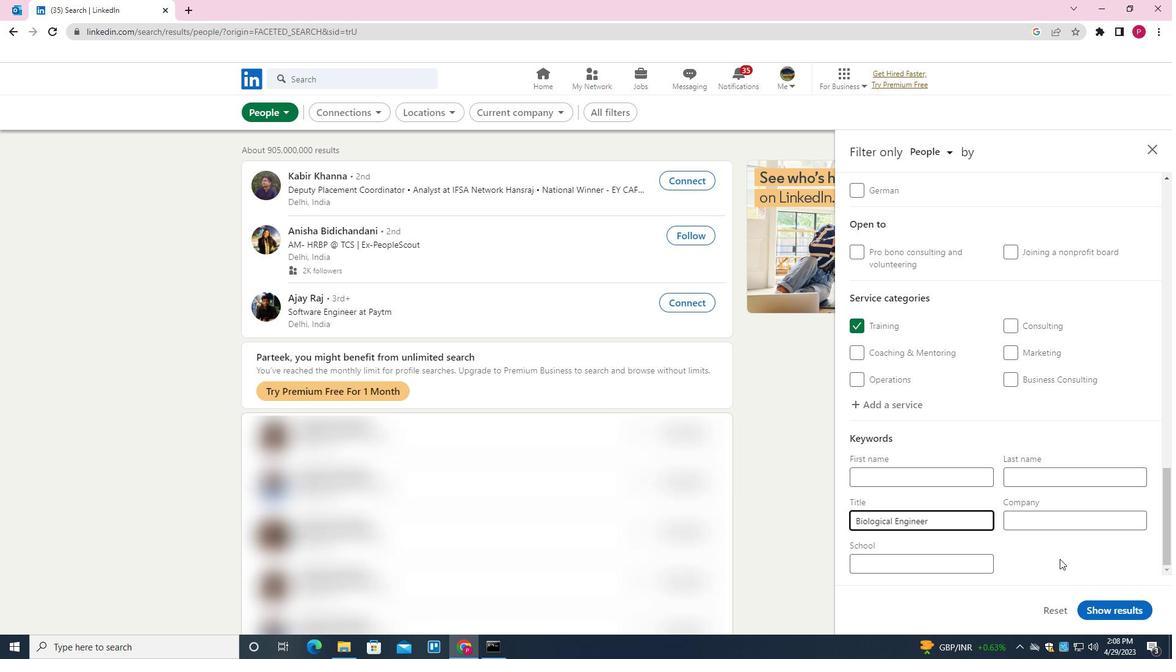
Action: Mouse pressed left at (1101, 608)
Screenshot: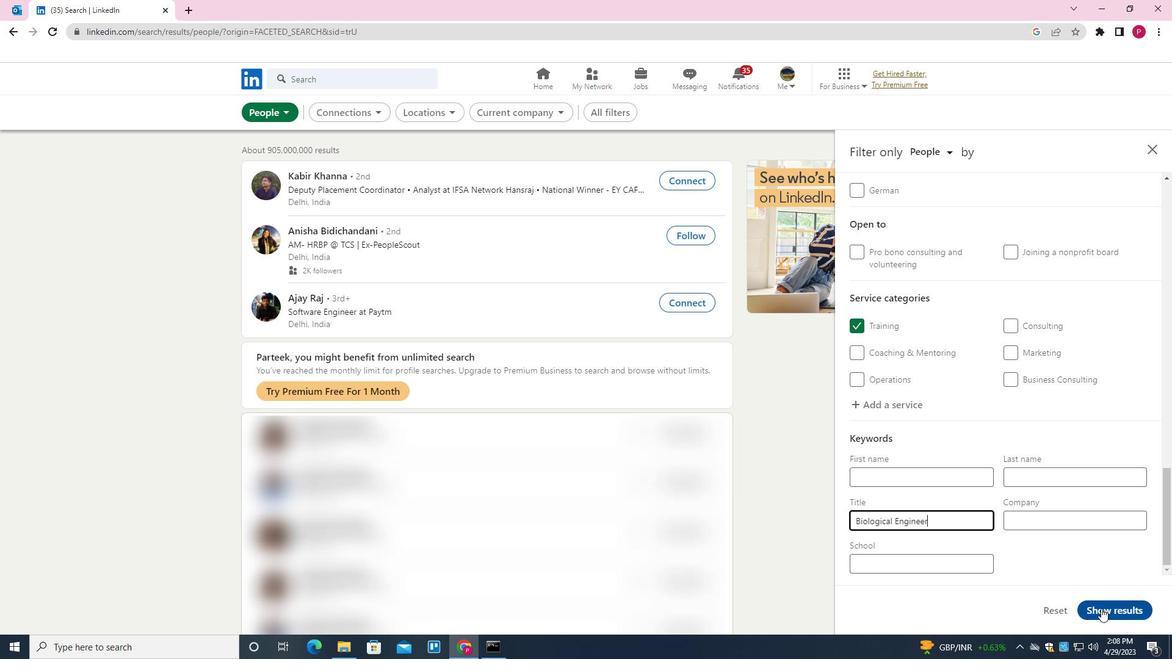 
Action: Mouse moved to (536, 325)
Screenshot: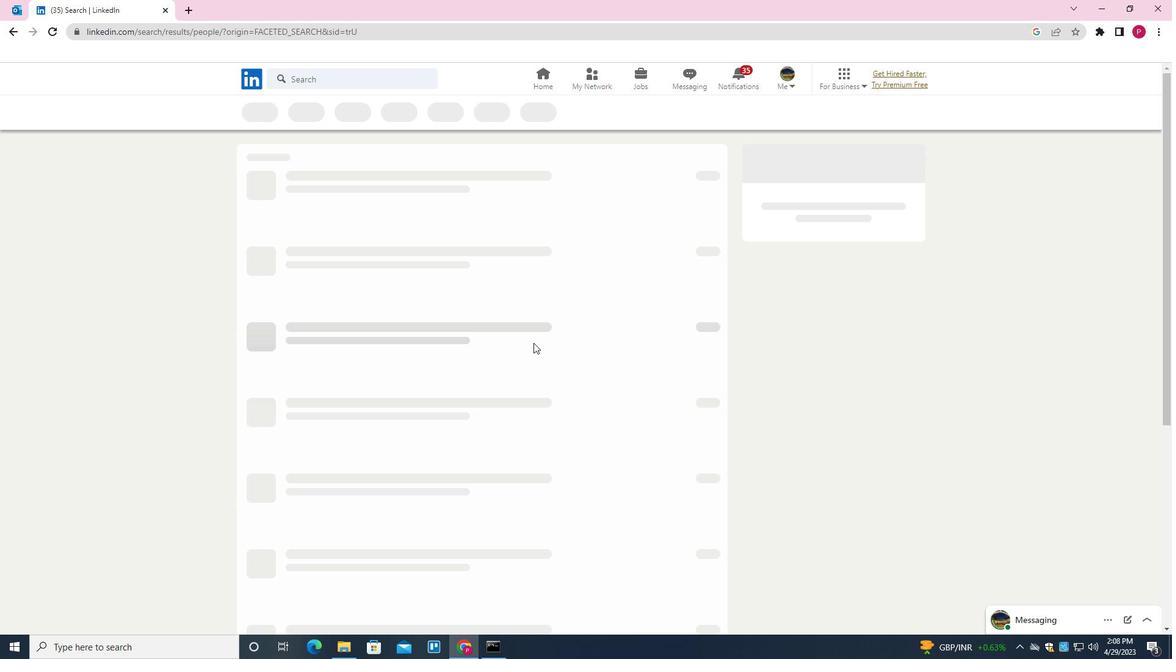 
